 Task: Look for space in Edegem, Belgium from 2nd September, 2023 to 10th September, 2023 for 1 adult in price range Rs.5000 to Rs.16000. Place can be private room with 1  bedroom having 1 bed and 1 bathroom. Property type can be house, flat, guest house, hotel. Amenities needed are: heating, hot tub. Booking option can be shelf check-in. Required host language is English.
Action: Mouse moved to (531, 97)
Screenshot: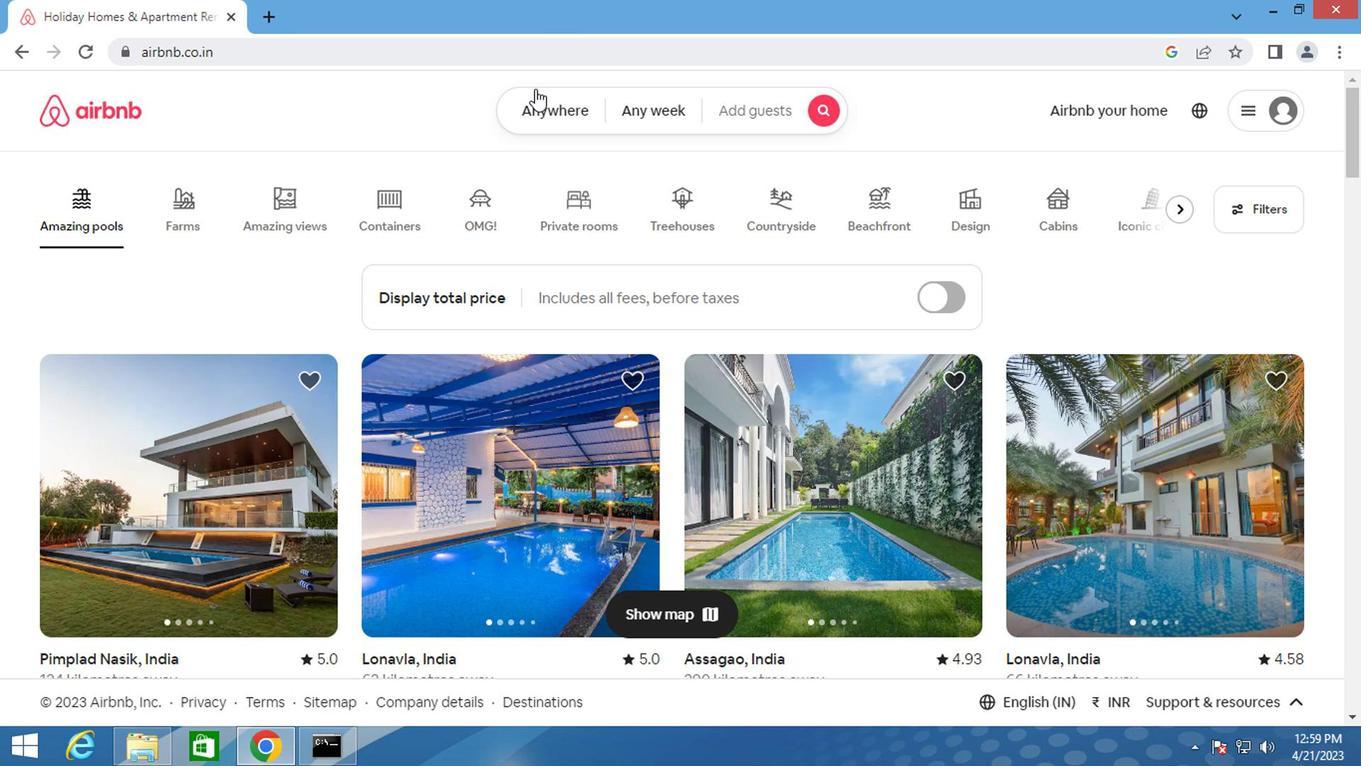 
Action: Mouse pressed left at (531, 97)
Screenshot: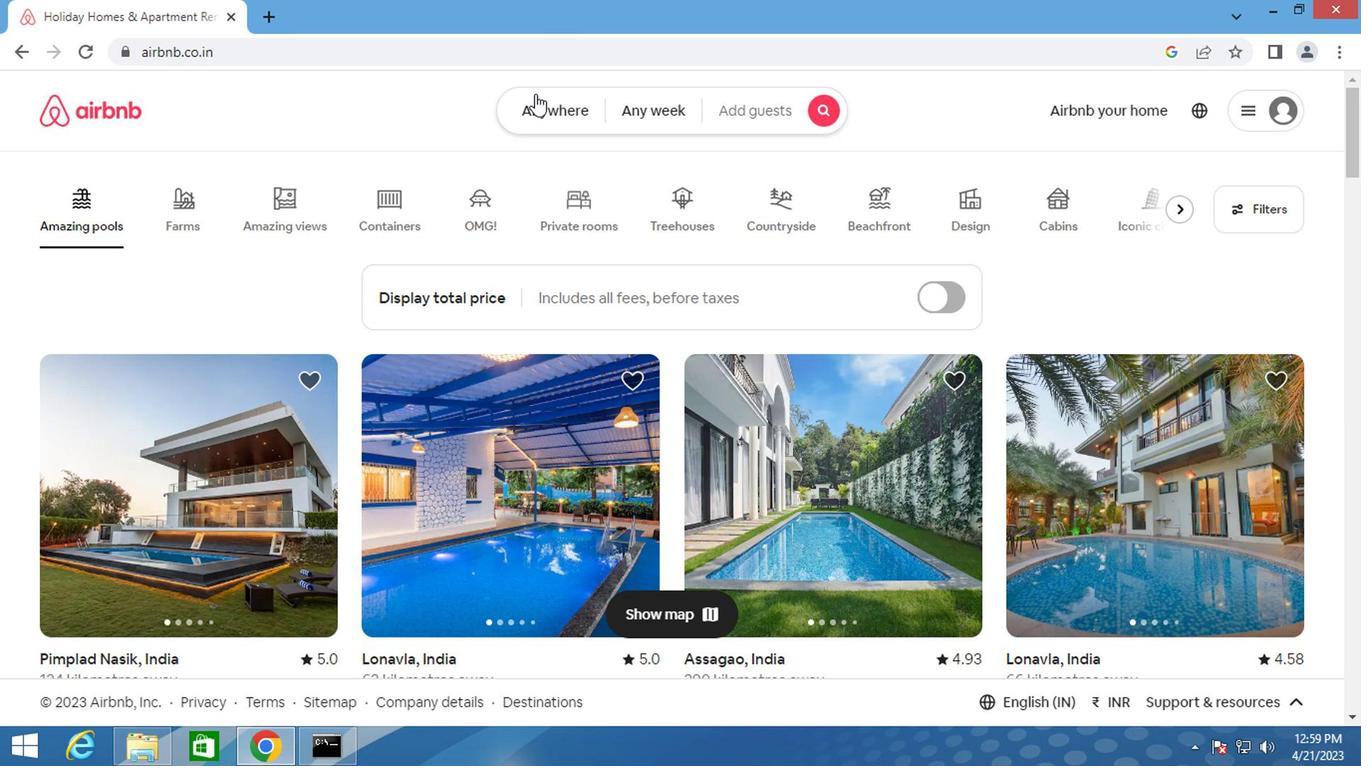 
Action: Mouse moved to (399, 182)
Screenshot: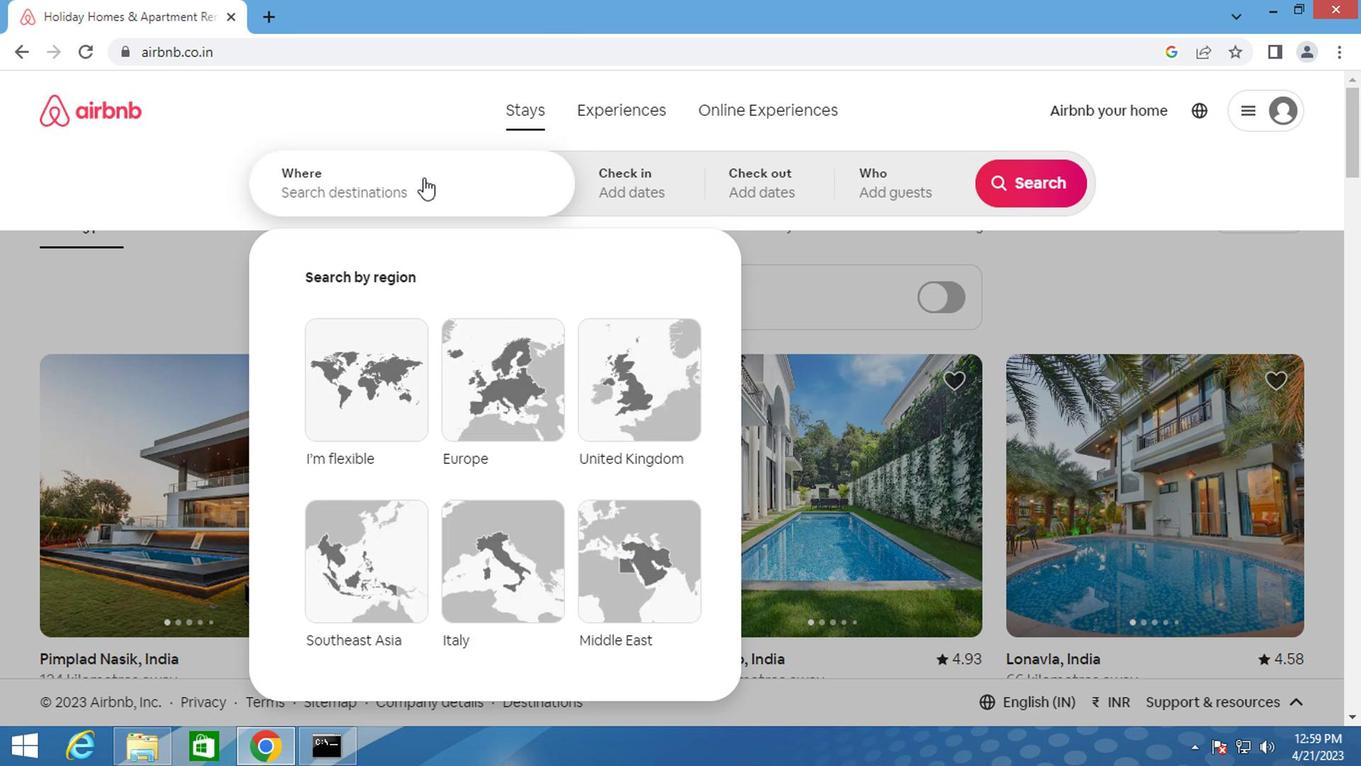 
Action: Mouse pressed left at (399, 182)
Screenshot: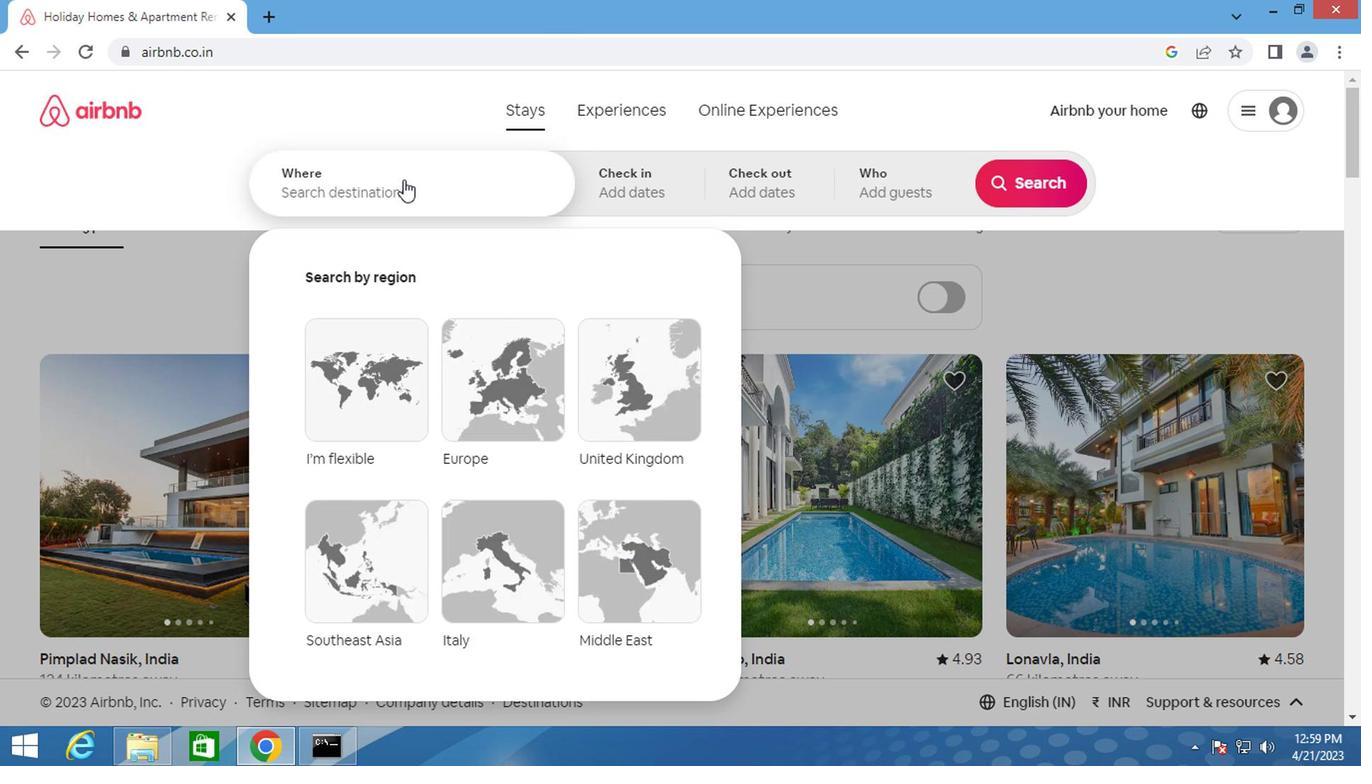 
Action: Key pressed <Key.shift>EDEGEM,<Key.shift>BELGIUM<Key.enter>
Screenshot: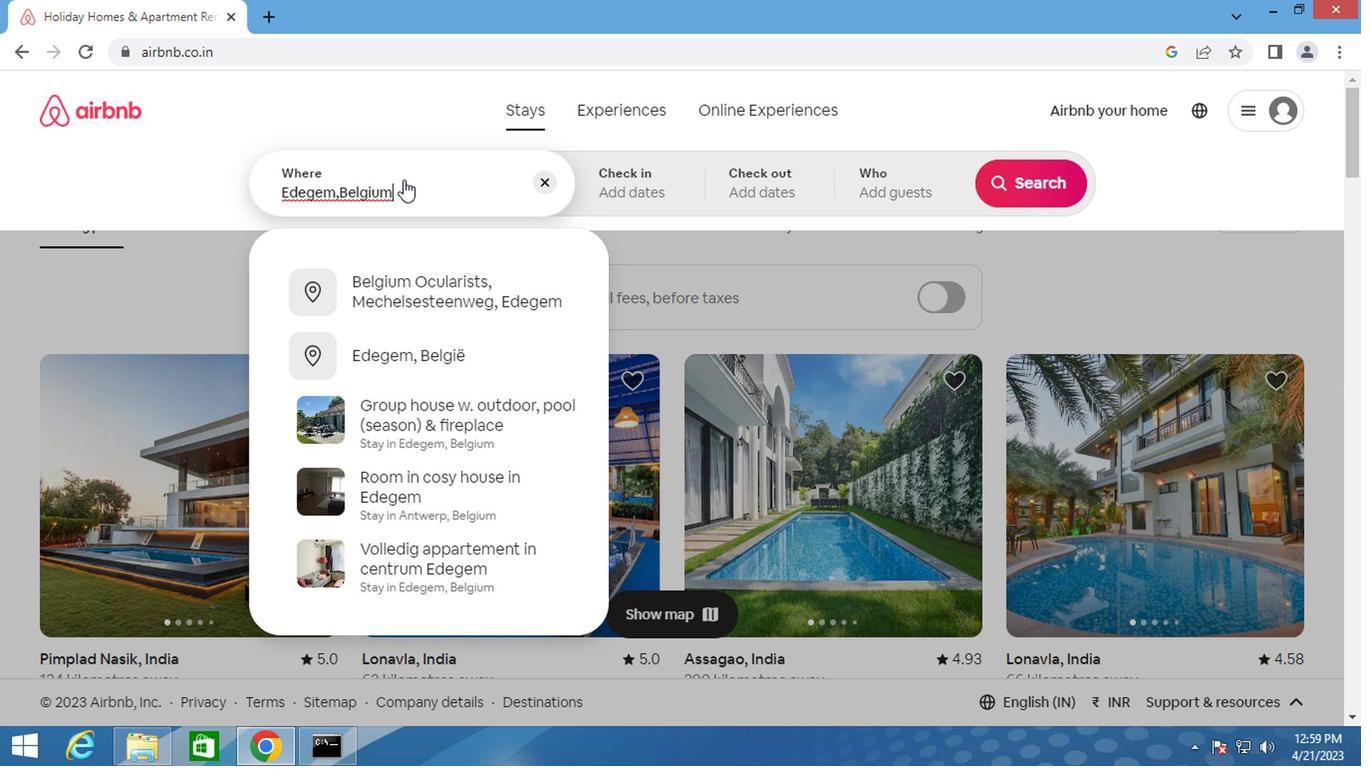 
Action: Mouse moved to (1005, 346)
Screenshot: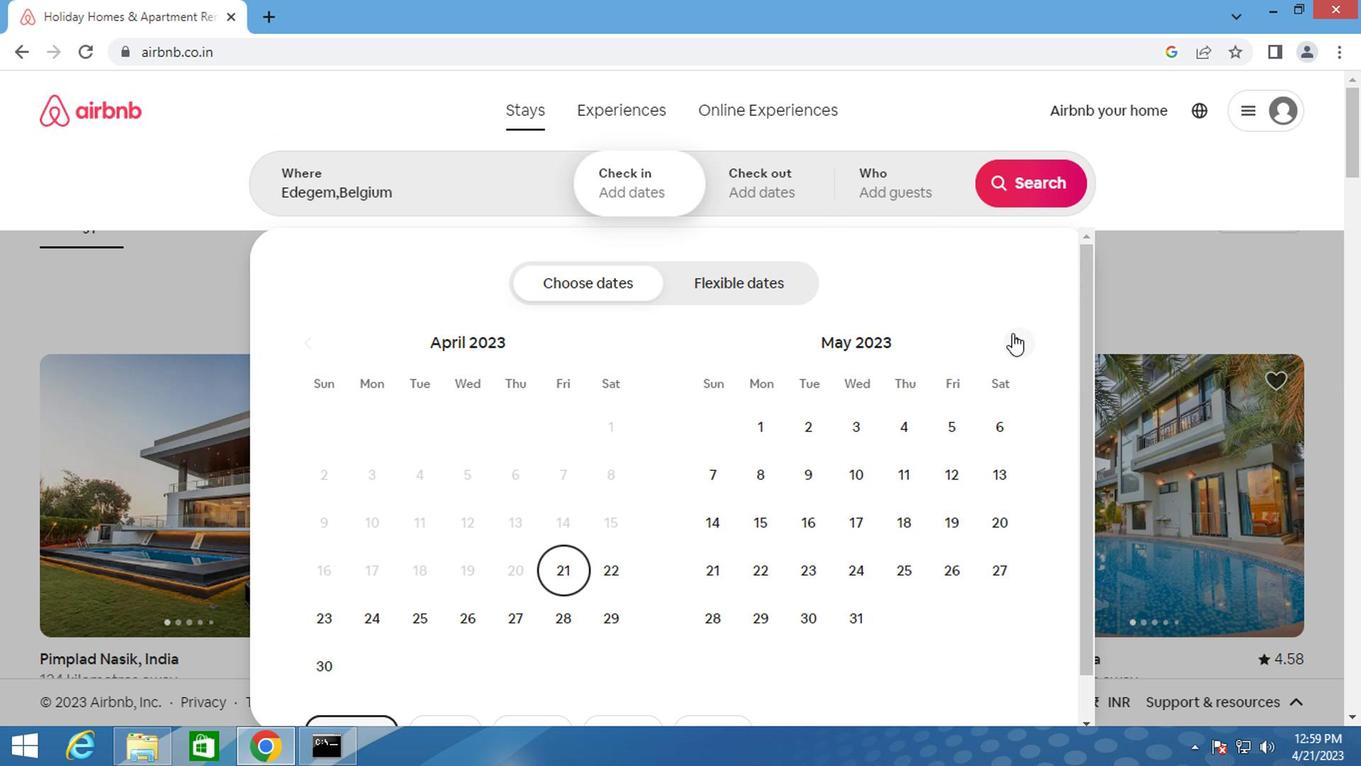 
Action: Mouse pressed left at (1005, 346)
Screenshot: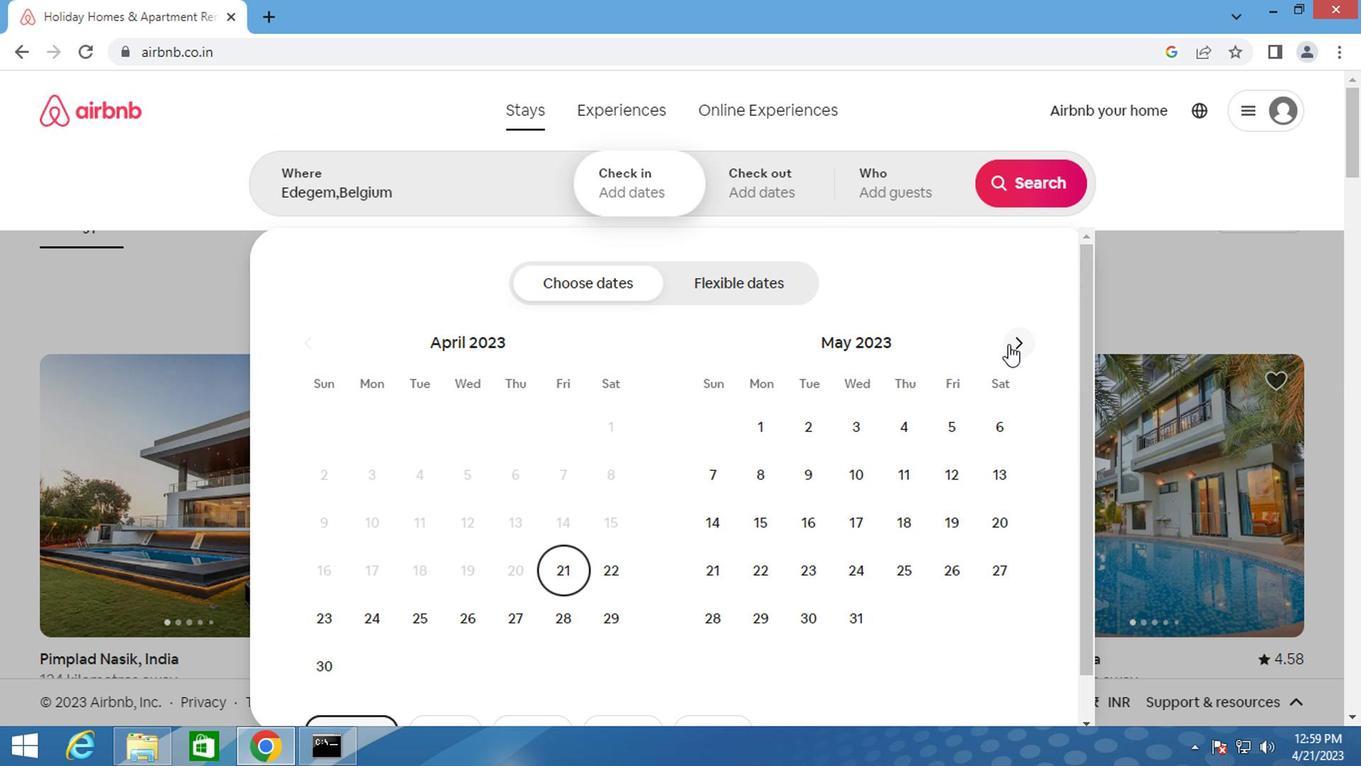 
Action: Mouse pressed left at (1005, 346)
Screenshot: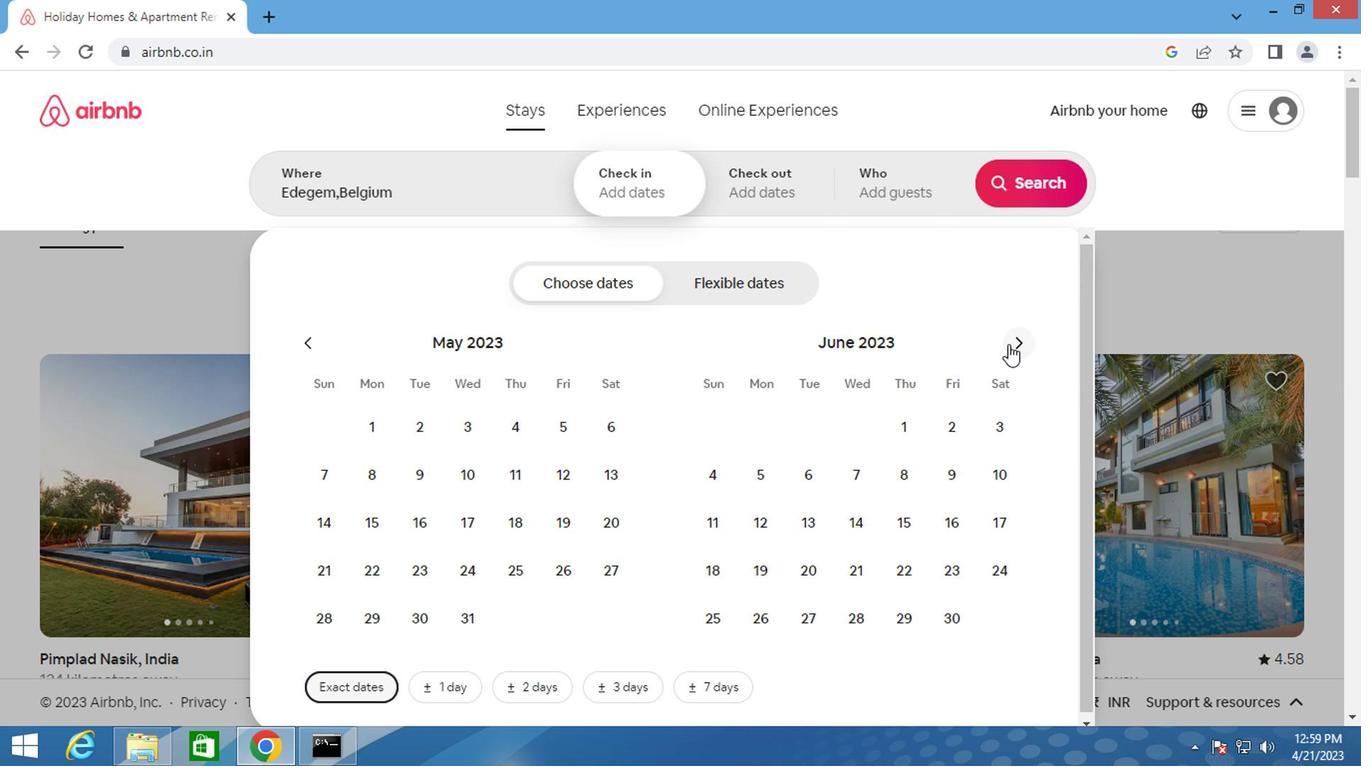 
Action: Mouse pressed left at (1005, 346)
Screenshot: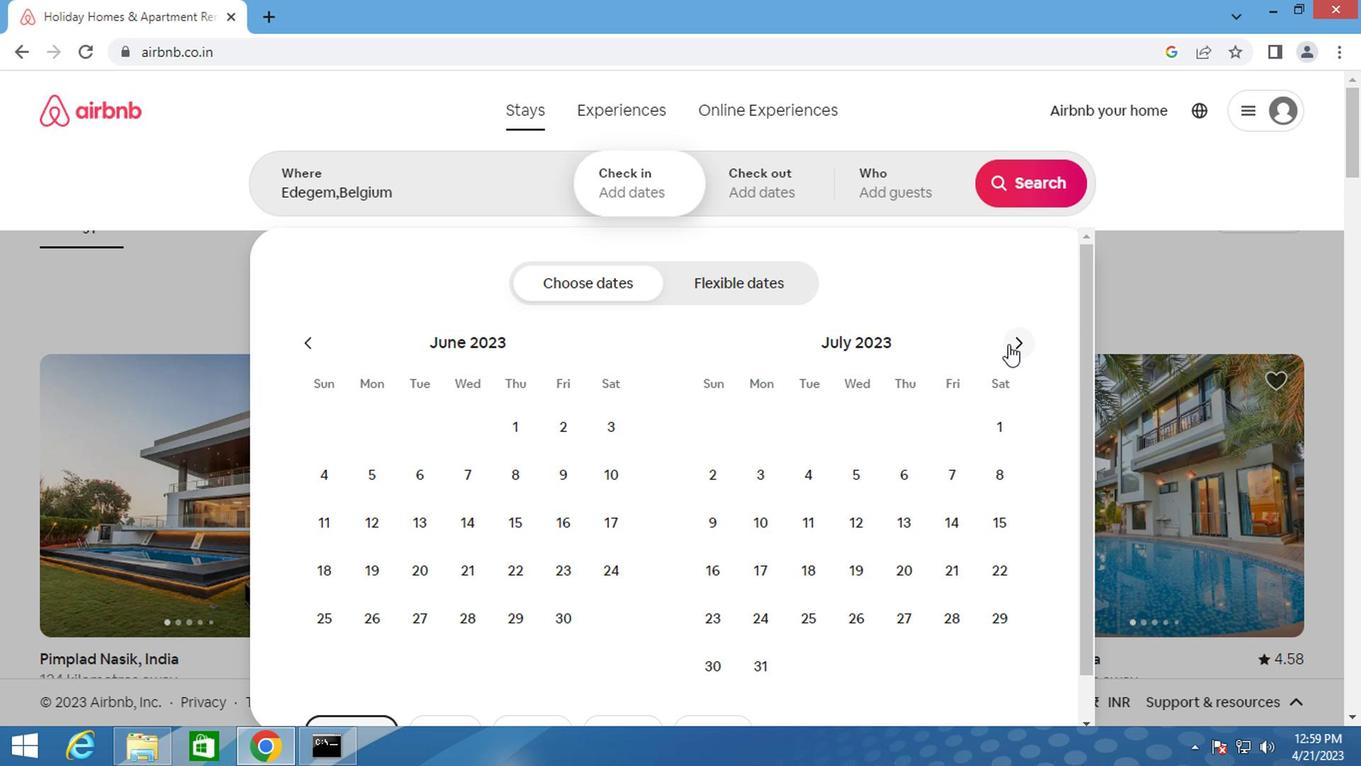 
Action: Mouse pressed left at (1005, 346)
Screenshot: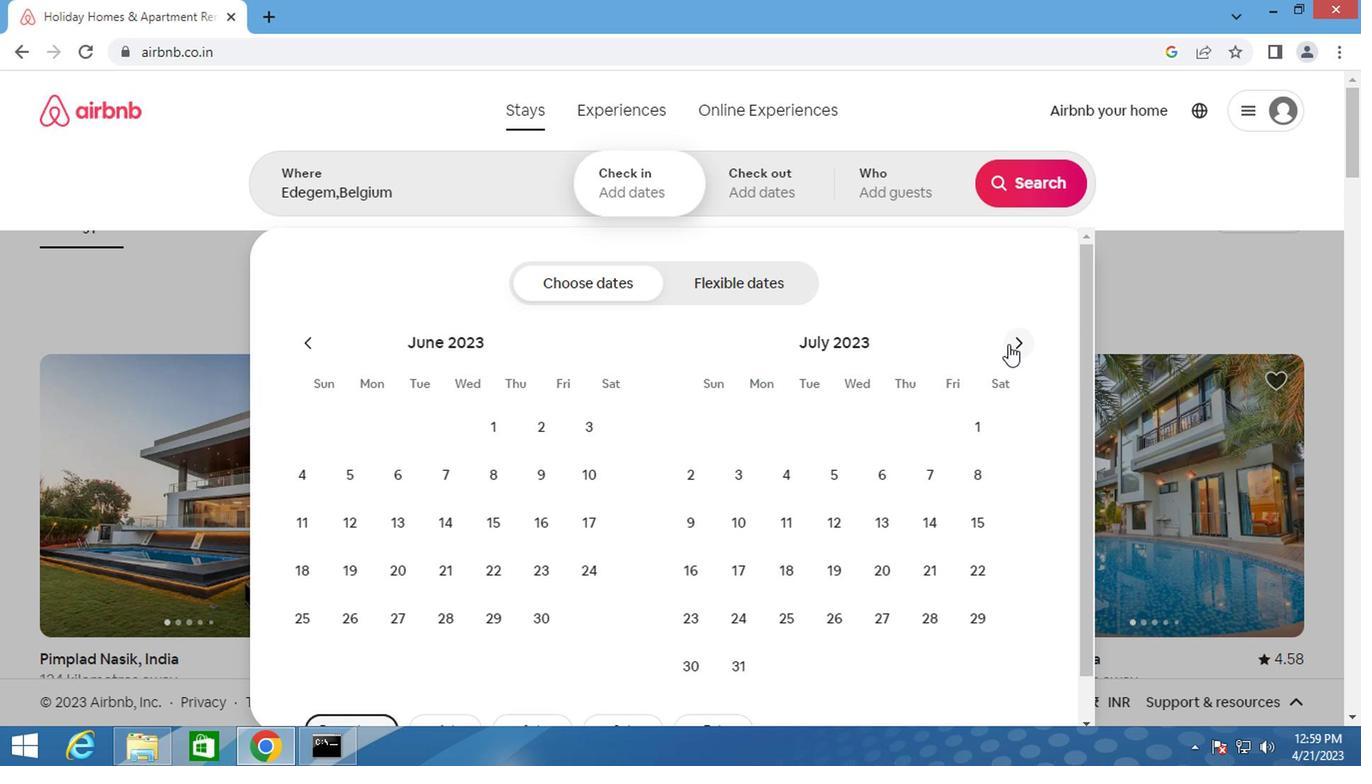 
Action: Mouse moved to (992, 424)
Screenshot: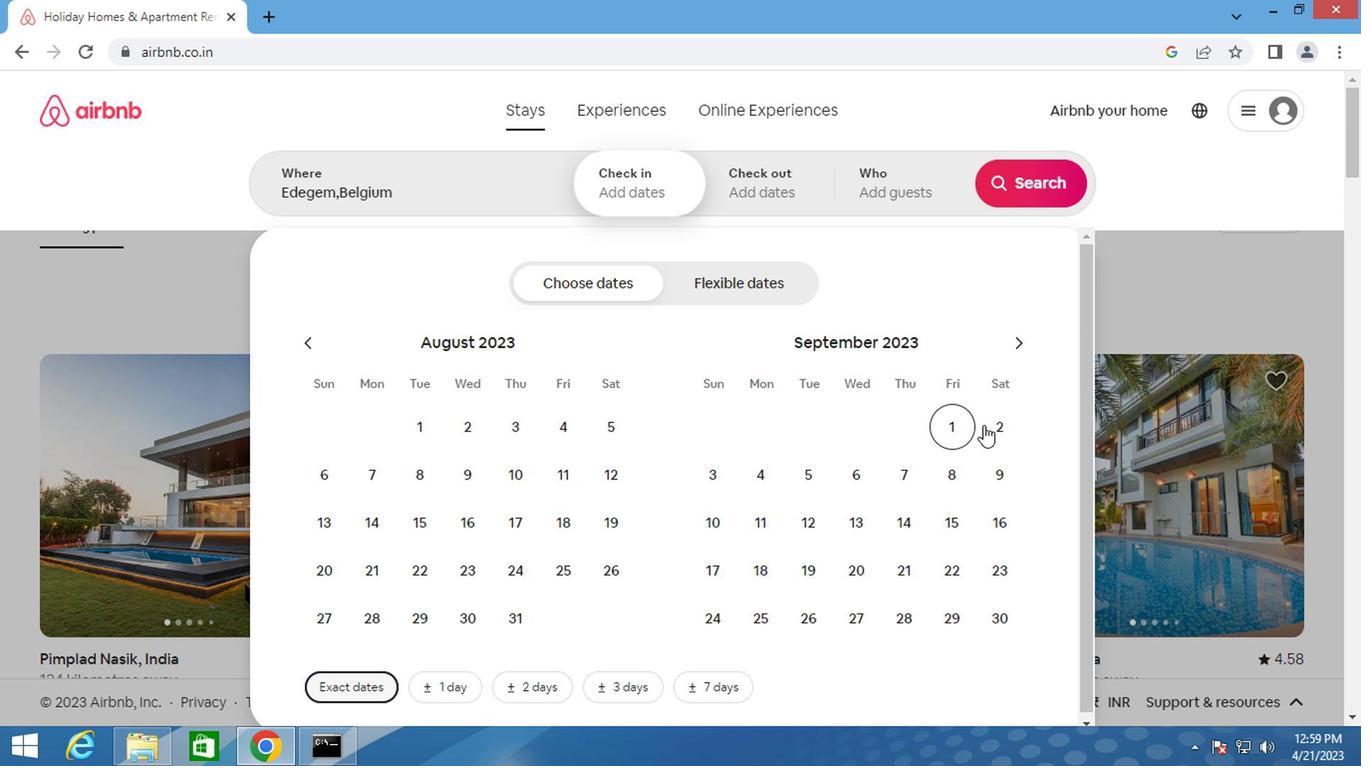 
Action: Mouse pressed left at (992, 424)
Screenshot: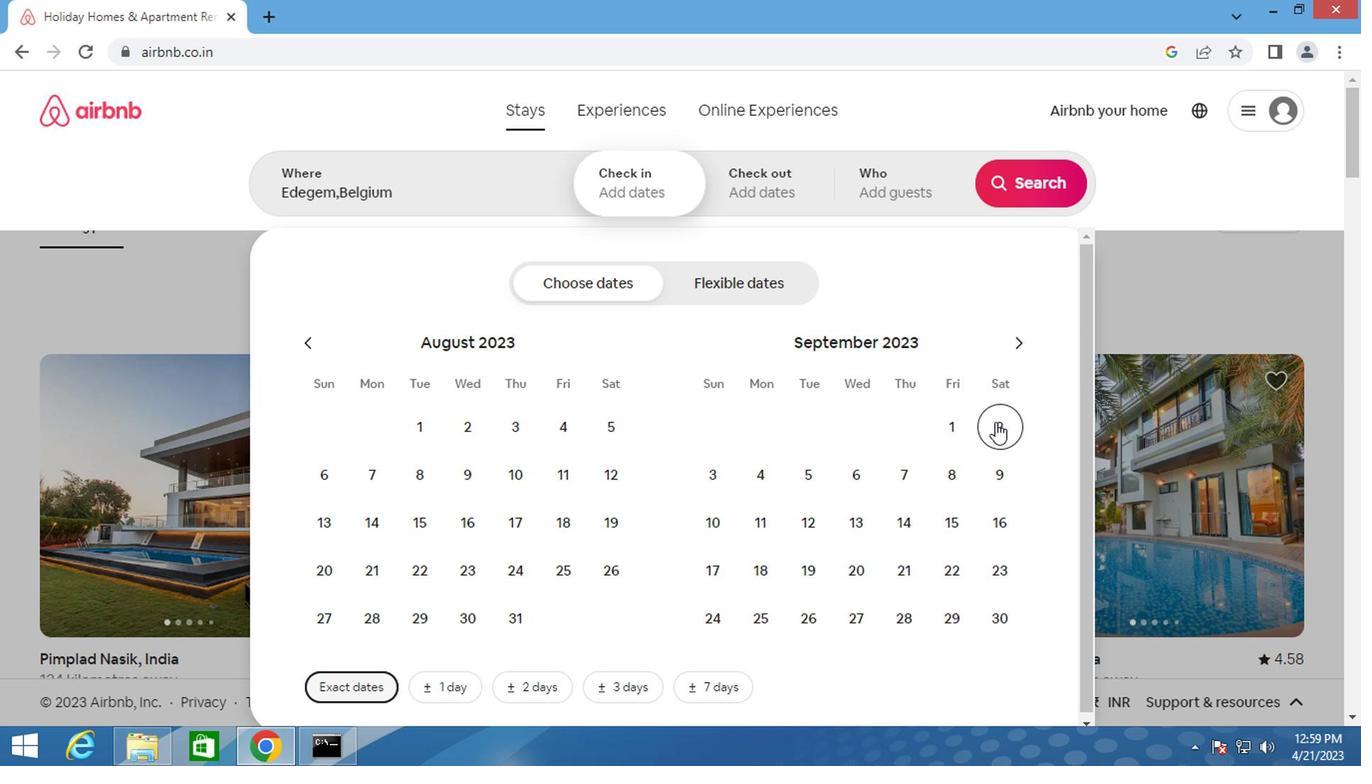 
Action: Mouse moved to (719, 526)
Screenshot: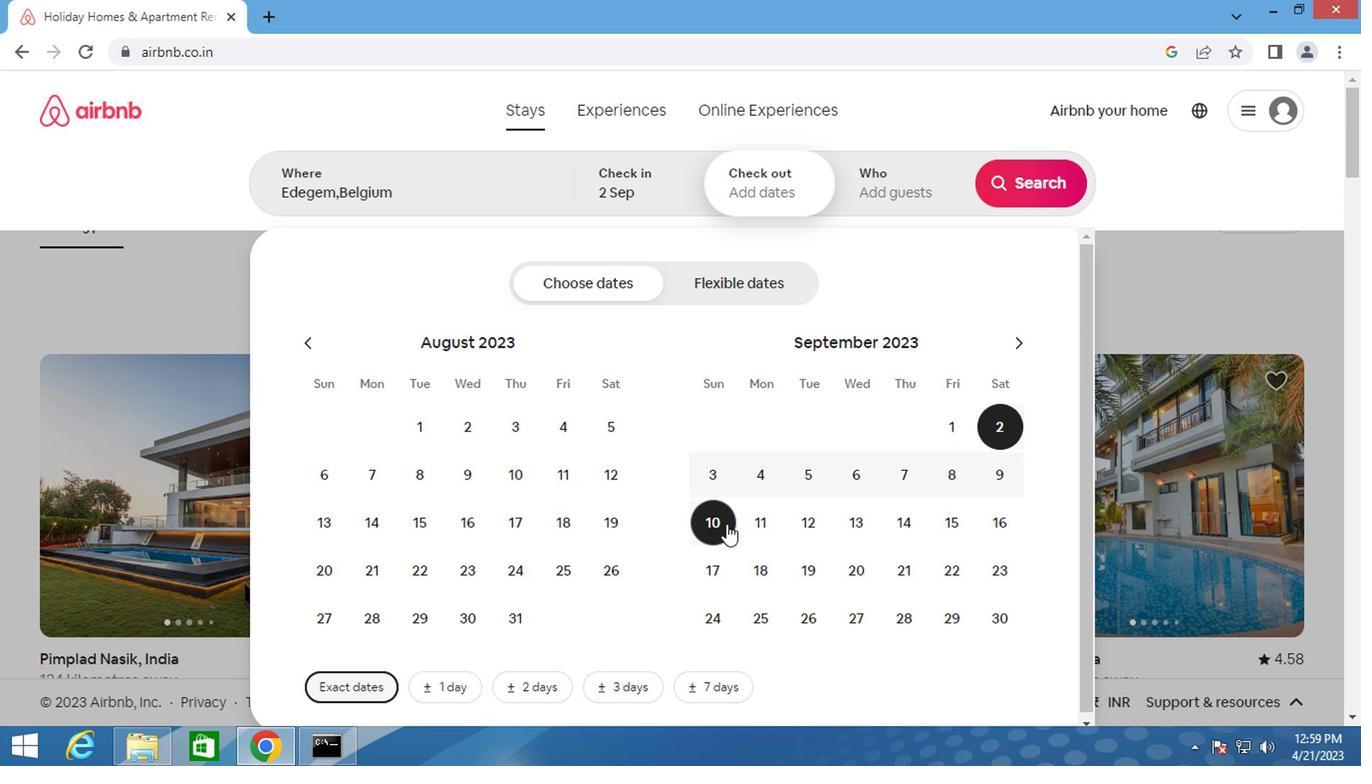 
Action: Mouse pressed left at (719, 526)
Screenshot: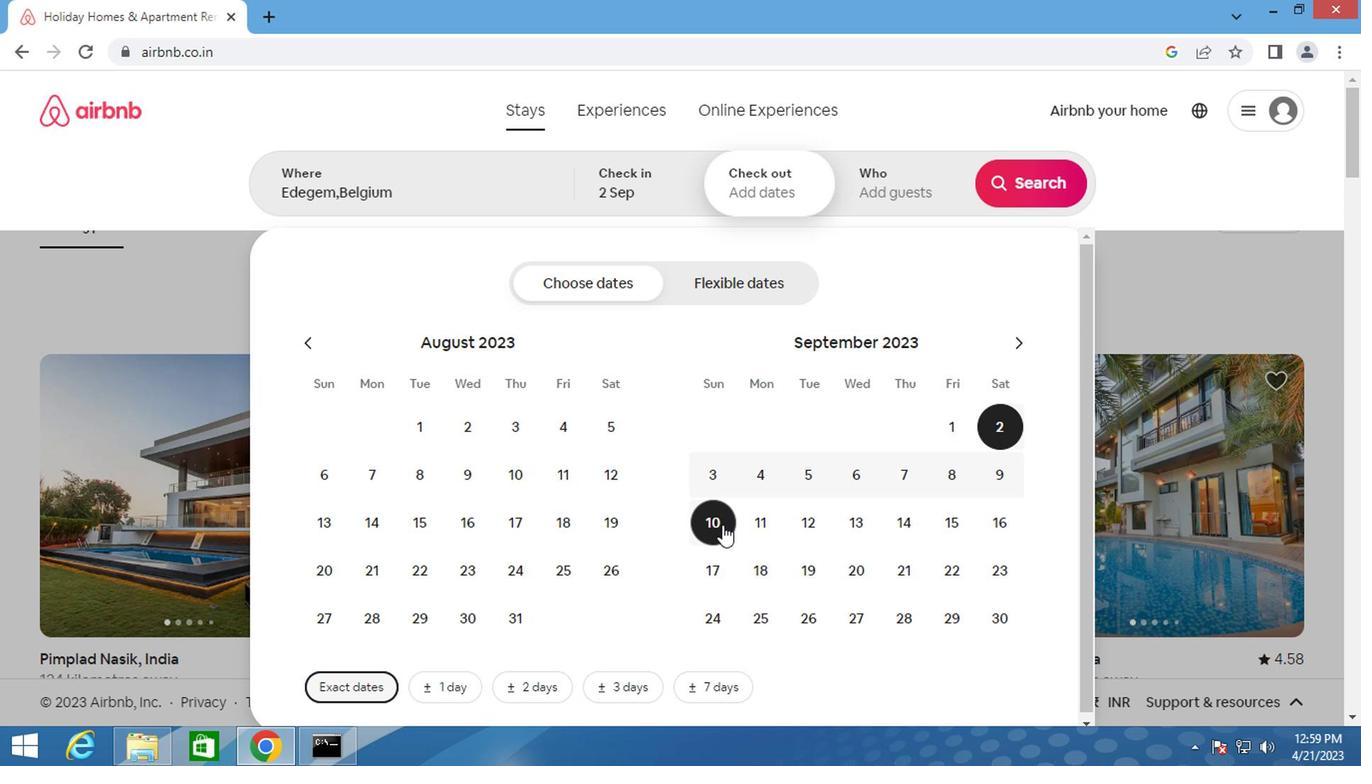 
Action: Mouse moved to (898, 172)
Screenshot: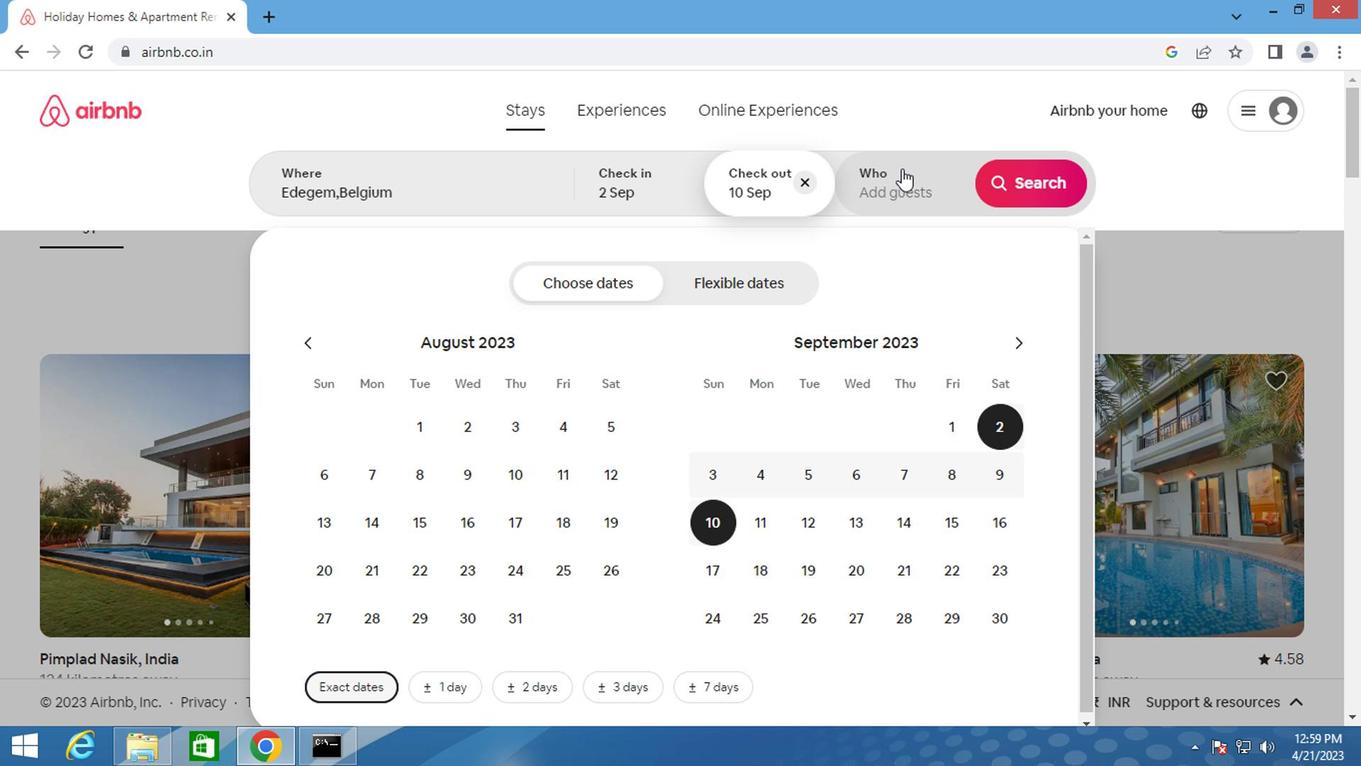 
Action: Mouse pressed left at (898, 172)
Screenshot: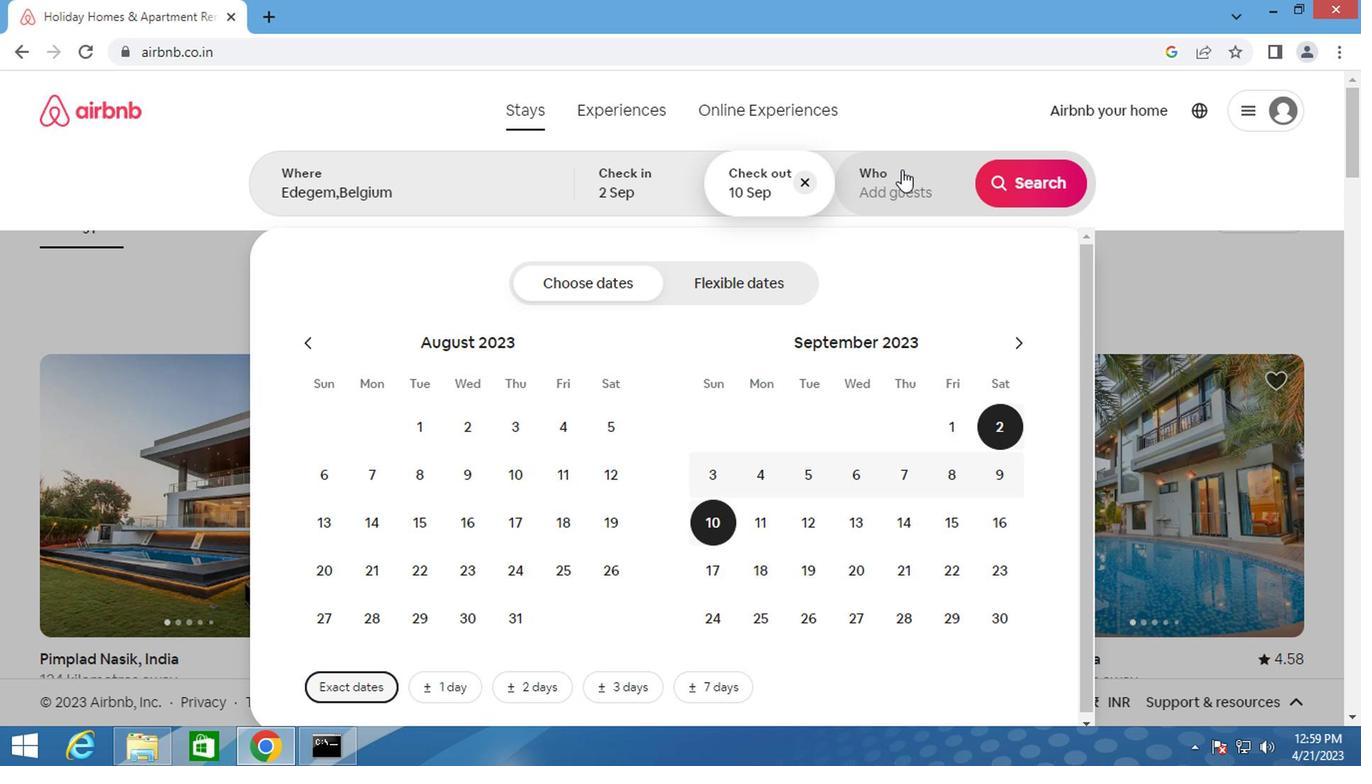 
Action: Mouse moved to (1030, 283)
Screenshot: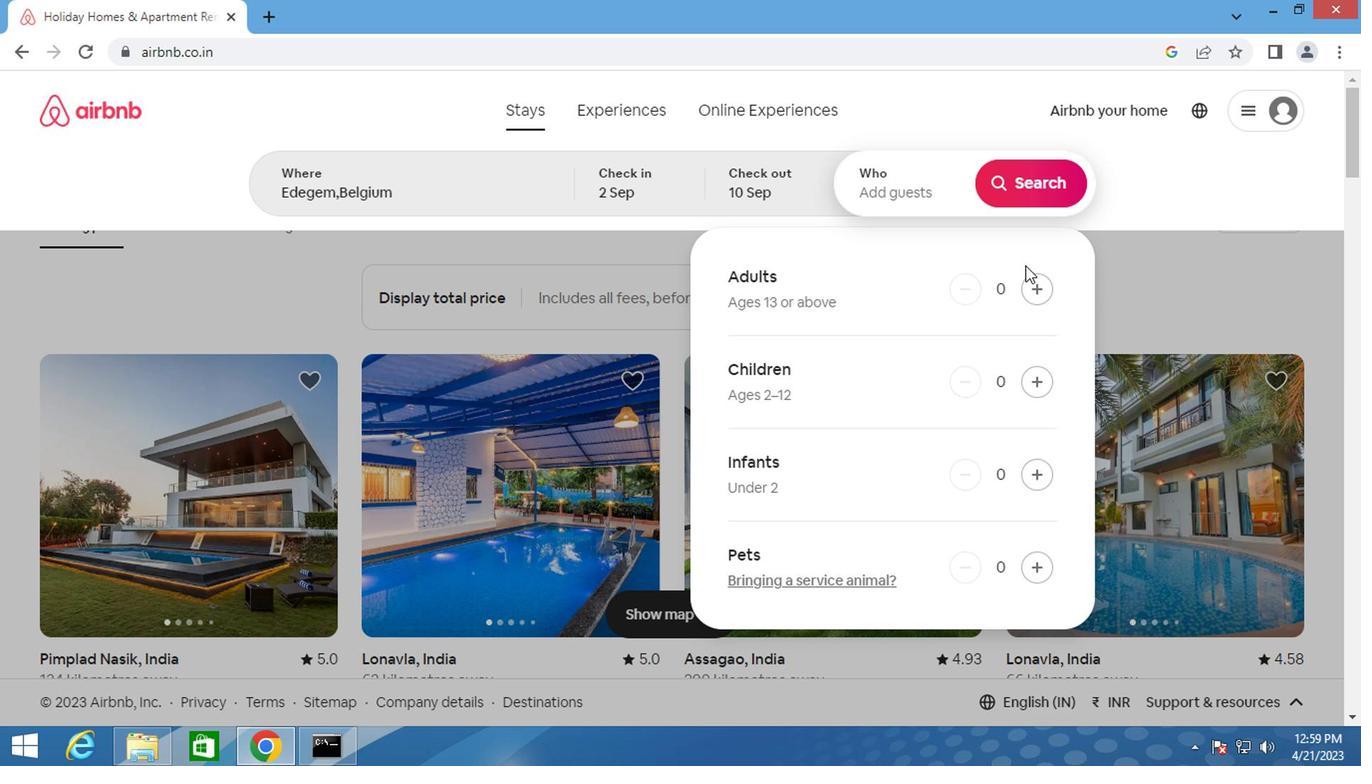 
Action: Mouse pressed left at (1030, 283)
Screenshot: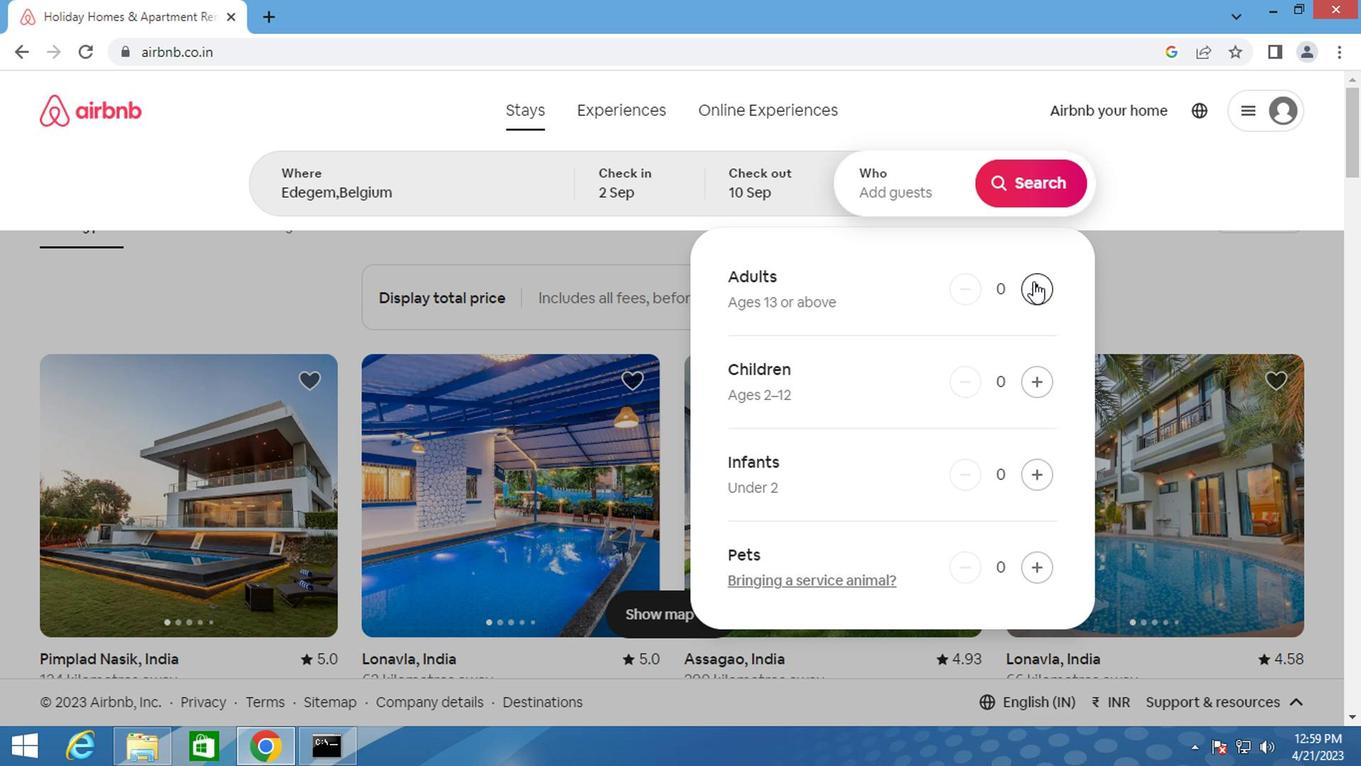
Action: Mouse moved to (1055, 196)
Screenshot: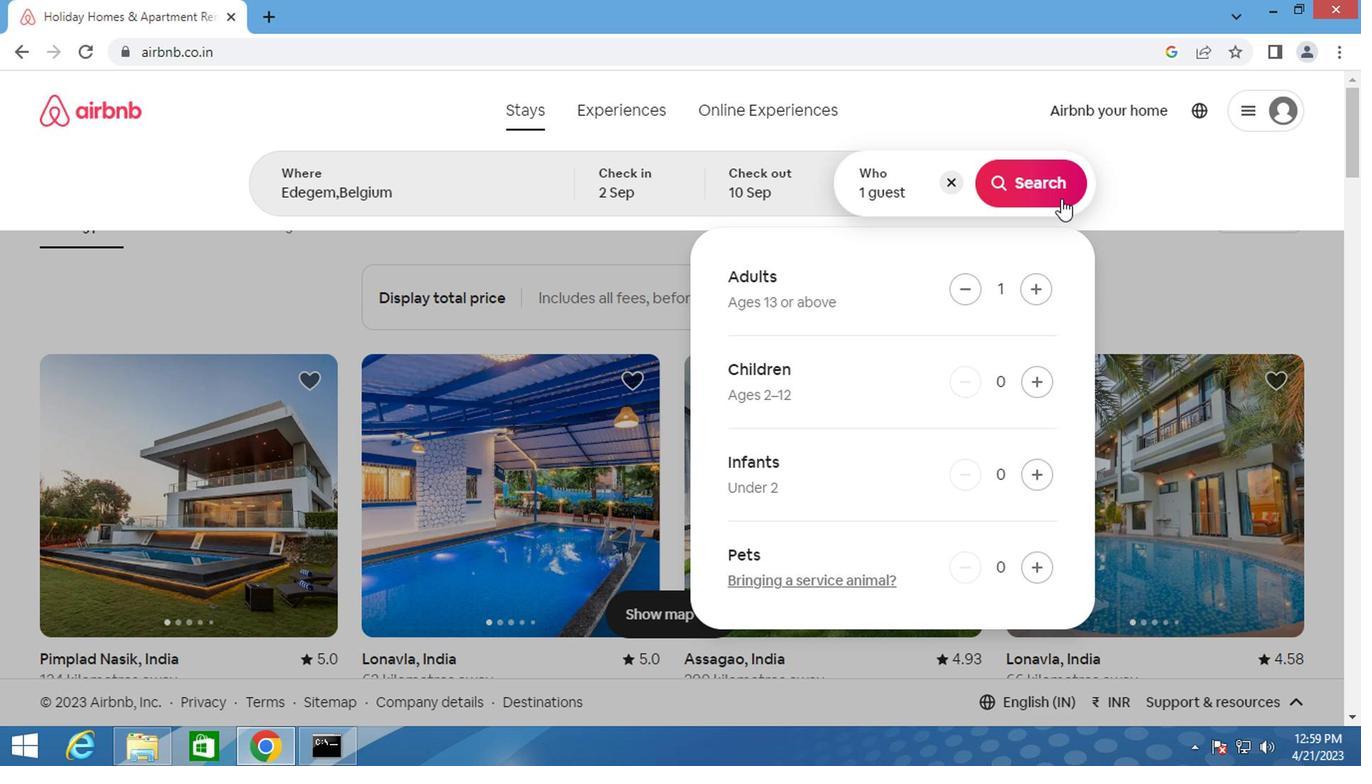 
Action: Mouse pressed left at (1055, 196)
Screenshot: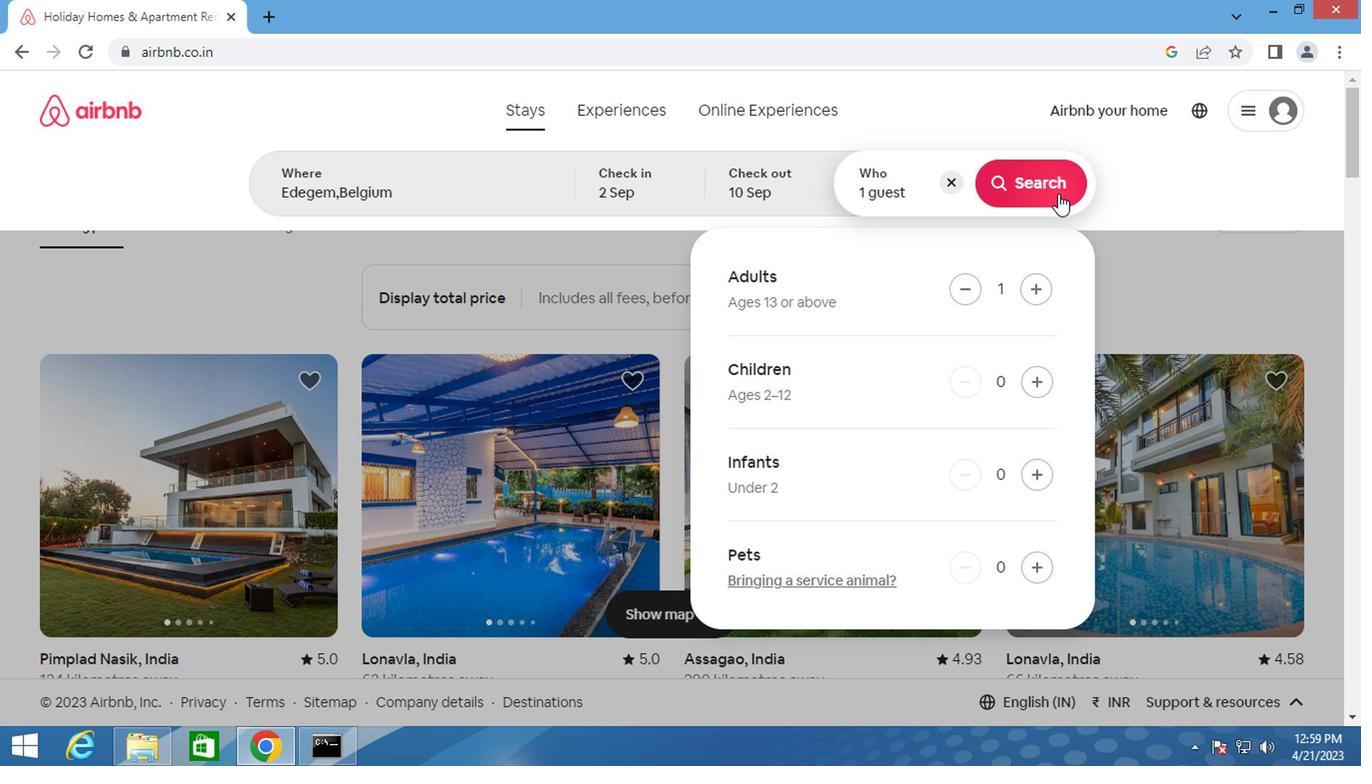 
Action: Mouse moved to (1263, 182)
Screenshot: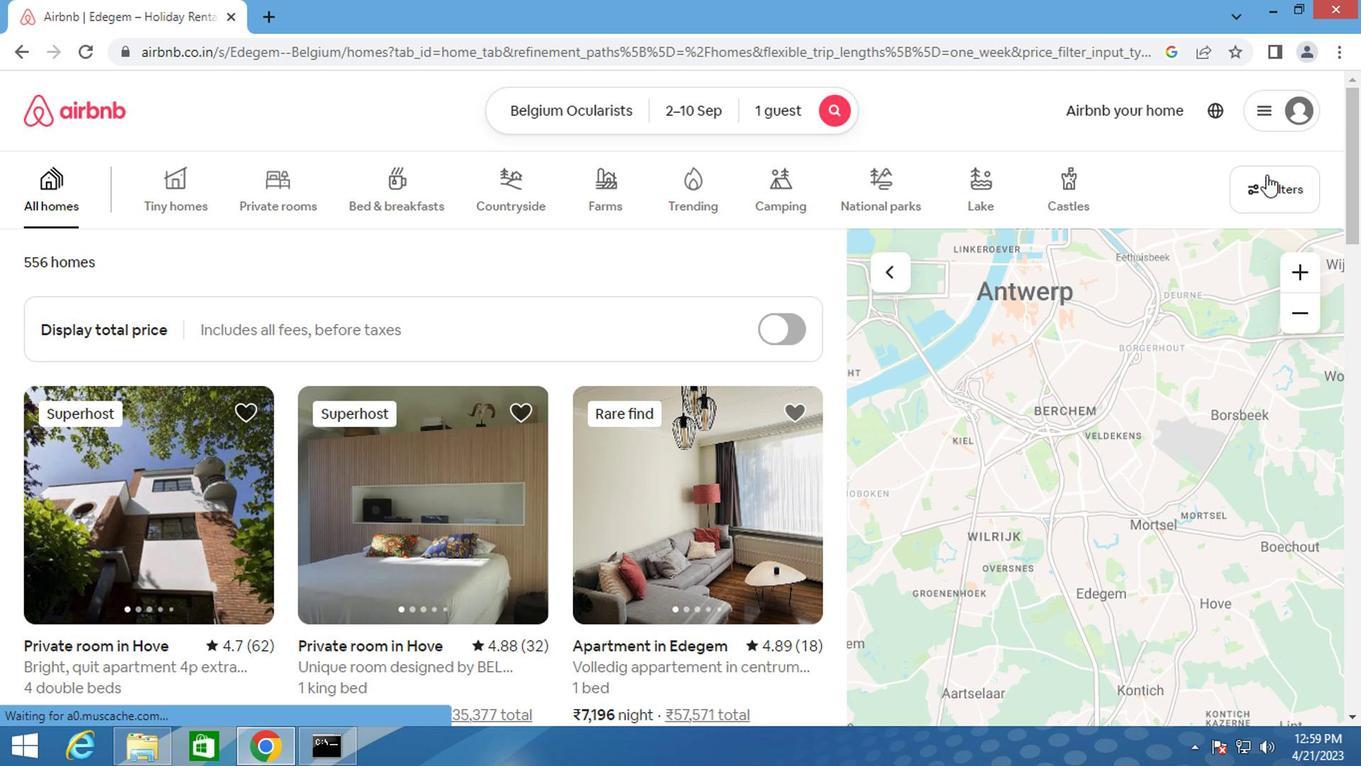 
Action: Mouse pressed left at (1263, 182)
Screenshot: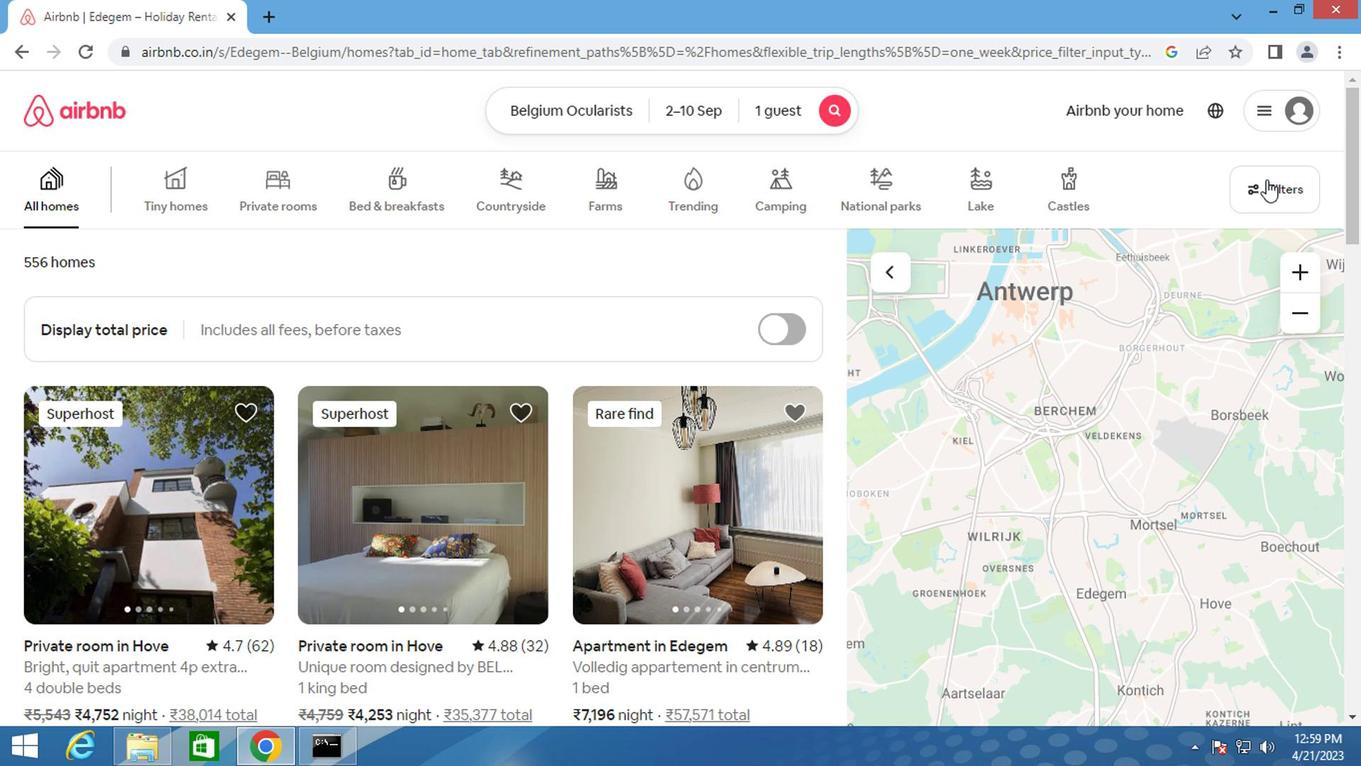 
Action: Mouse moved to (386, 444)
Screenshot: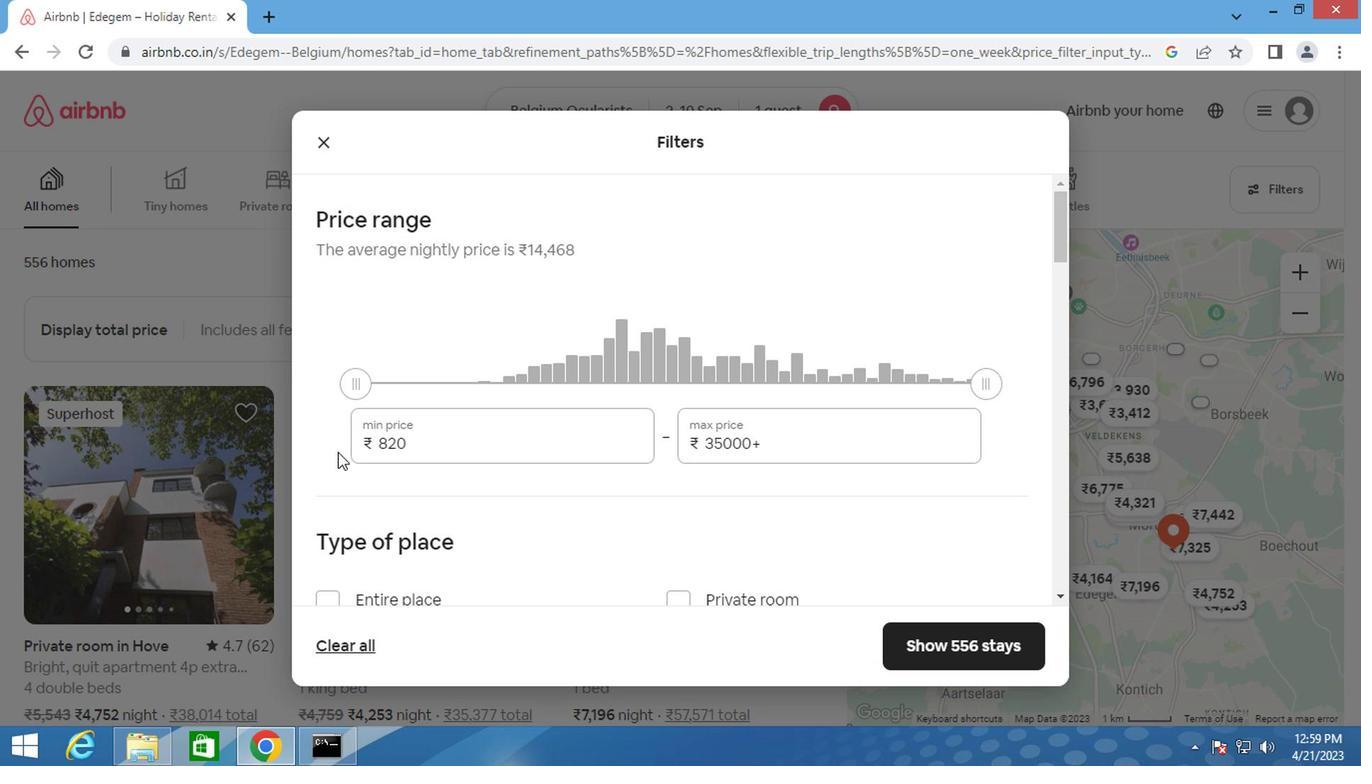 
Action: Mouse pressed left at (386, 444)
Screenshot: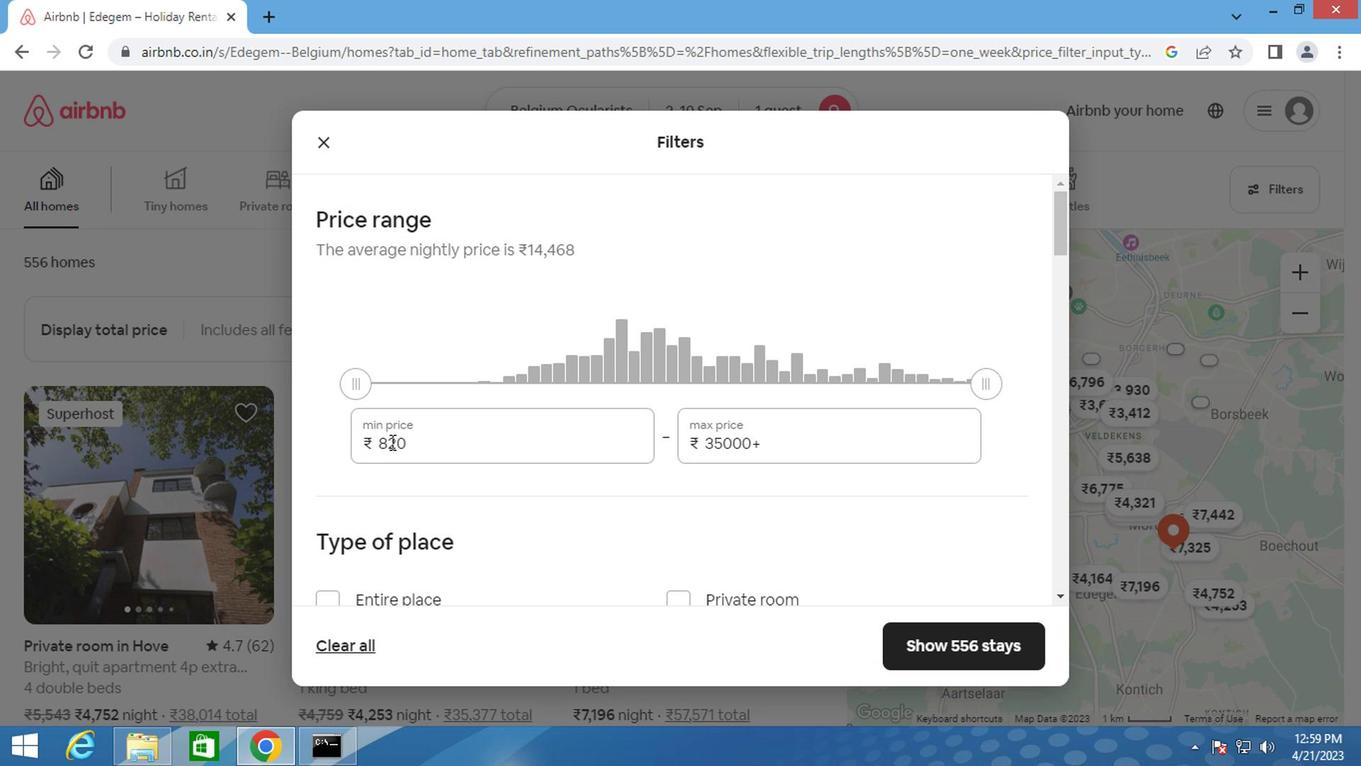 
Action: Mouse pressed left at (386, 444)
Screenshot: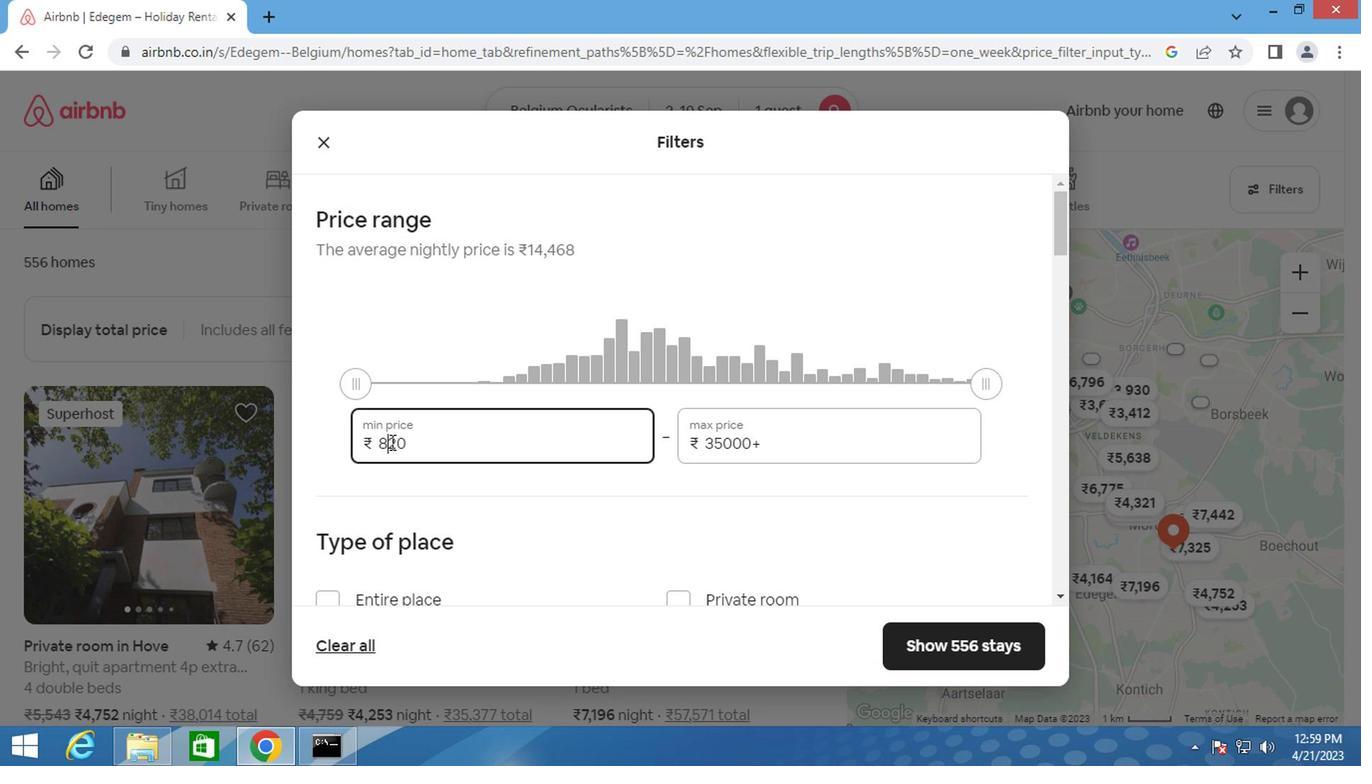 
Action: Mouse moved to (386, 444)
Screenshot: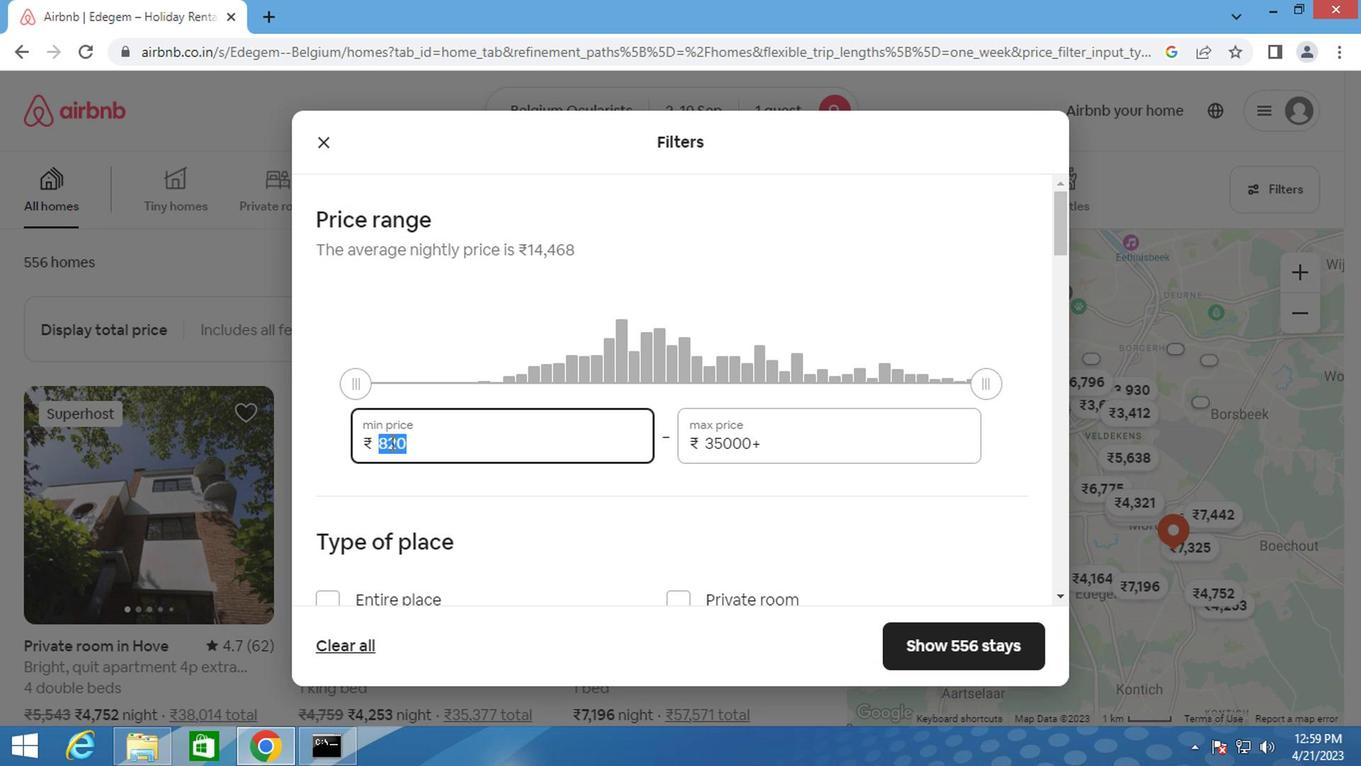 
Action: Key pressed <Key.backspace>5000
Screenshot: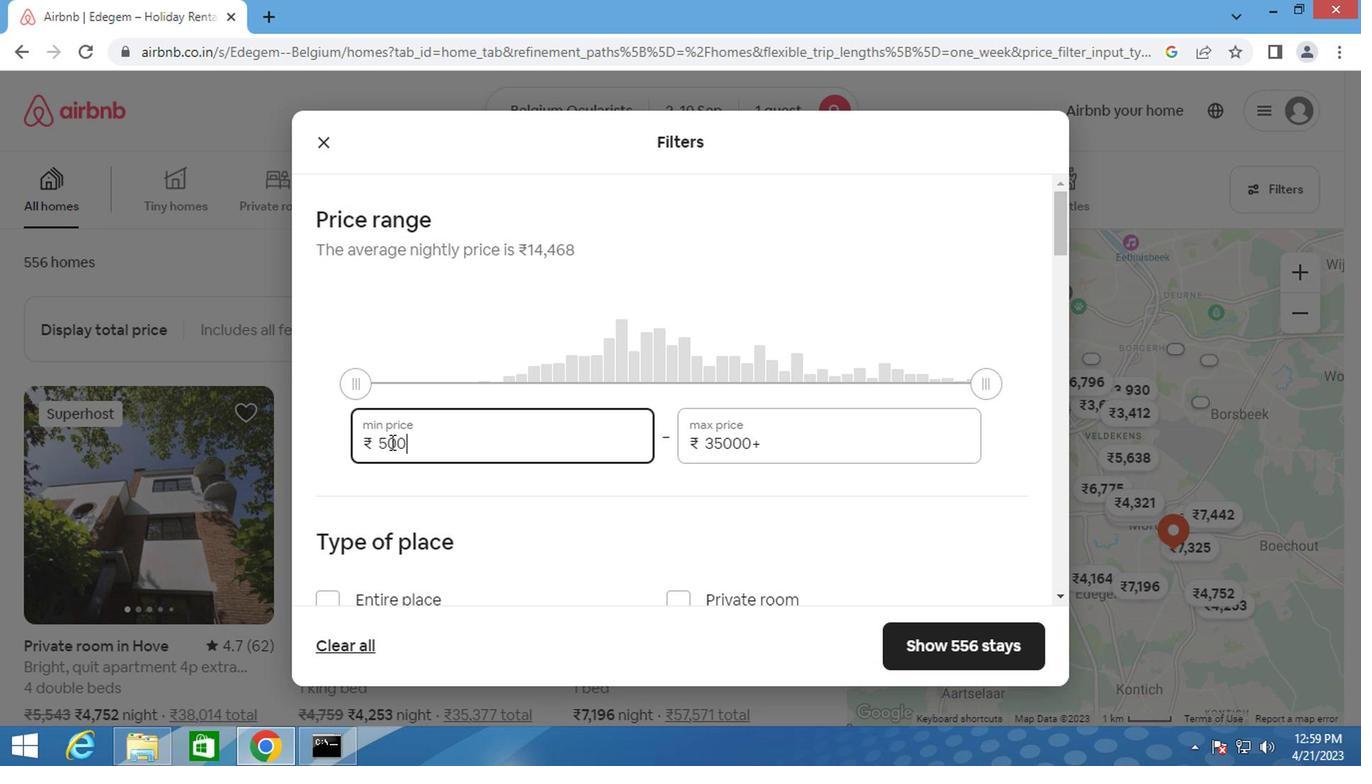 
Action: Mouse moved to (736, 446)
Screenshot: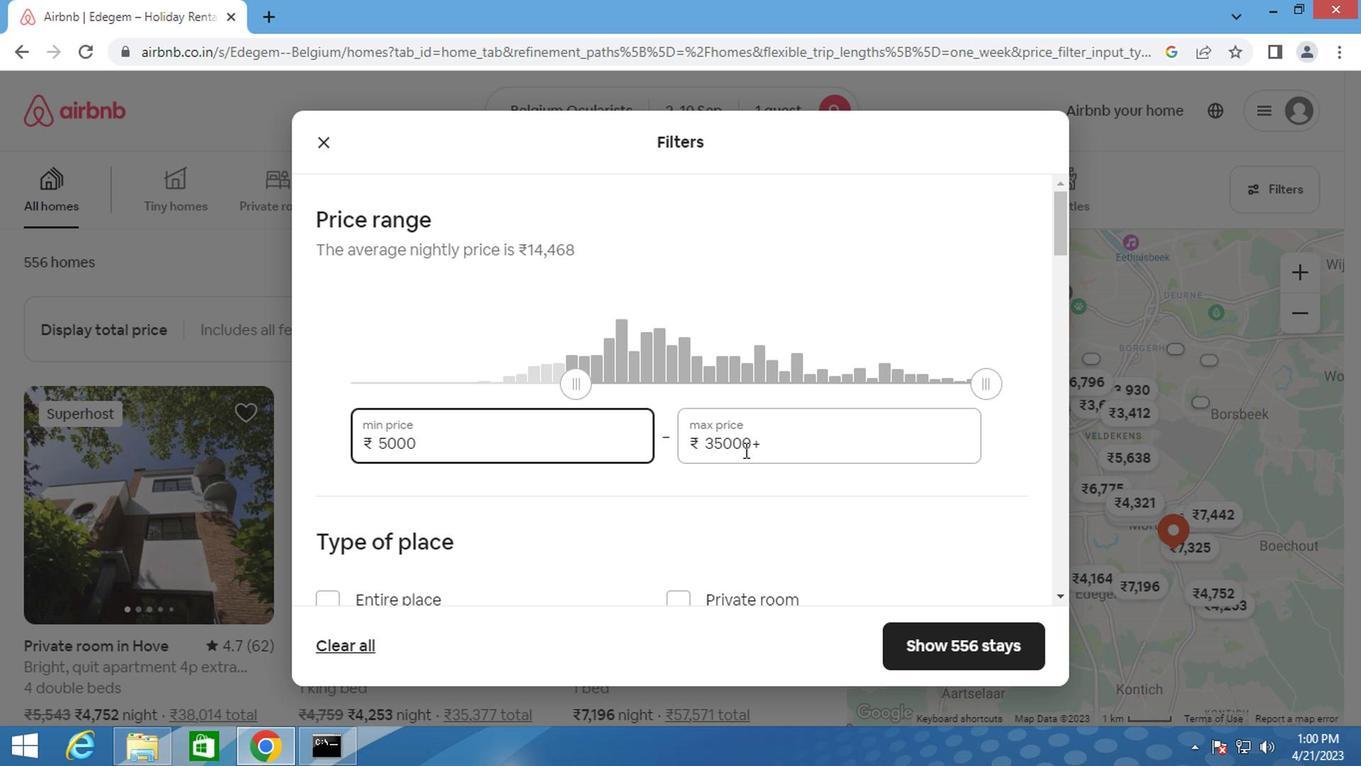 
Action: Mouse pressed left at (736, 446)
Screenshot: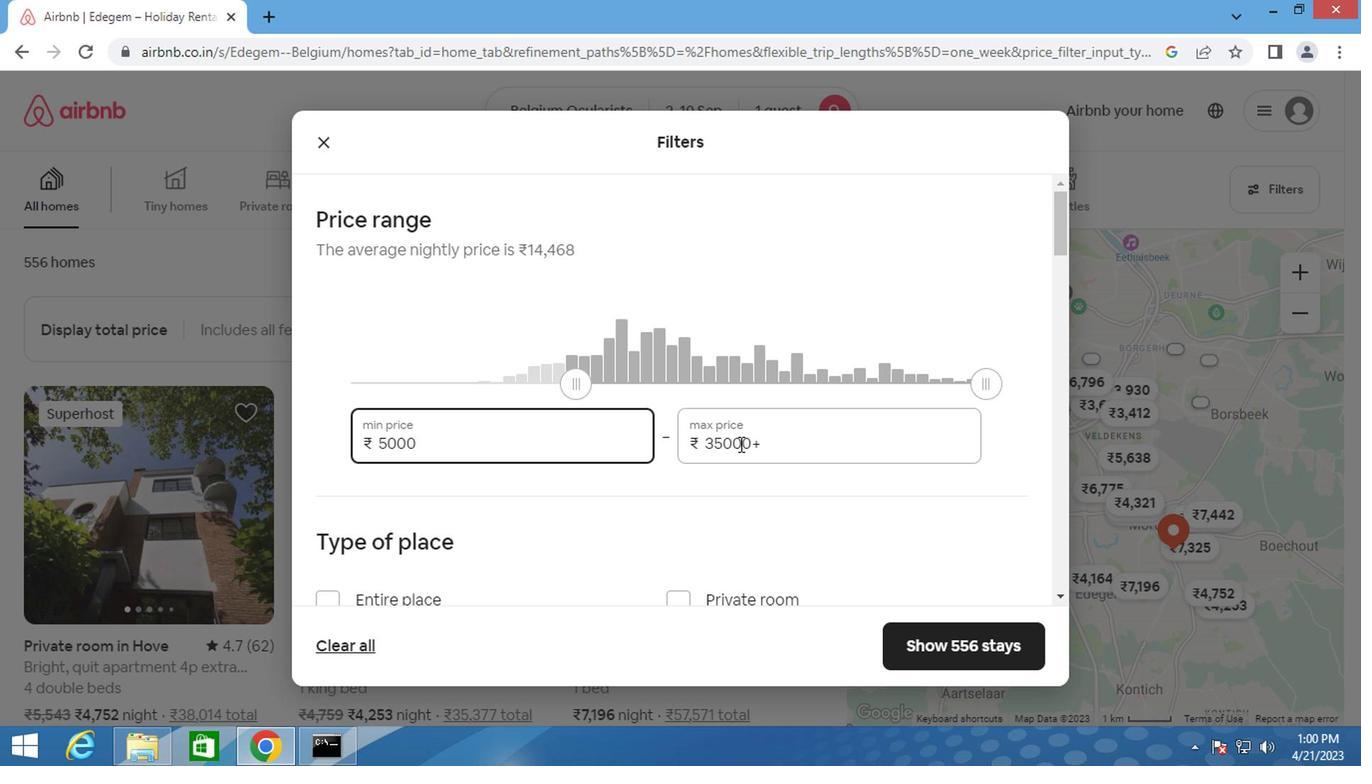 
Action: Mouse pressed left at (736, 446)
Screenshot: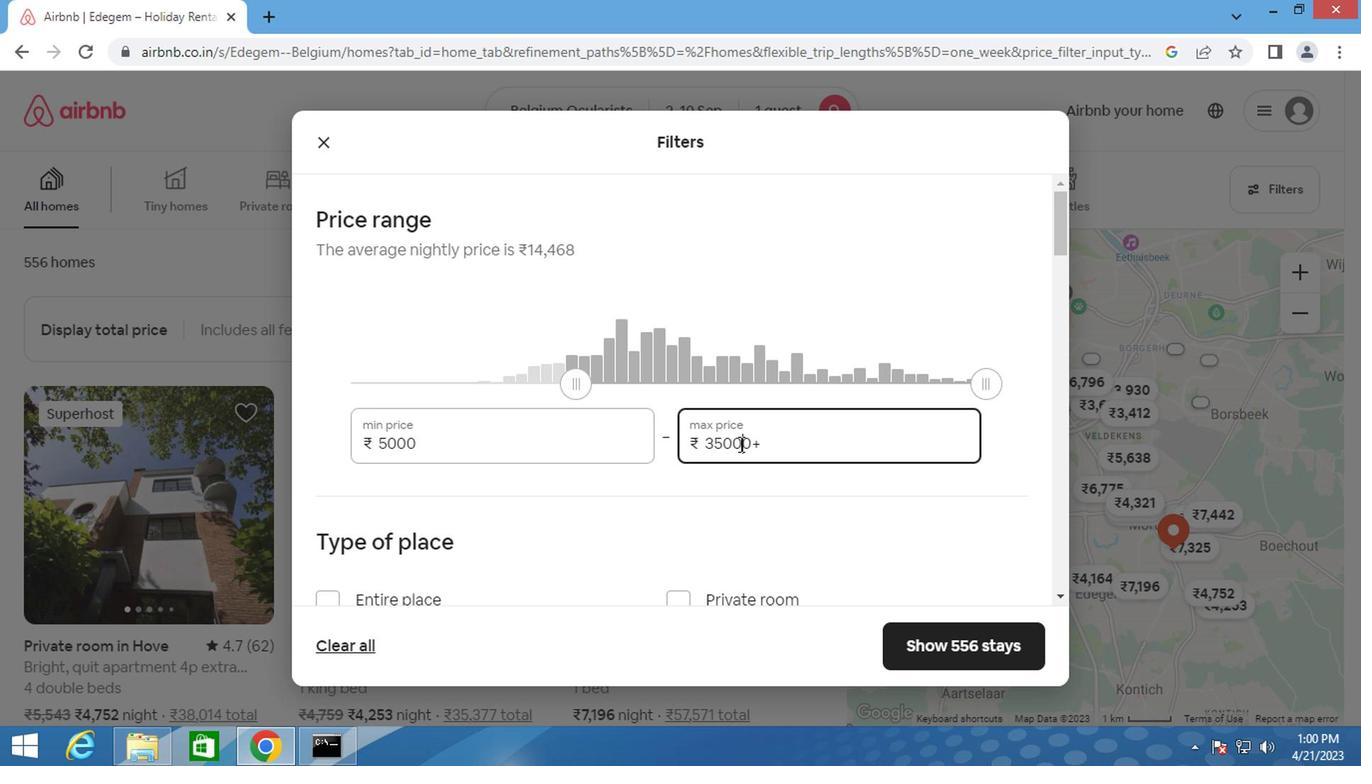 
Action: Key pressed <Key.backspace>16000
Screenshot: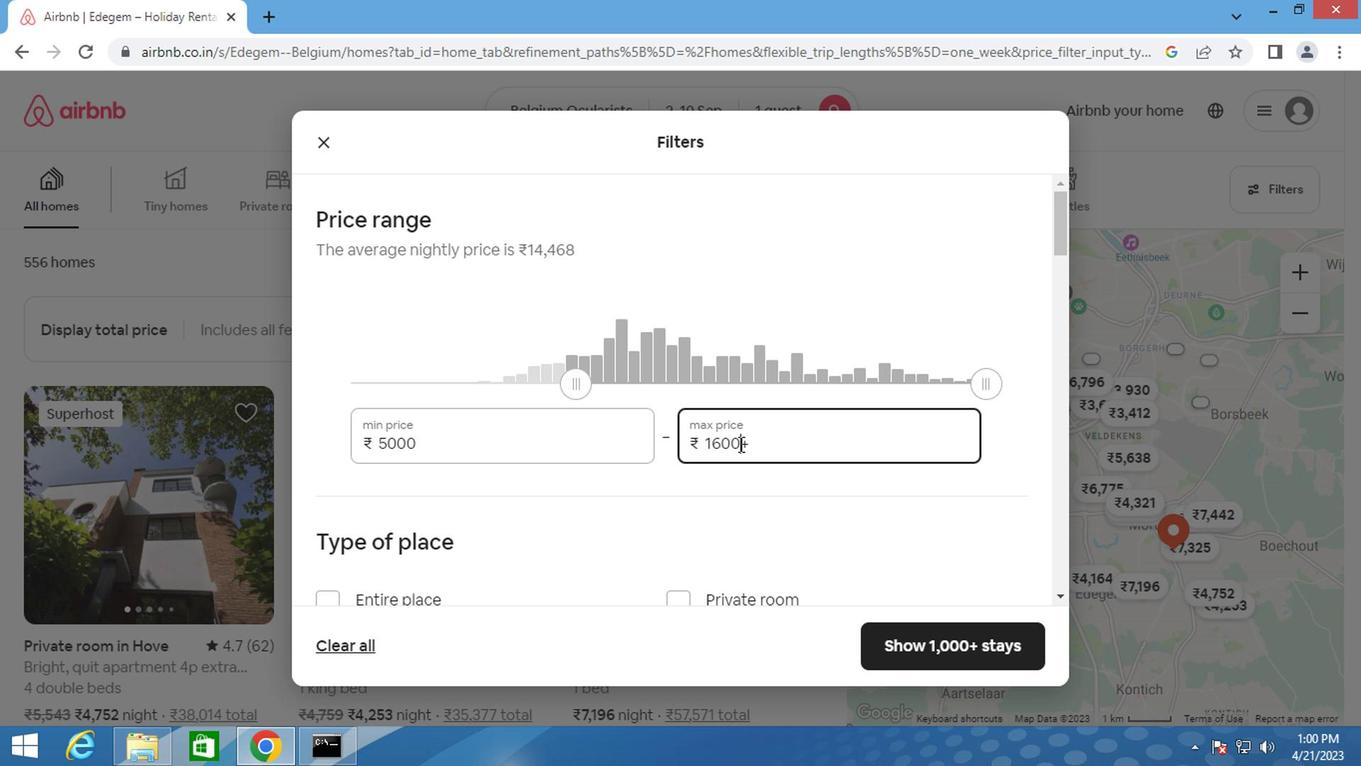 
Action: Mouse moved to (657, 490)
Screenshot: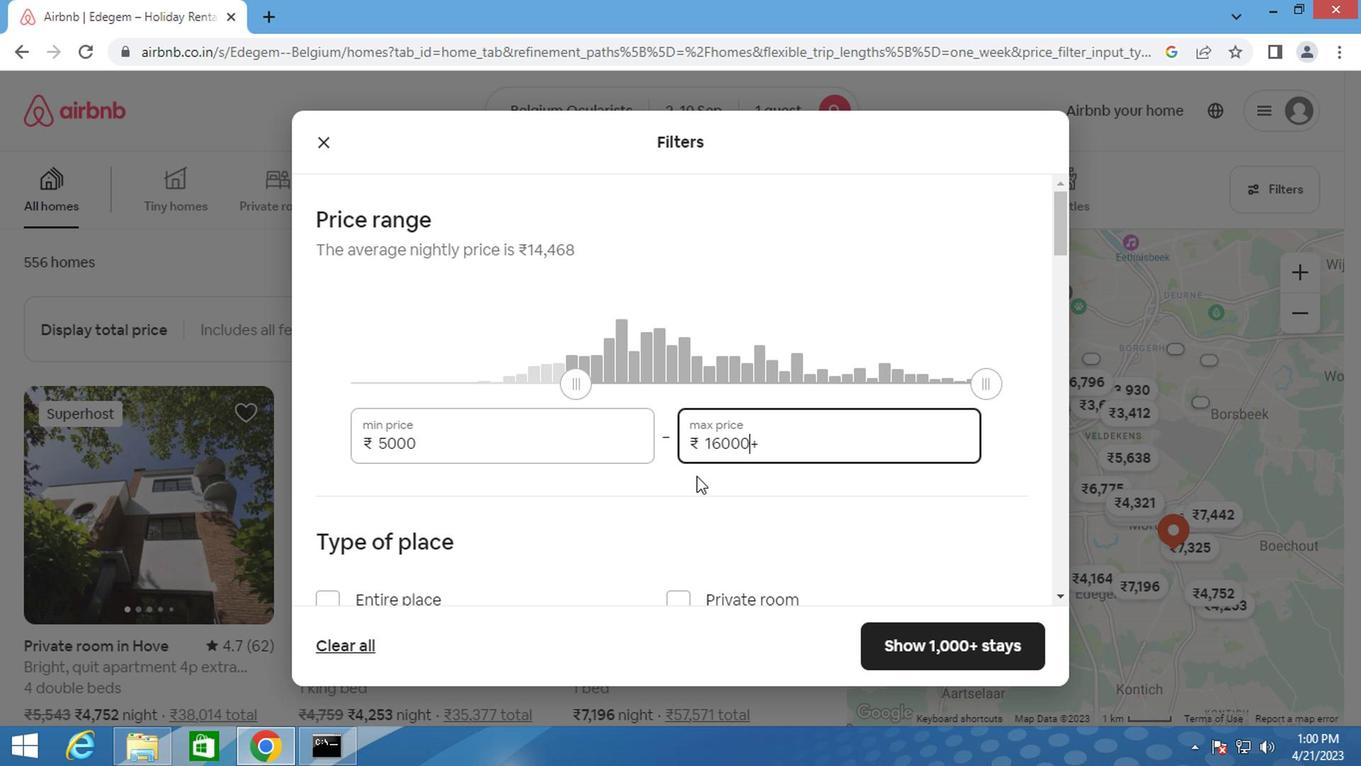 
Action: Mouse scrolled (657, 489) with delta (0, -1)
Screenshot: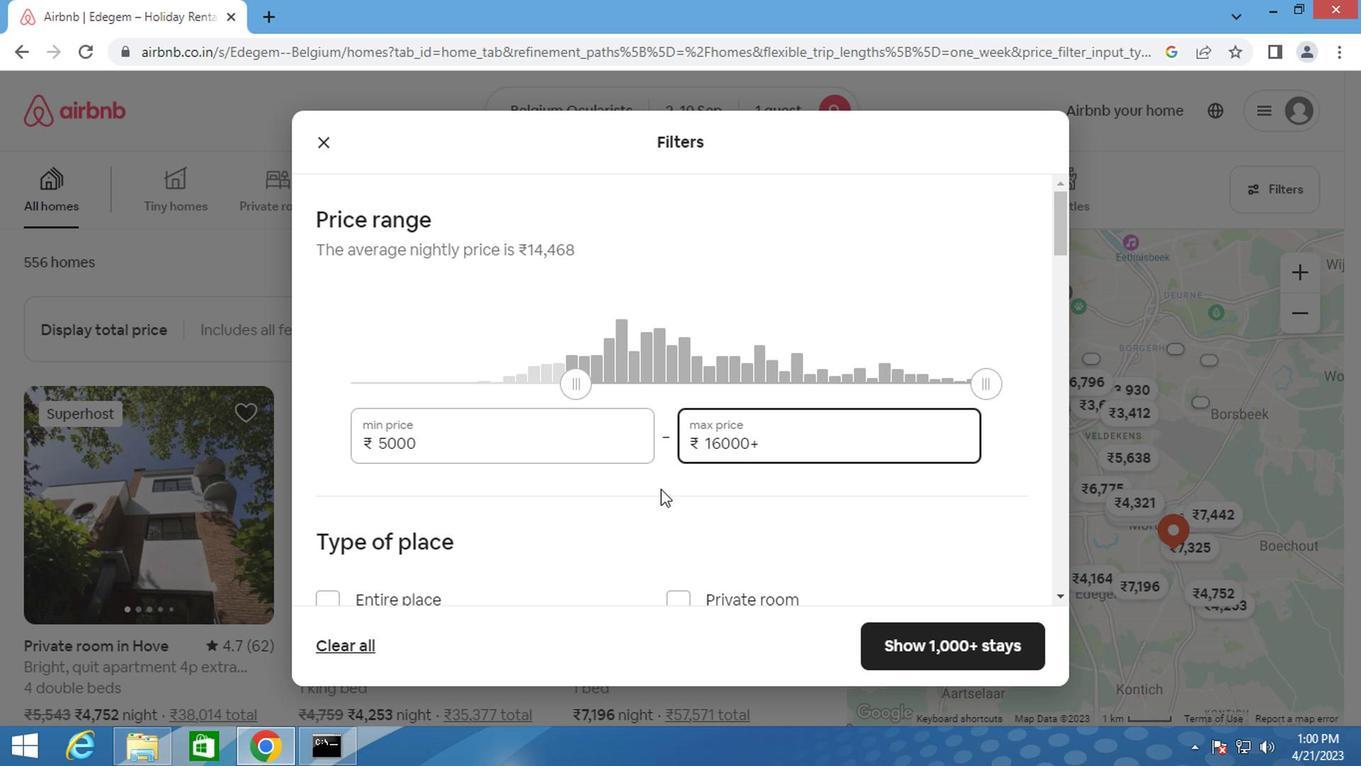 
Action: Mouse moved to (655, 492)
Screenshot: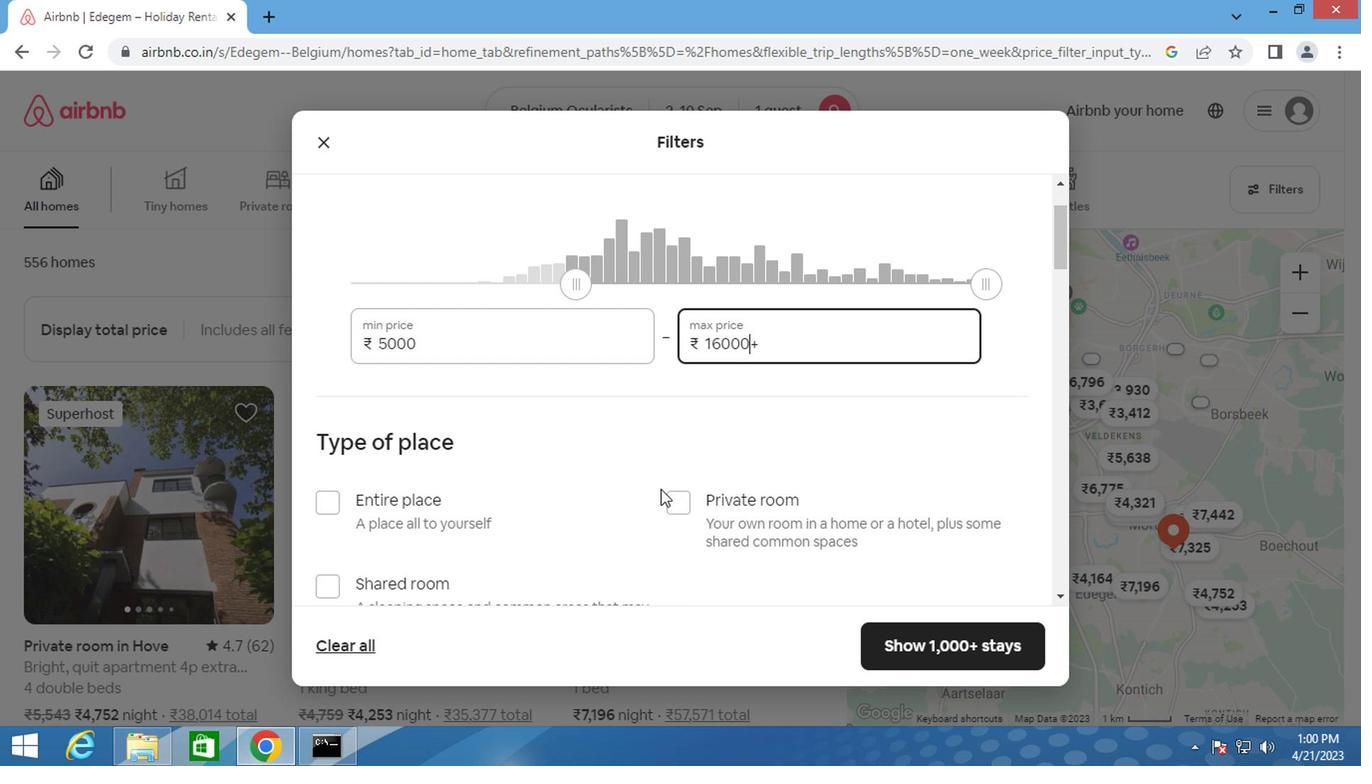 
Action: Mouse scrolled (655, 491) with delta (0, 0)
Screenshot: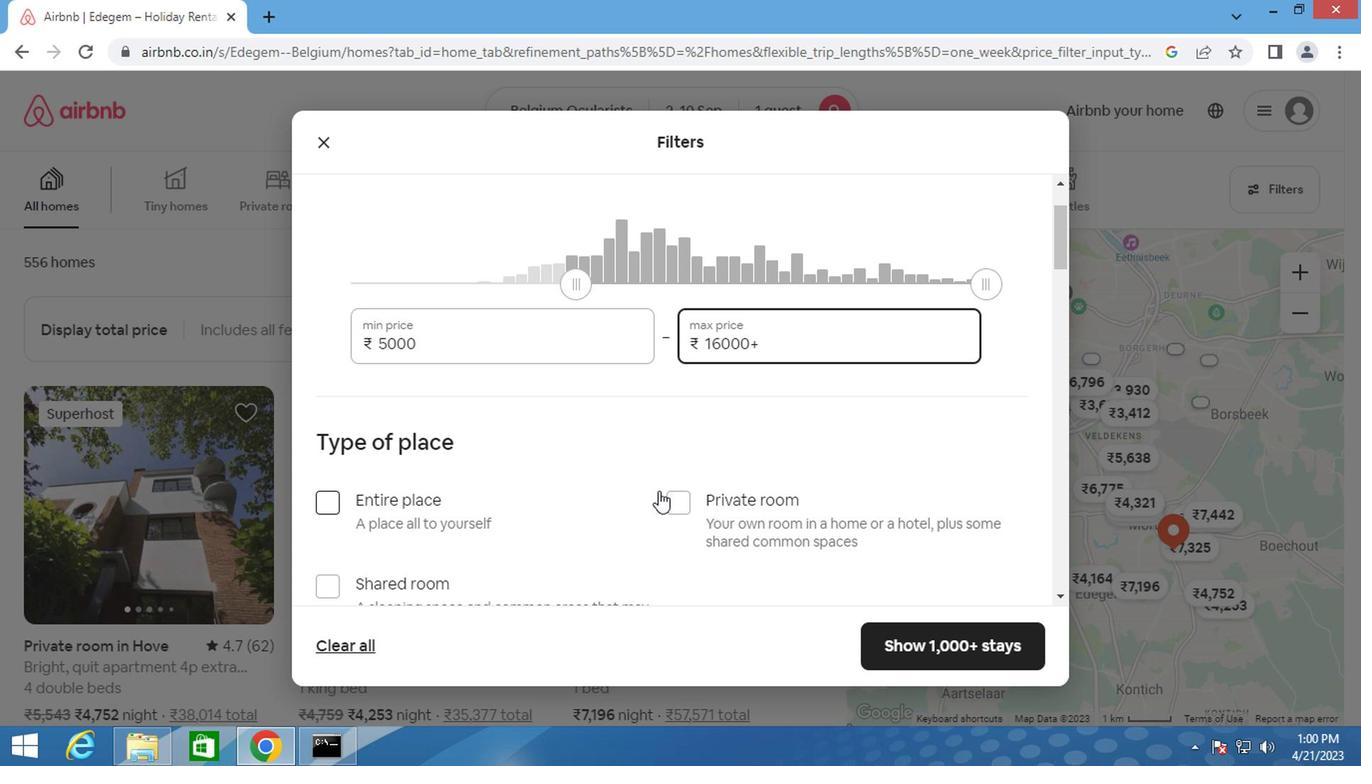 
Action: Mouse scrolled (655, 491) with delta (0, 0)
Screenshot: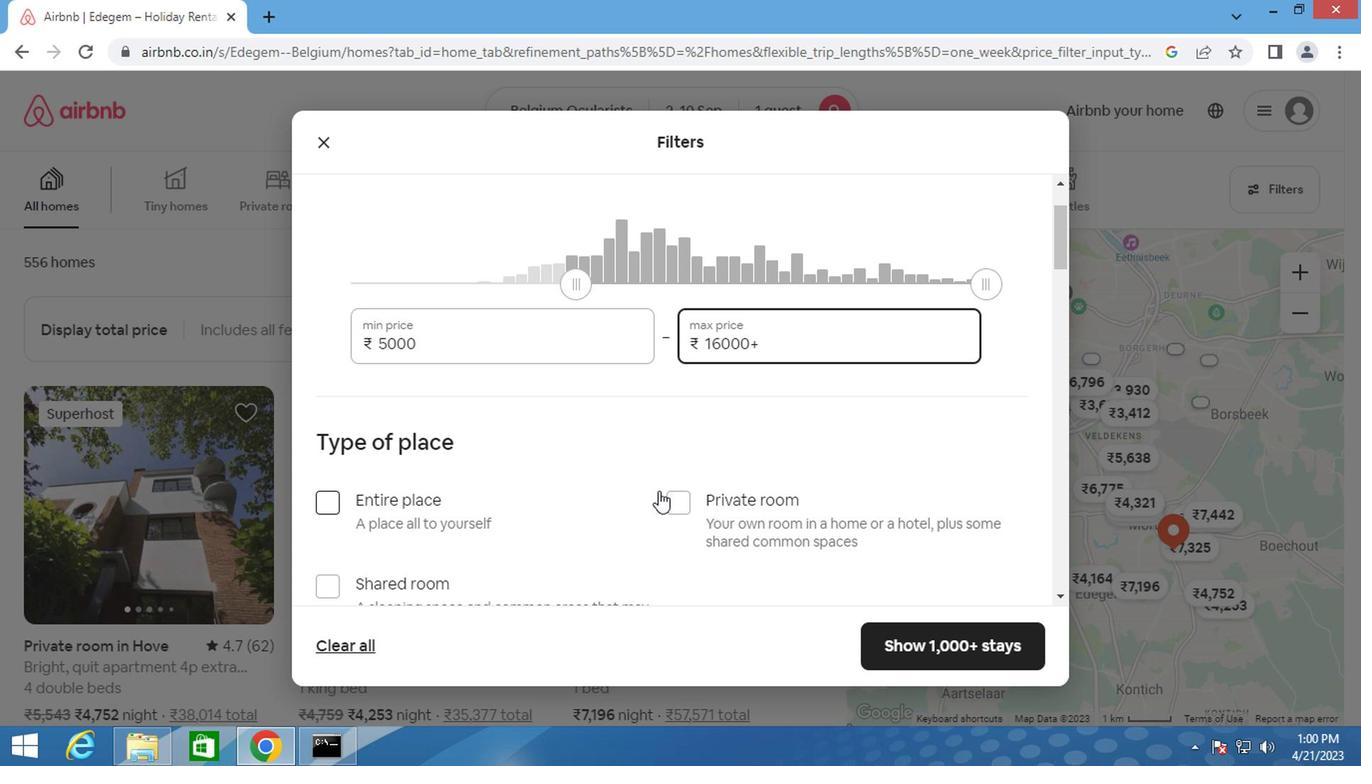 
Action: Mouse moved to (667, 310)
Screenshot: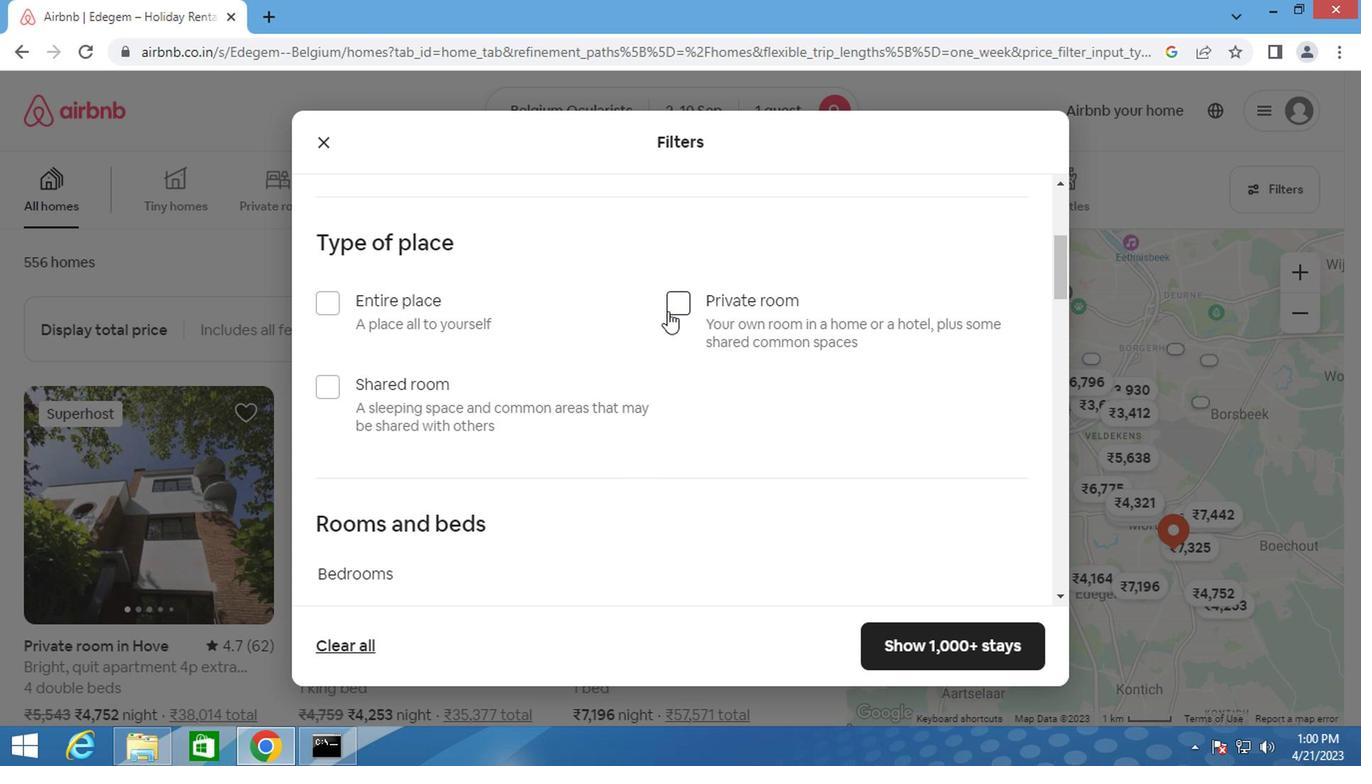 
Action: Mouse pressed left at (667, 310)
Screenshot: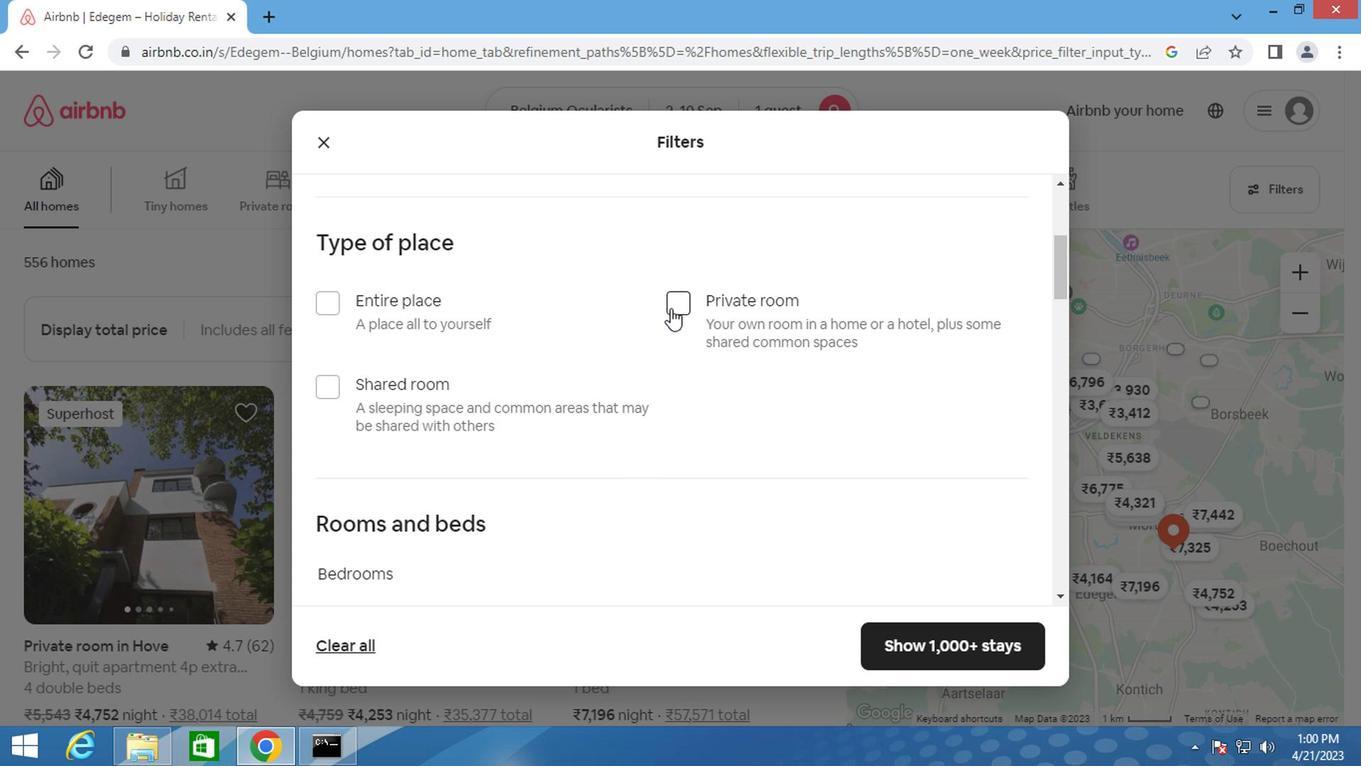 
Action: Mouse moved to (473, 414)
Screenshot: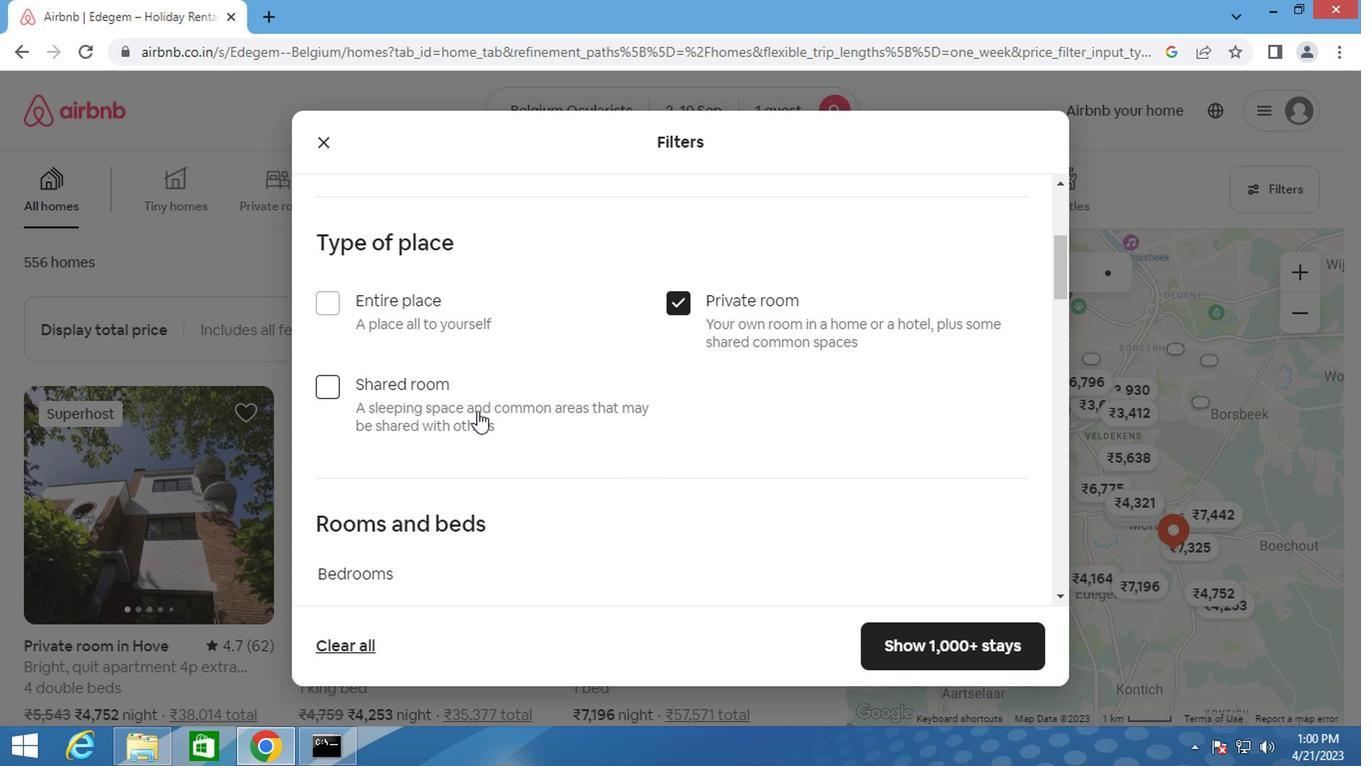 
Action: Mouse scrolled (473, 412) with delta (0, -1)
Screenshot: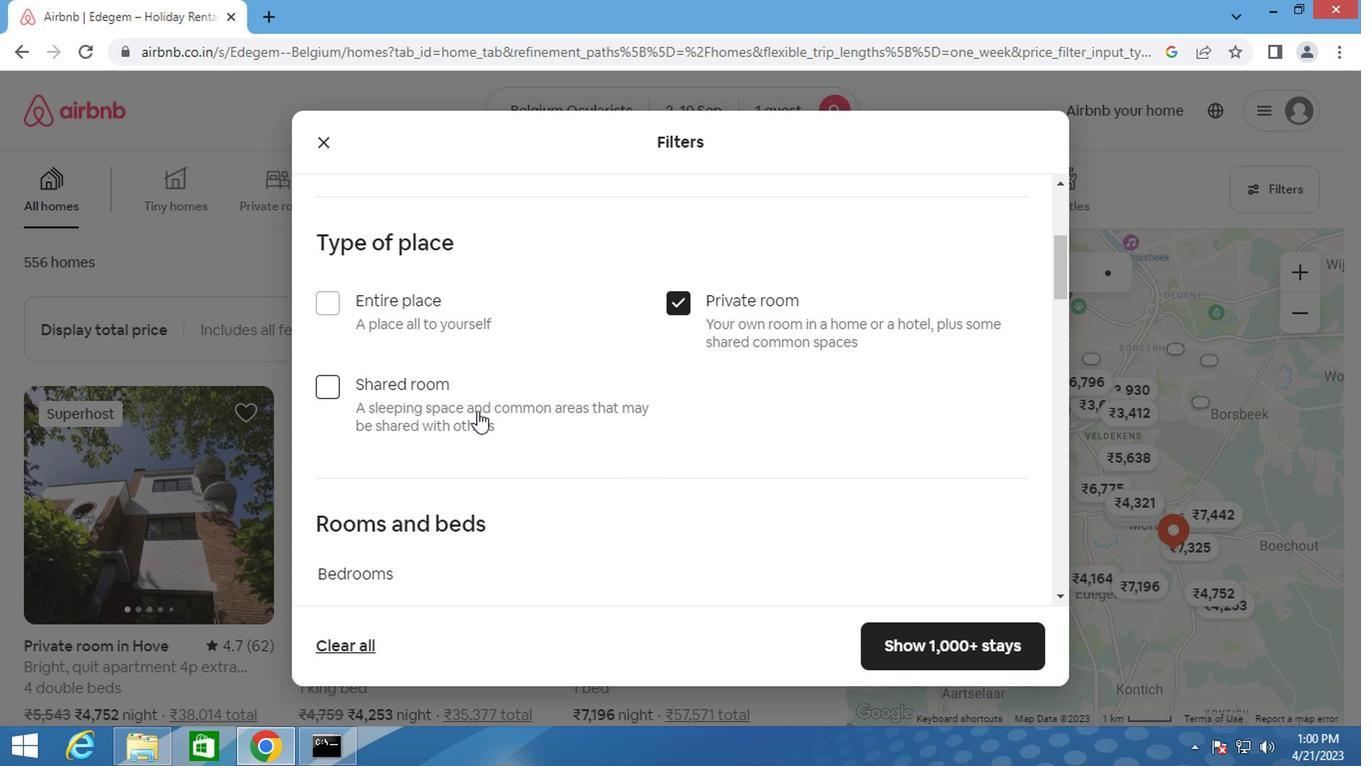 
Action: Mouse scrolled (473, 412) with delta (0, -1)
Screenshot: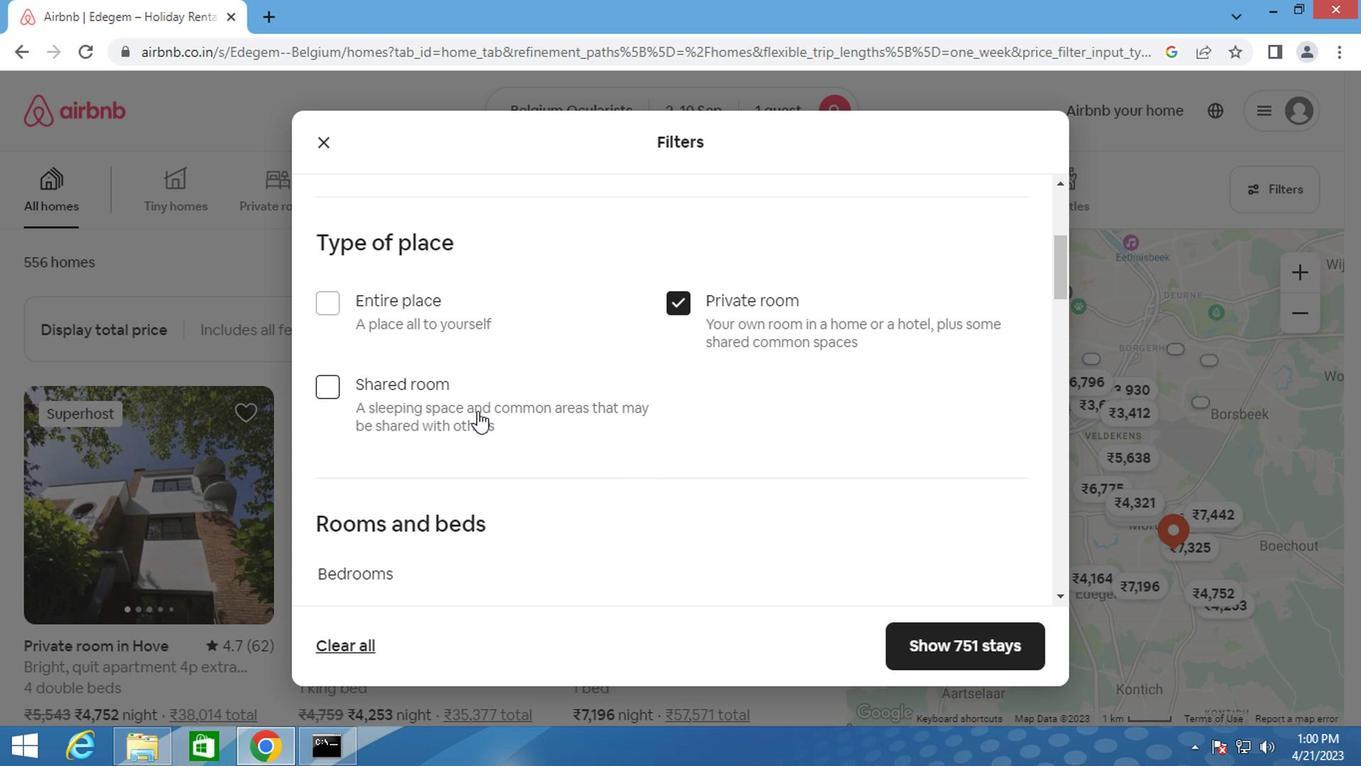 
Action: Mouse moved to (432, 431)
Screenshot: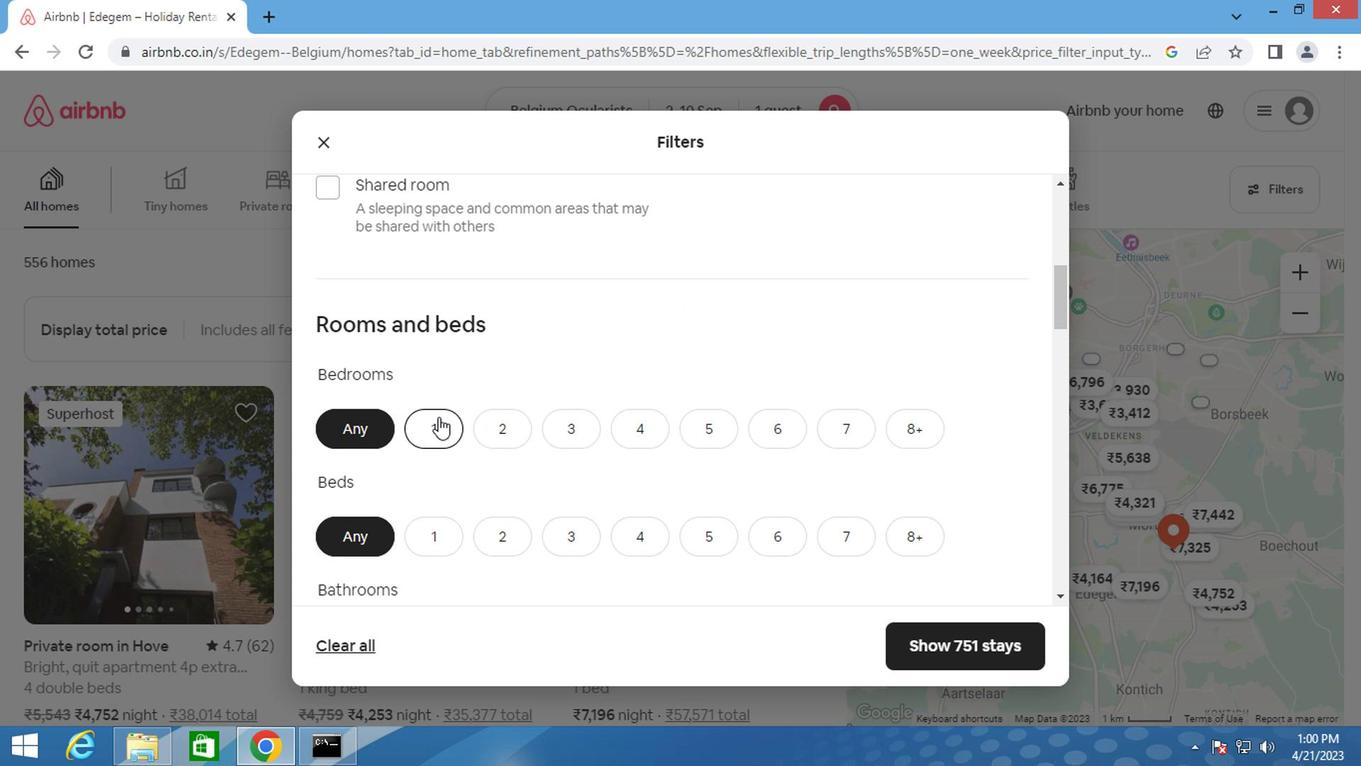 
Action: Mouse pressed left at (432, 431)
Screenshot: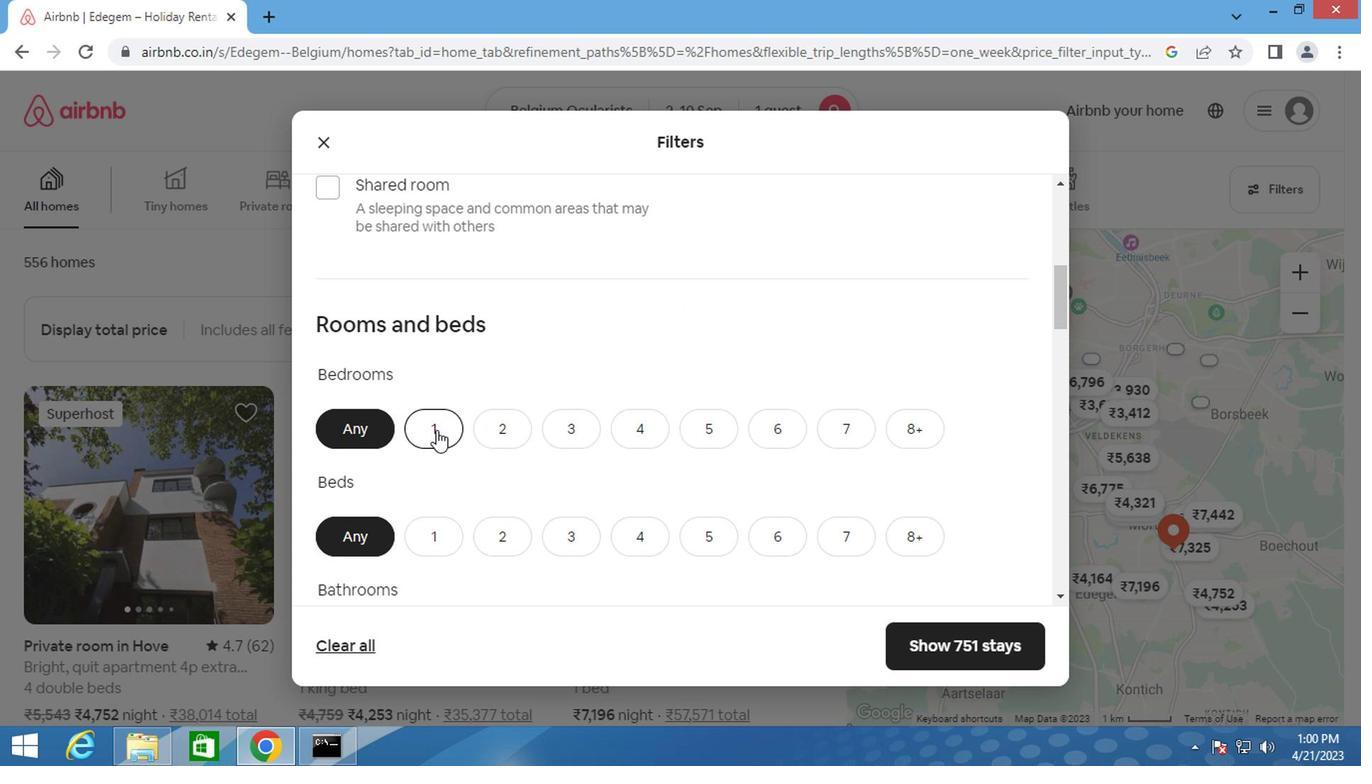 
Action: Mouse moved to (431, 434)
Screenshot: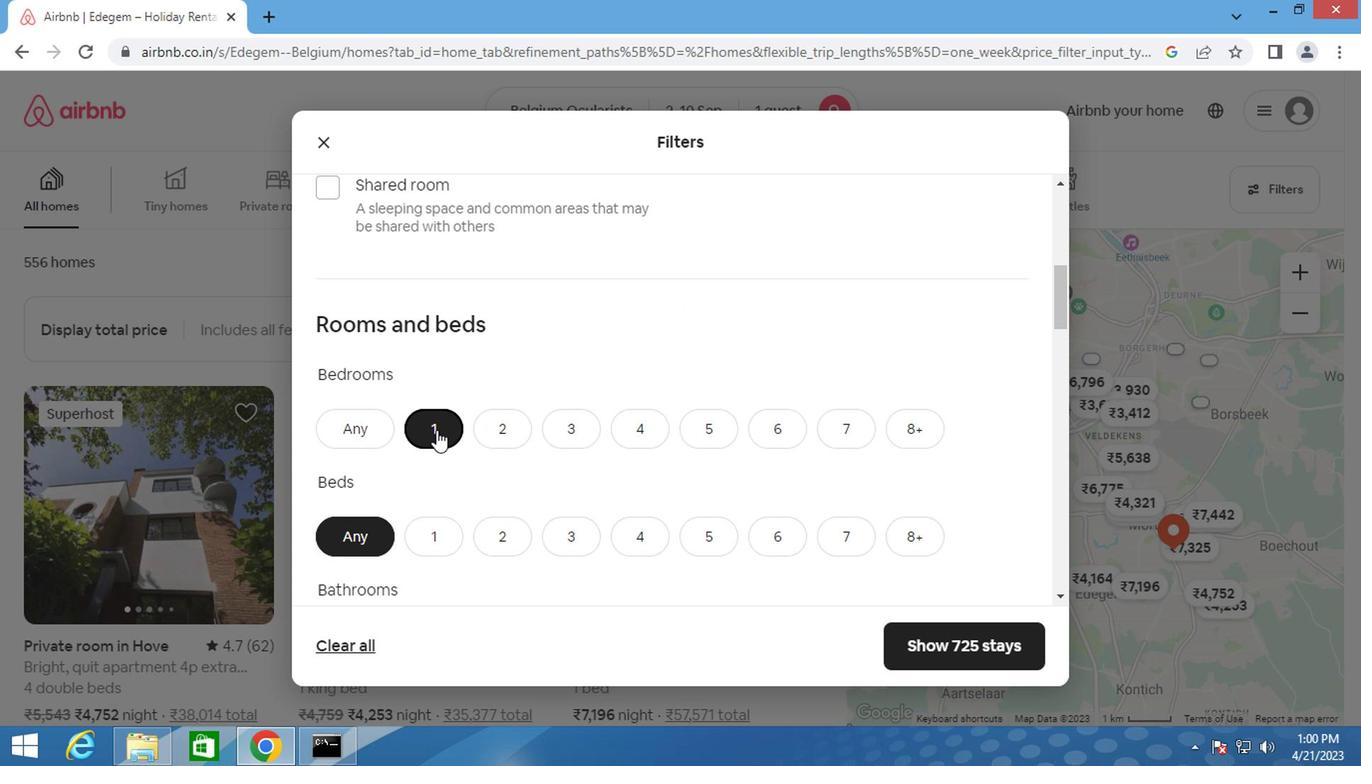 
Action: Mouse scrolled (431, 432) with delta (0, -1)
Screenshot: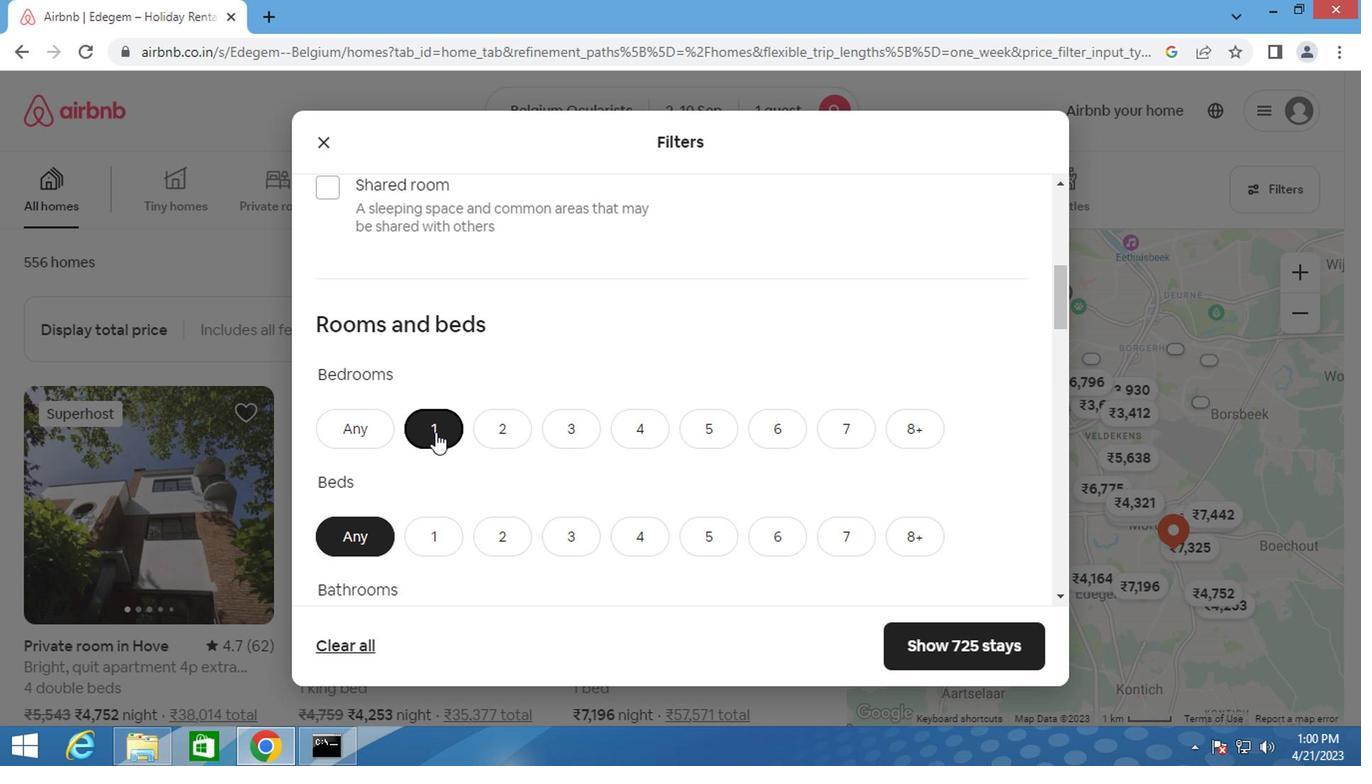 
Action: Mouse scrolled (431, 432) with delta (0, -1)
Screenshot: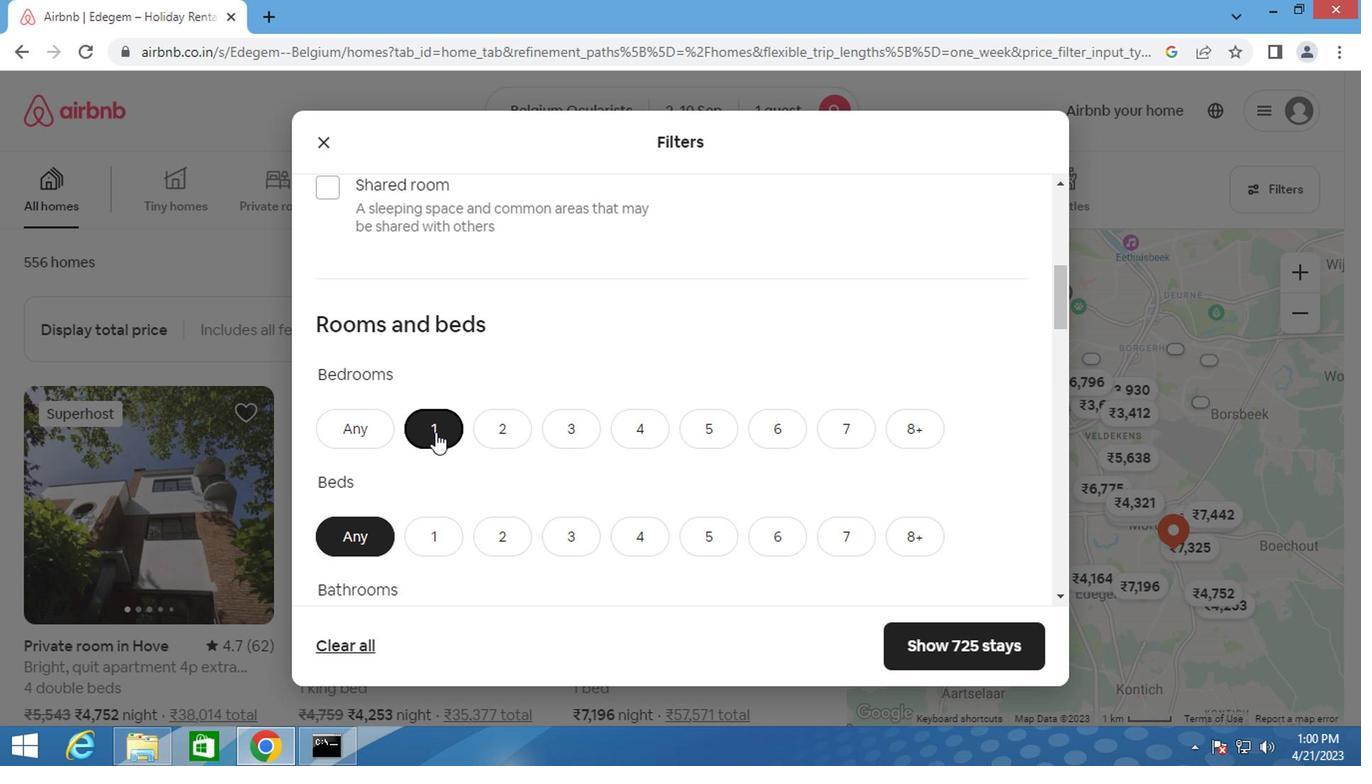 
Action: Mouse moved to (431, 338)
Screenshot: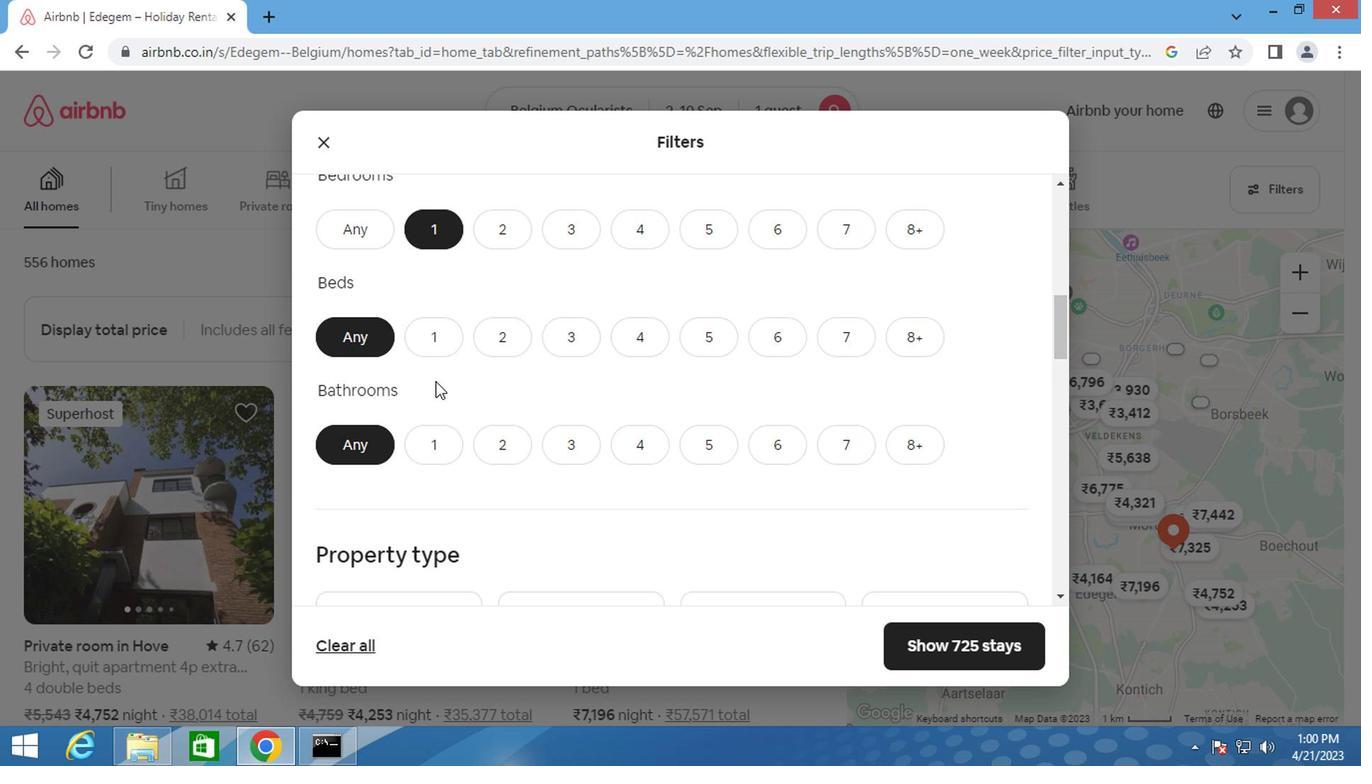 
Action: Mouse pressed left at (431, 338)
Screenshot: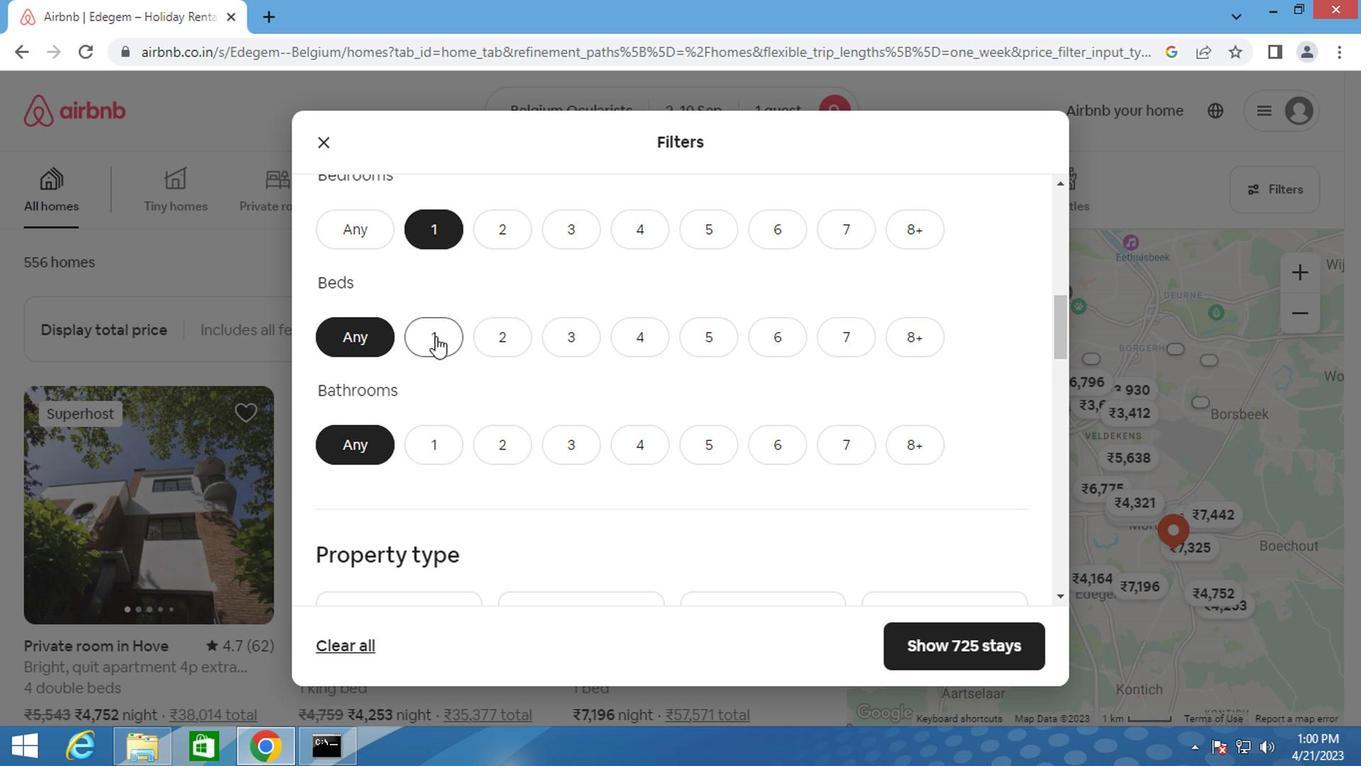 
Action: Mouse moved to (431, 439)
Screenshot: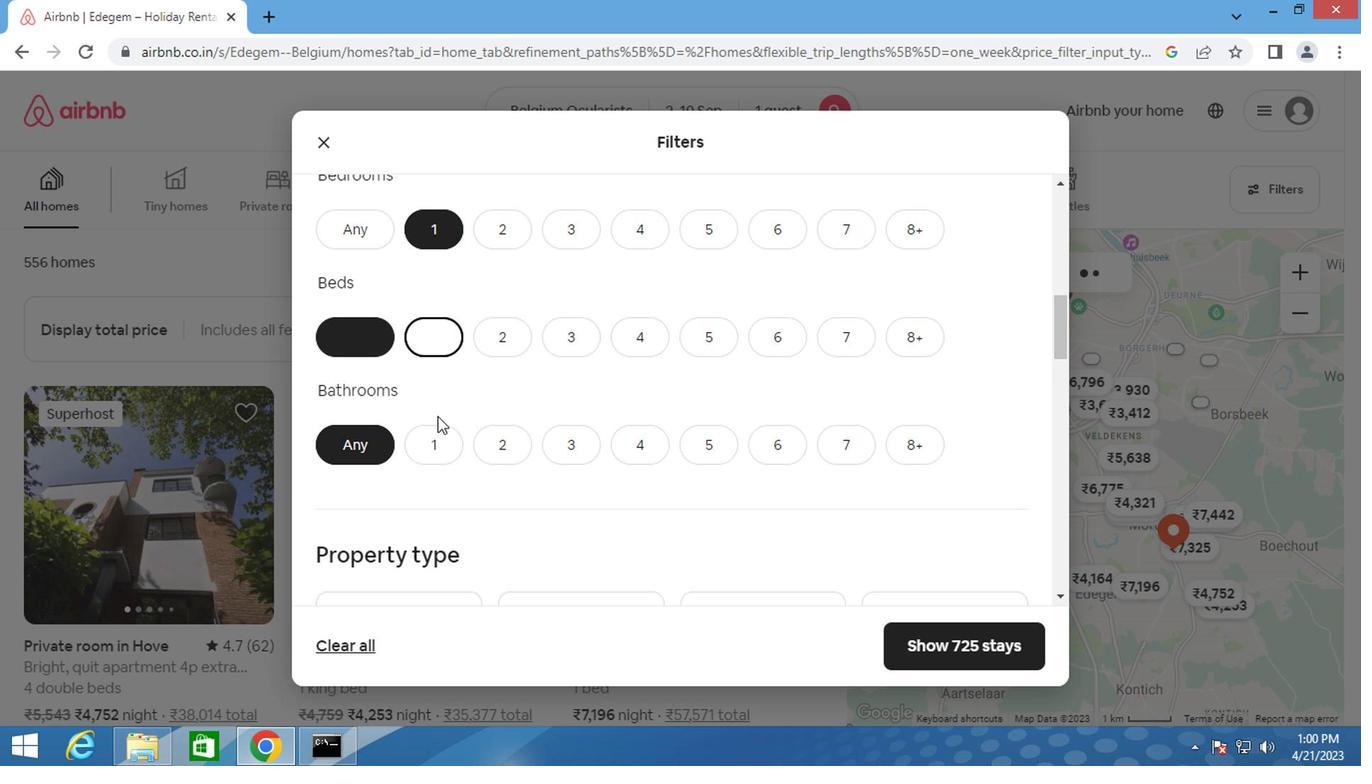 
Action: Mouse pressed left at (431, 439)
Screenshot: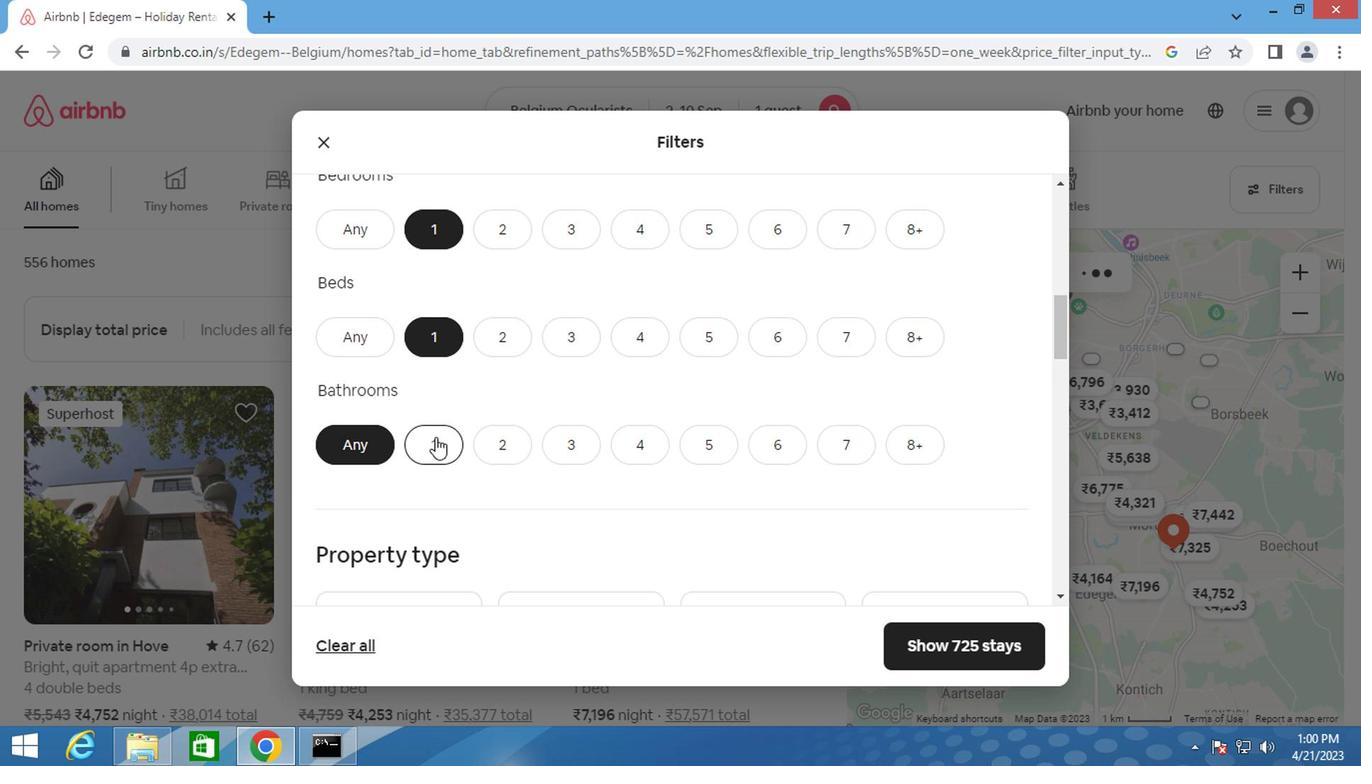 
Action: Mouse moved to (431, 437)
Screenshot: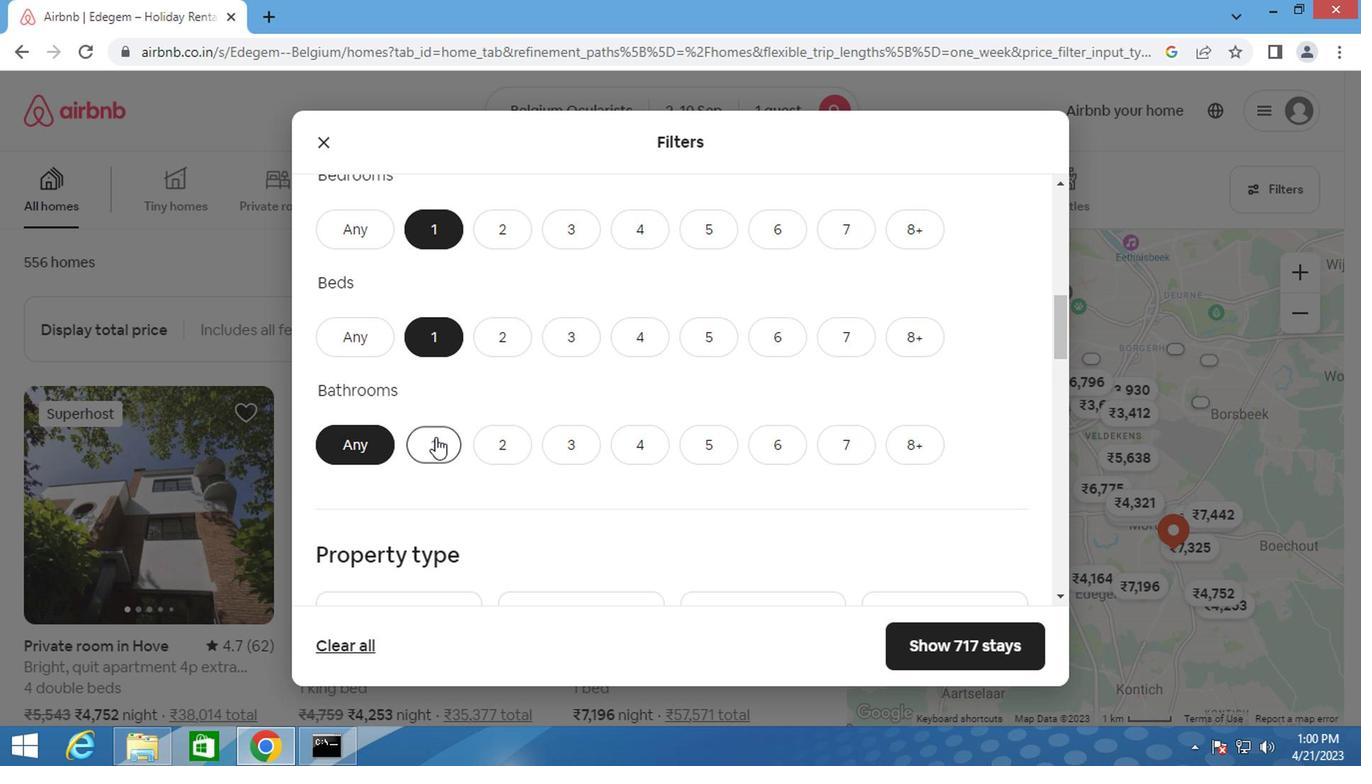 
Action: Mouse scrolled (431, 436) with delta (0, 0)
Screenshot: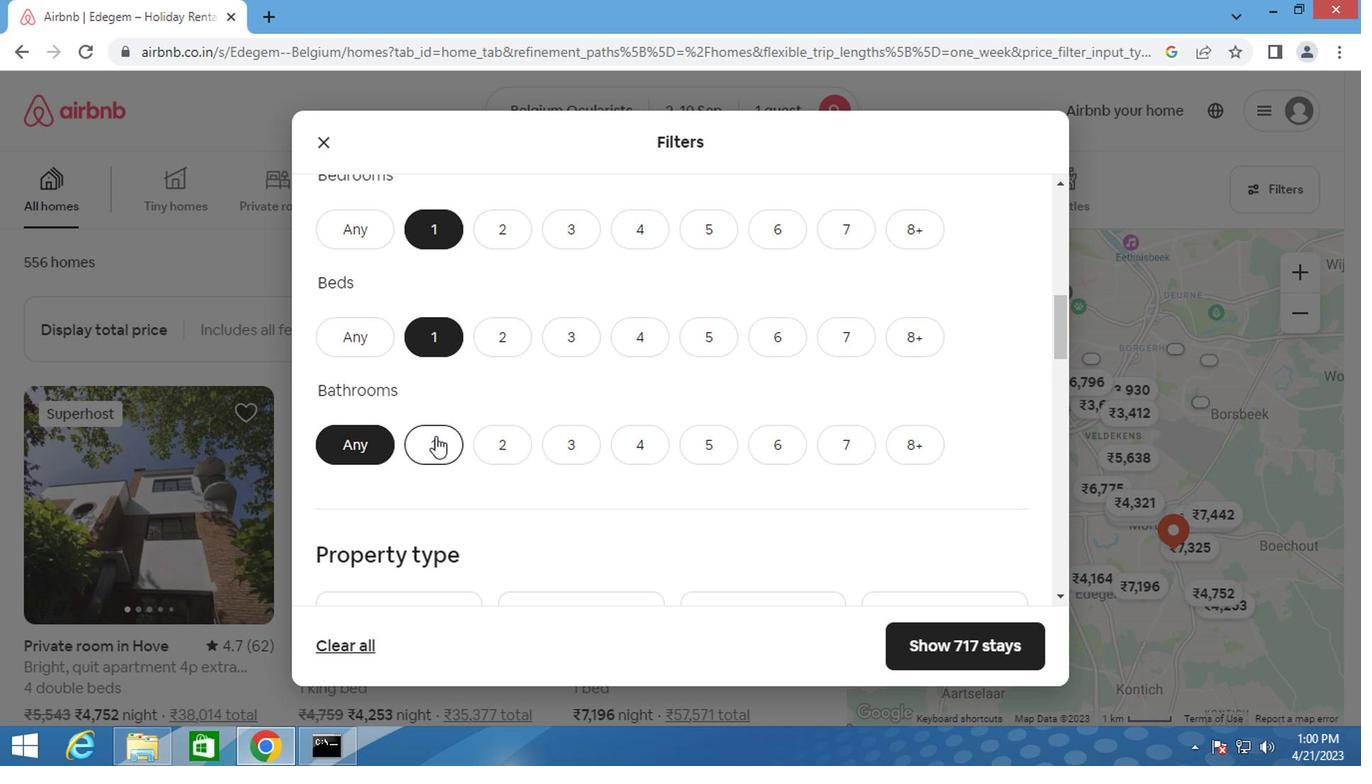 
Action: Mouse scrolled (431, 436) with delta (0, 0)
Screenshot: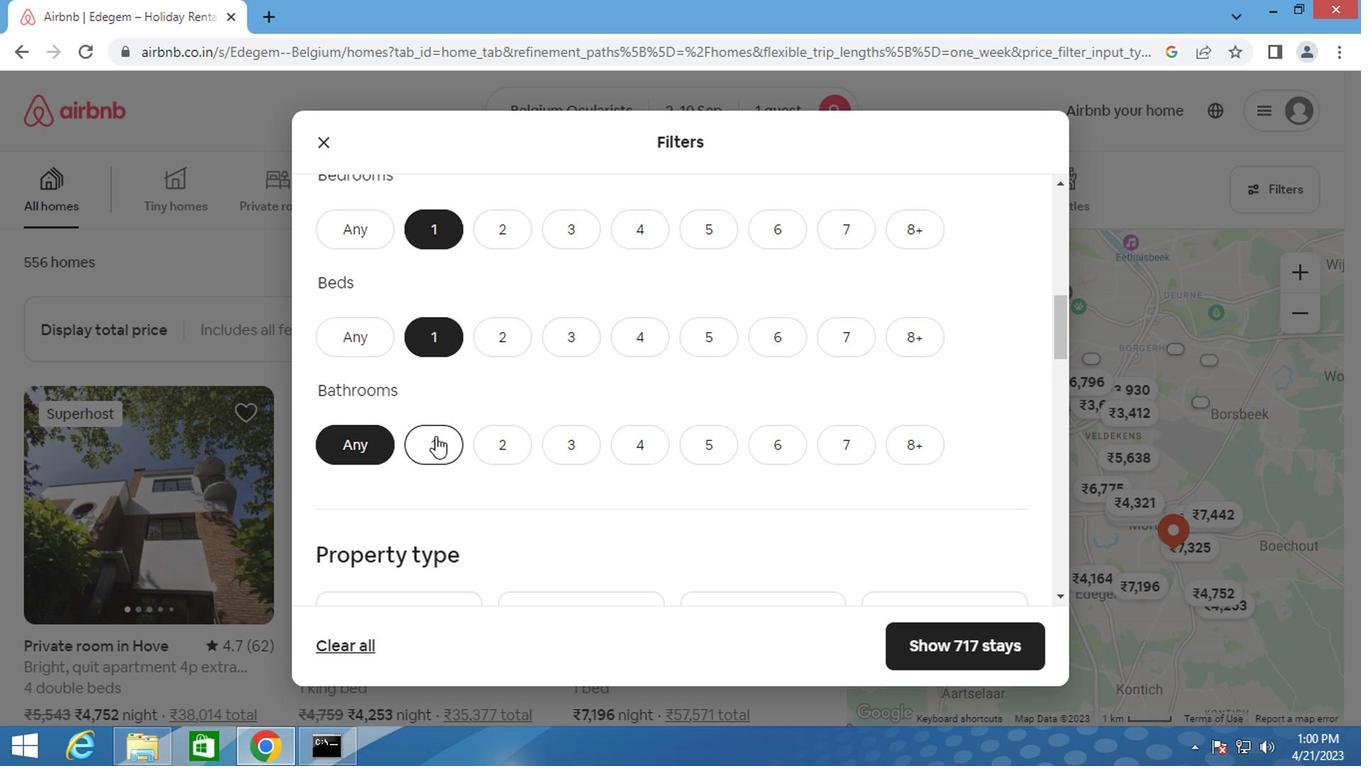 
Action: Mouse scrolled (431, 436) with delta (0, 0)
Screenshot: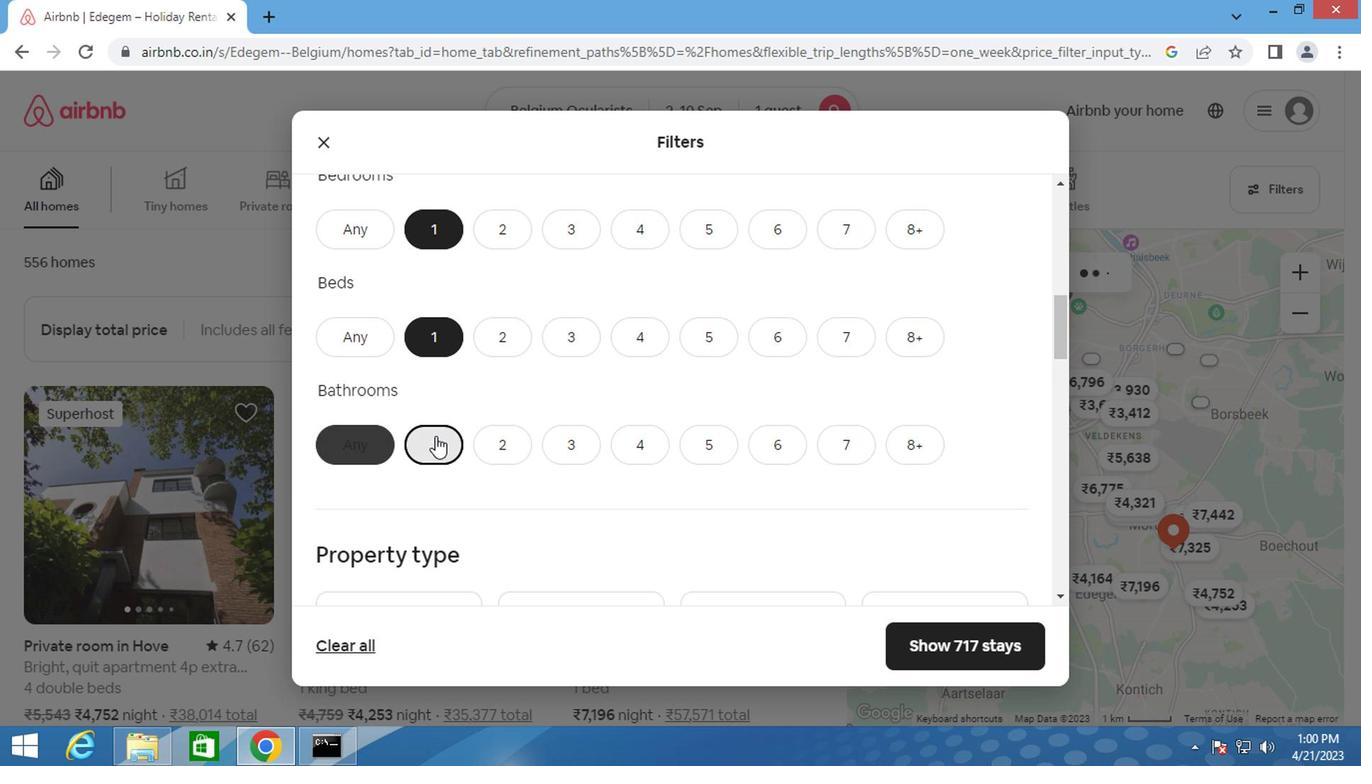 
Action: Mouse moved to (386, 390)
Screenshot: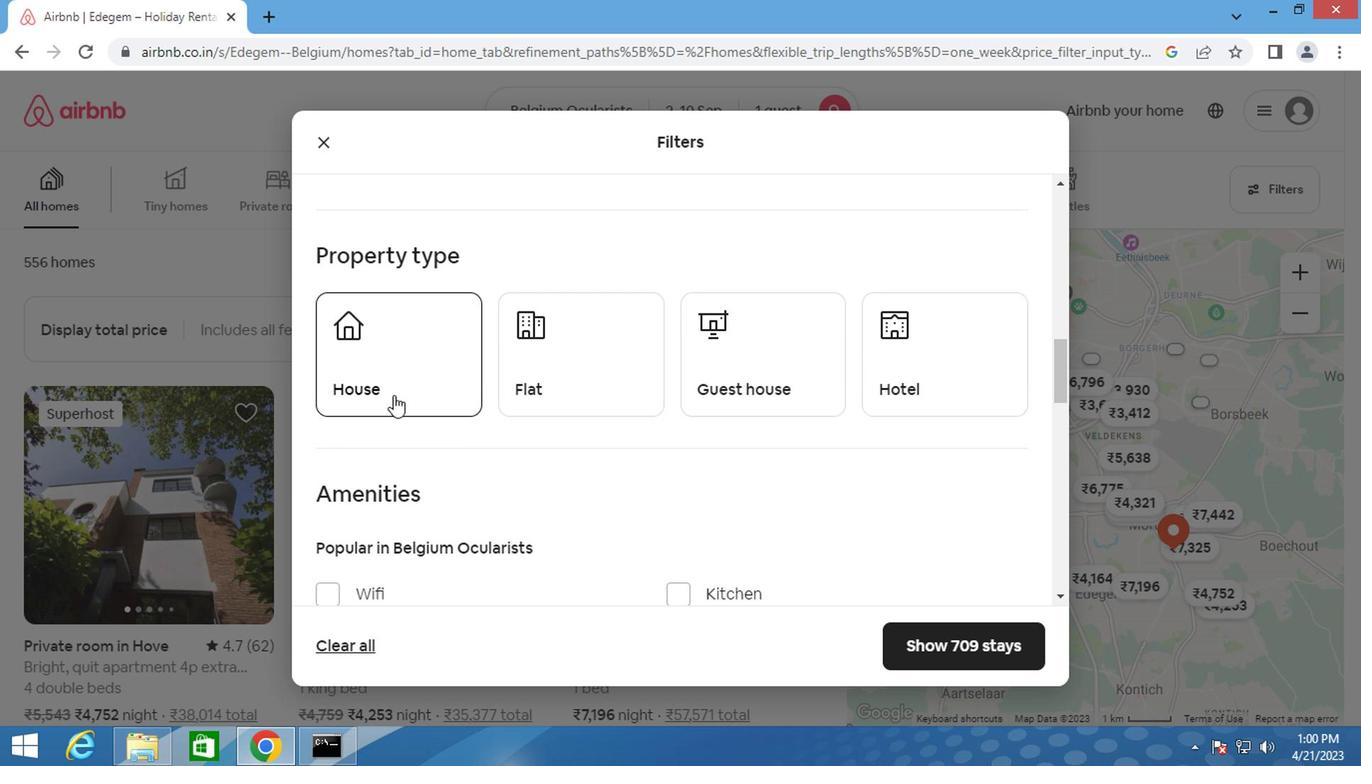 
Action: Mouse pressed left at (386, 390)
Screenshot: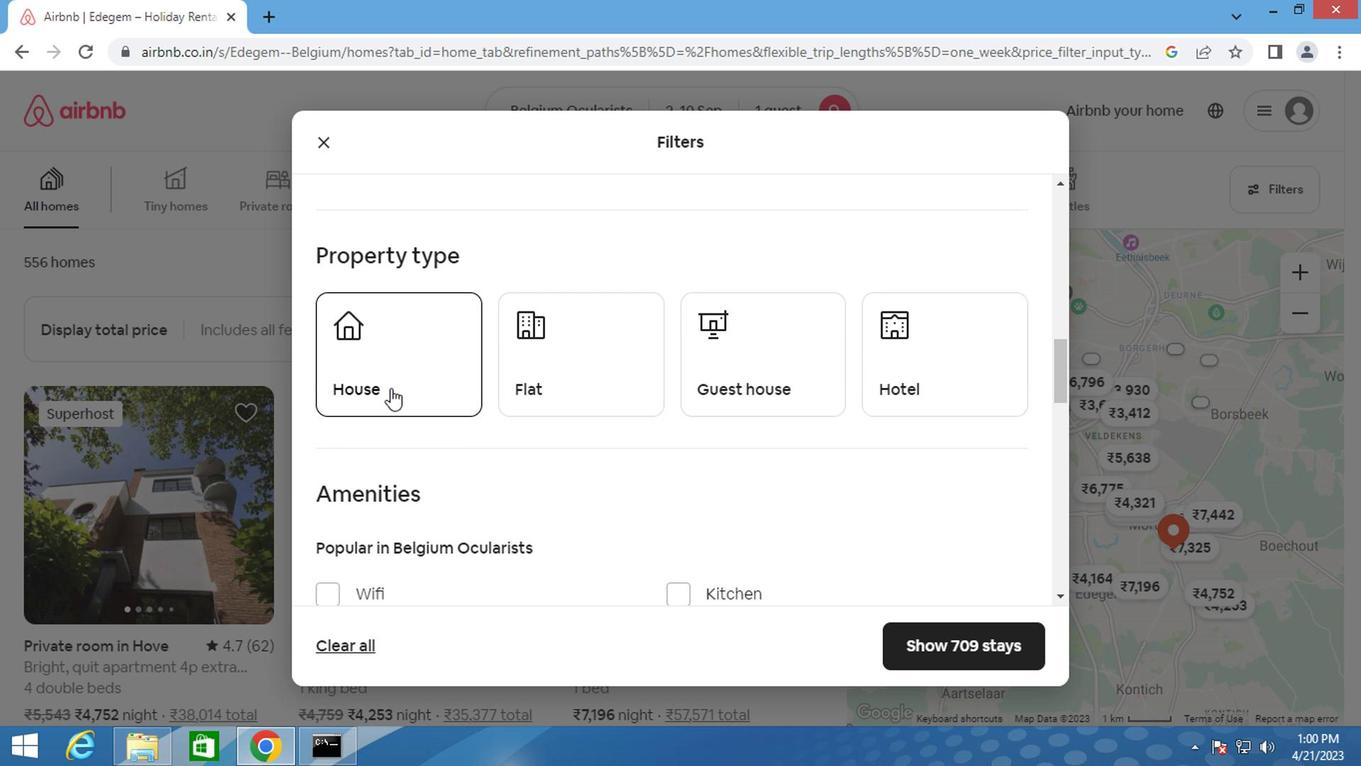 
Action: Mouse moved to (551, 385)
Screenshot: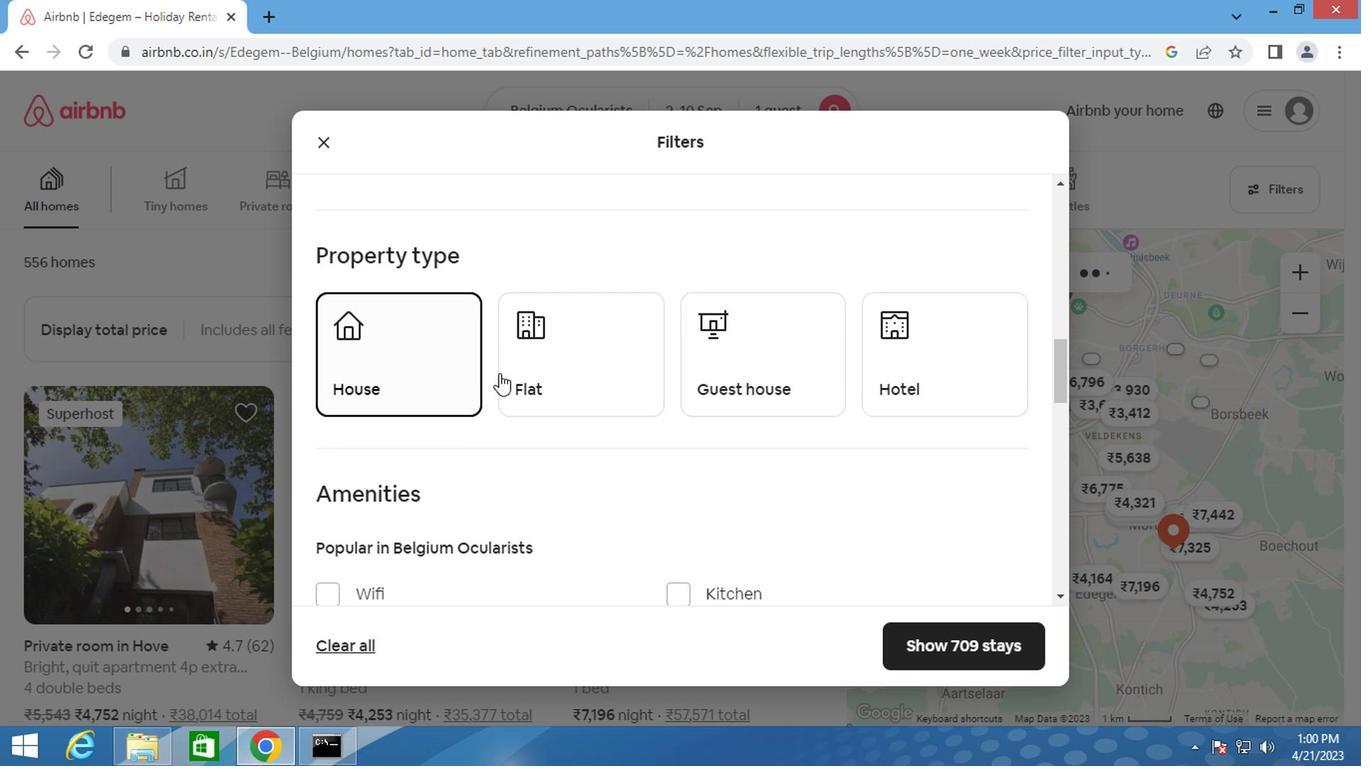 
Action: Mouse pressed left at (551, 385)
Screenshot: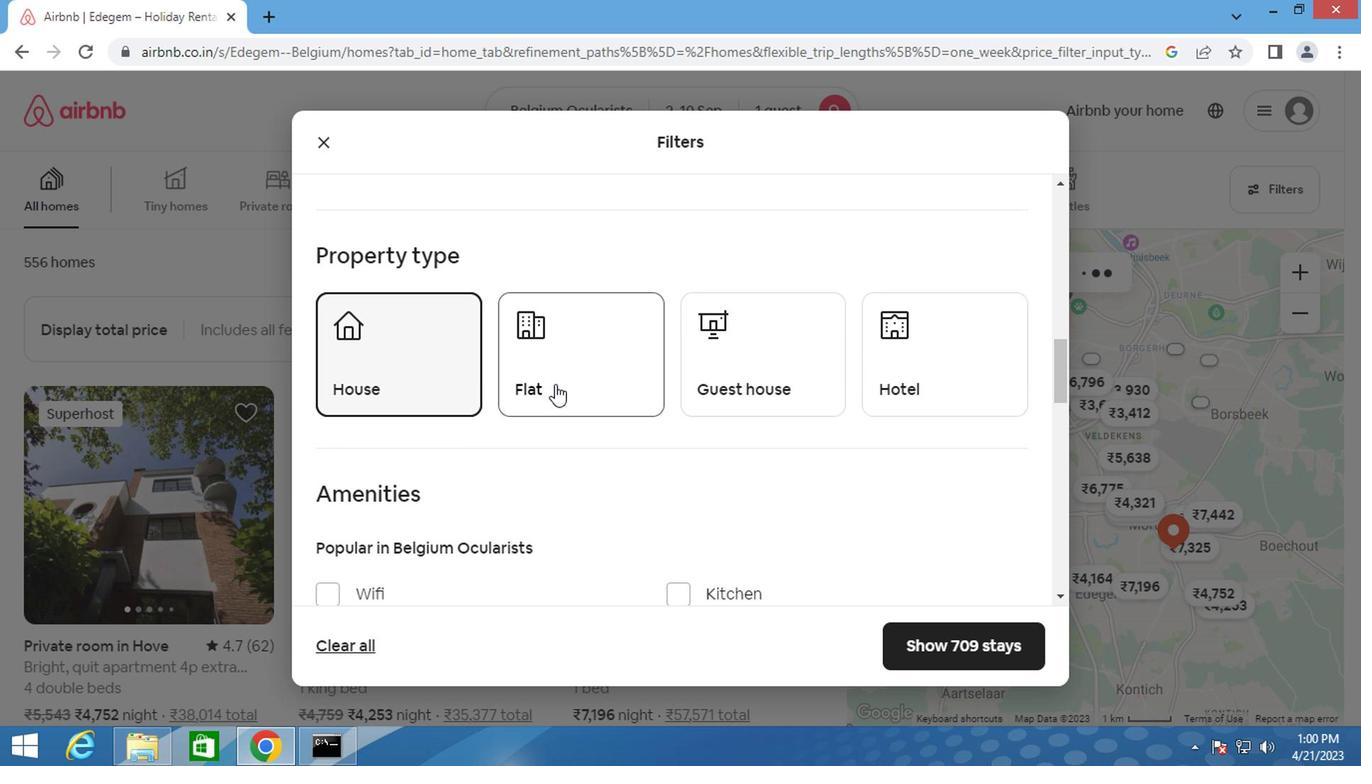 
Action: Mouse moved to (705, 370)
Screenshot: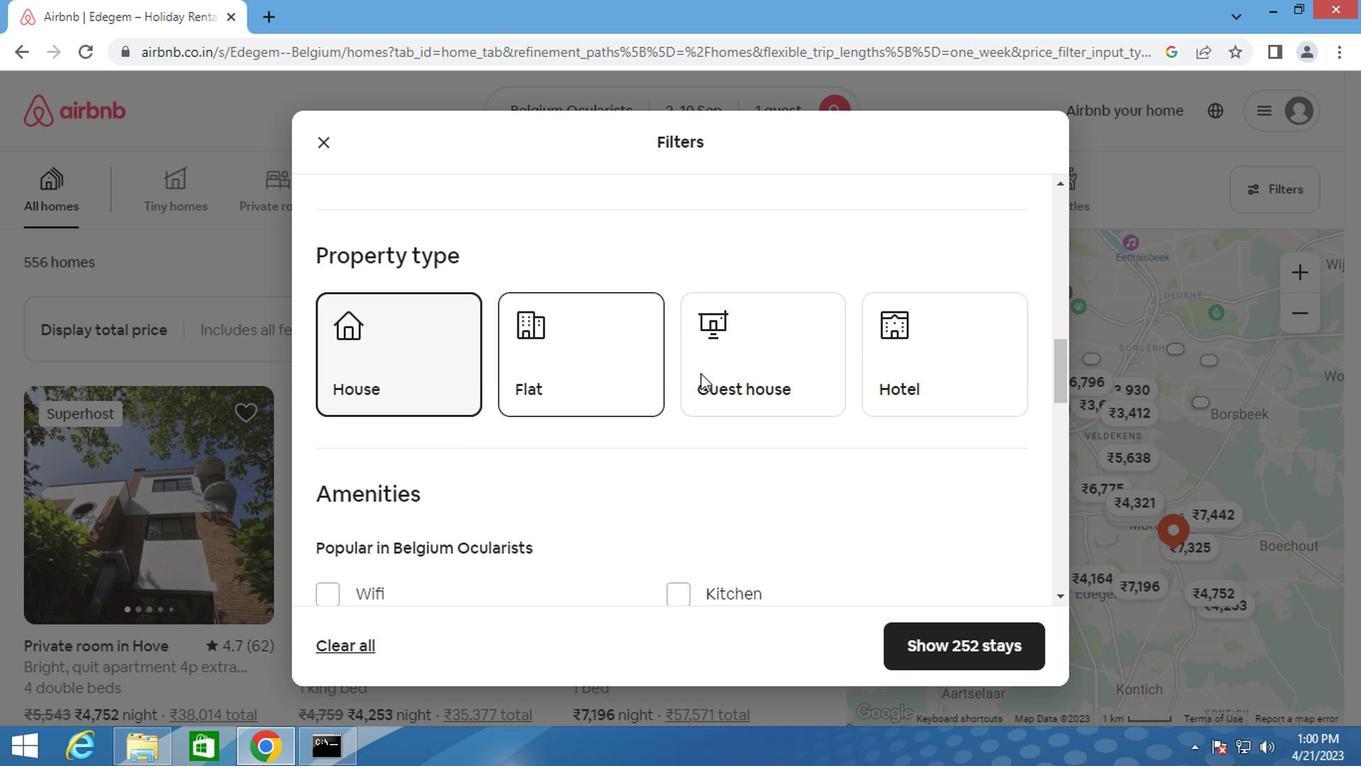 
Action: Mouse pressed left at (705, 370)
Screenshot: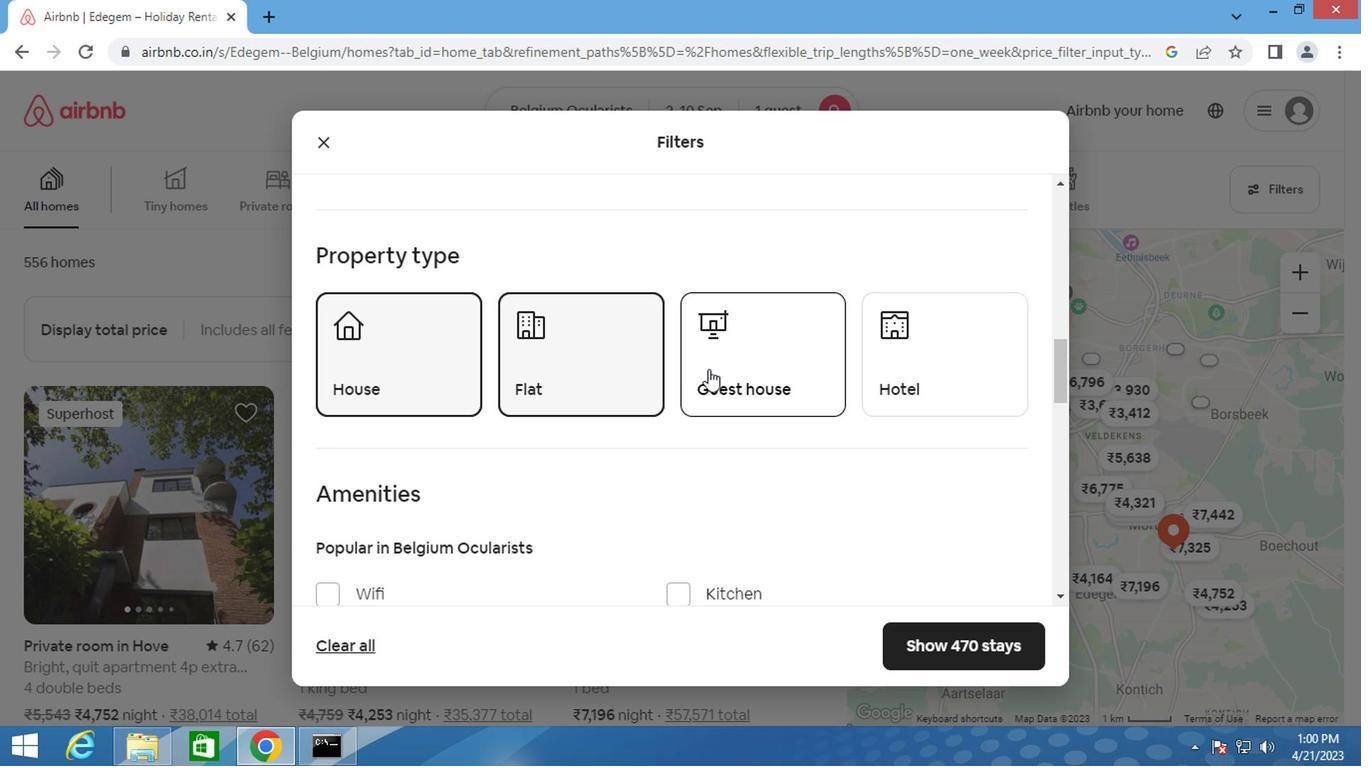 
Action: Mouse moved to (879, 357)
Screenshot: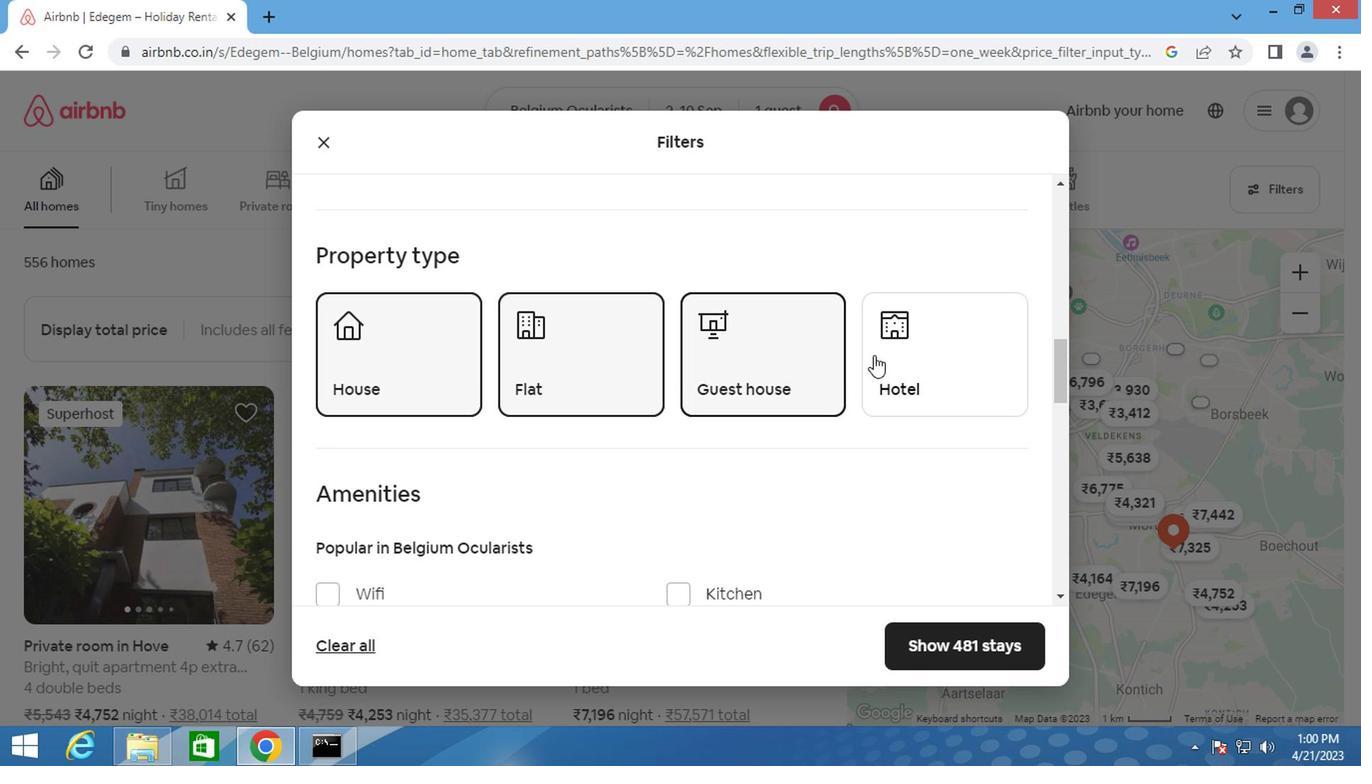 
Action: Mouse pressed left at (879, 357)
Screenshot: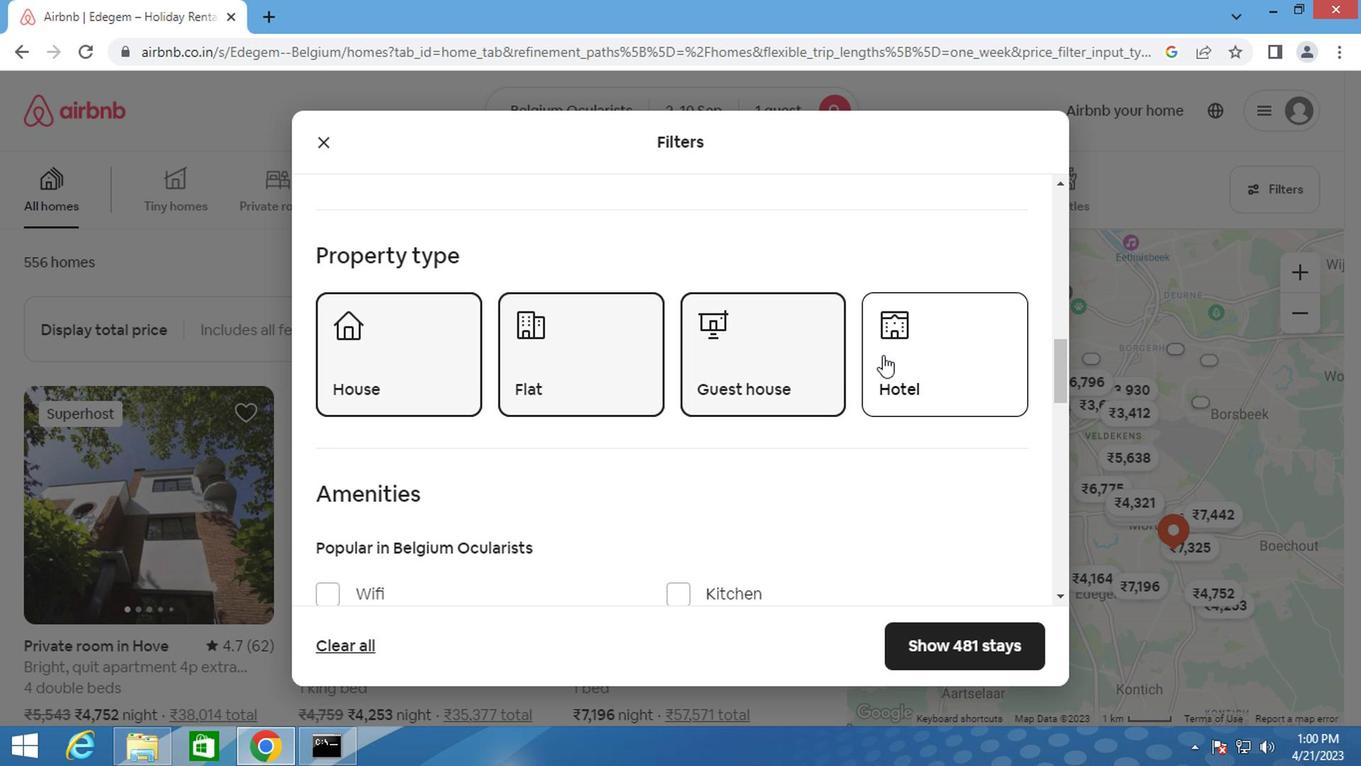 
Action: Mouse moved to (506, 419)
Screenshot: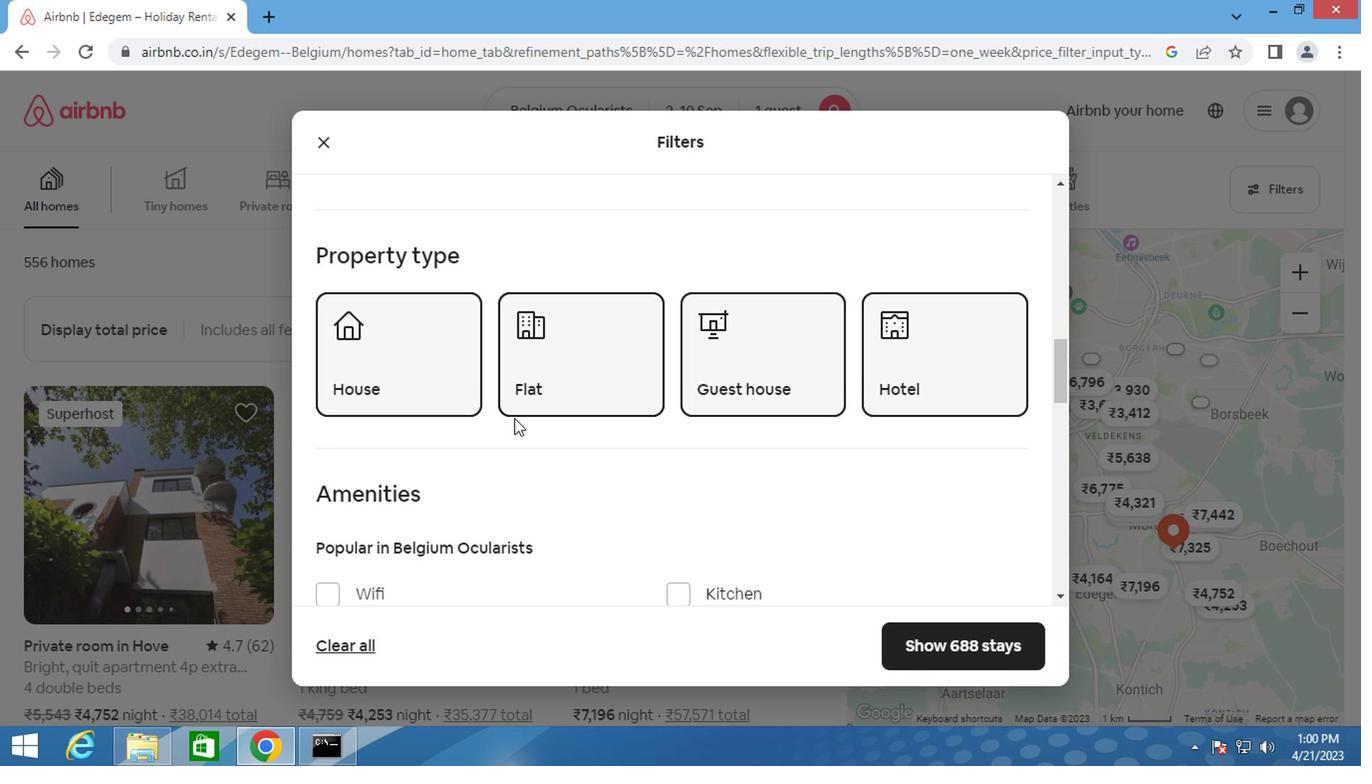 
Action: Mouse scrolled (506, 419) with delta (0, 0)
Screenshot: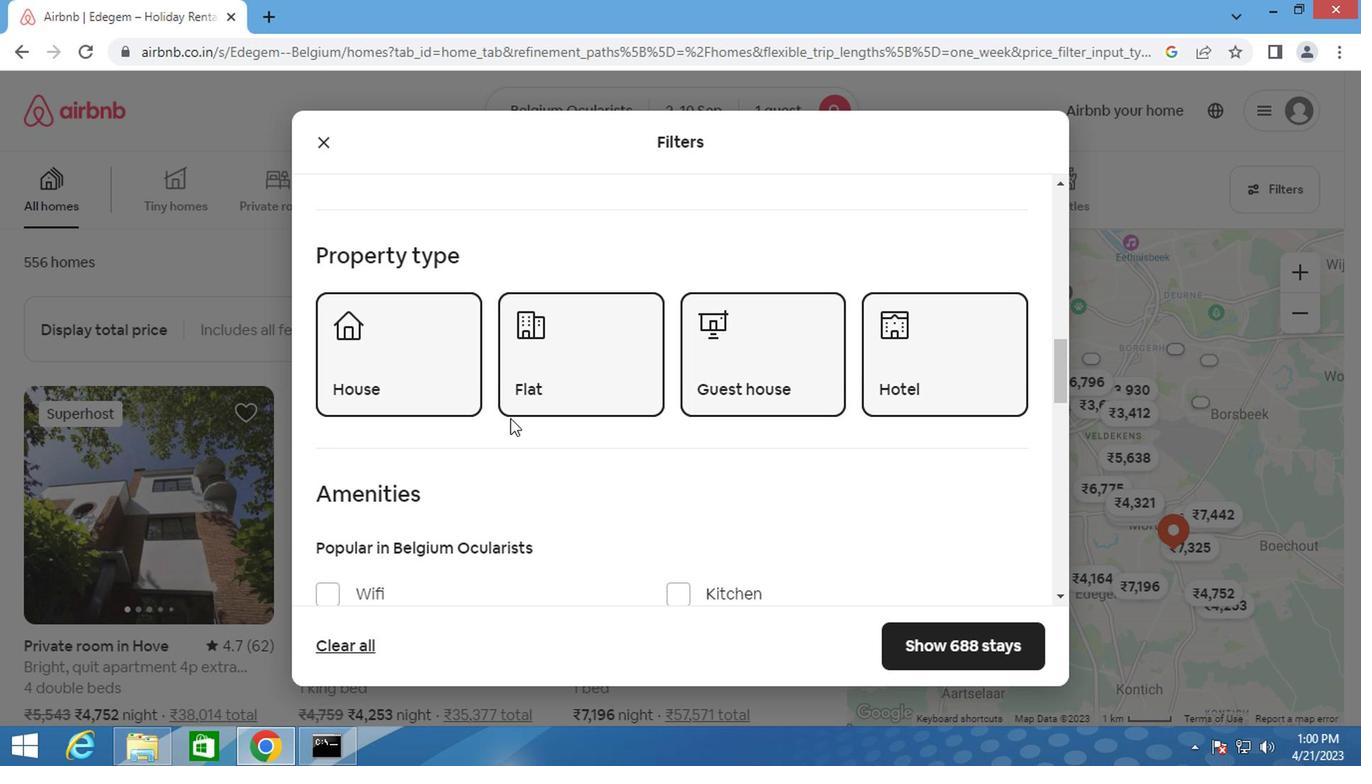 
Action: Mouse scrolled (506, 419) with delta (0, 0)
Screenshot: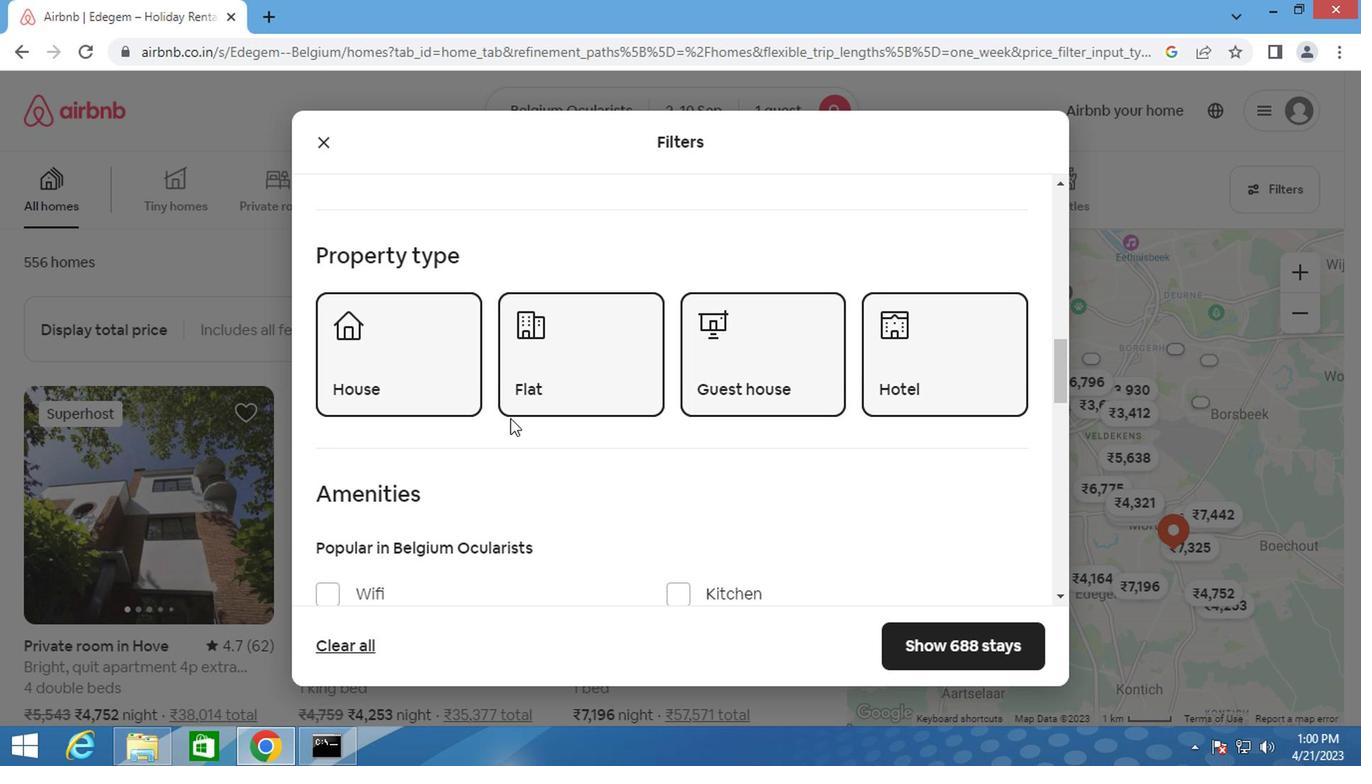 
Action: Mouse scrolled (506, 419) with delta (0, 0)
Screenshot: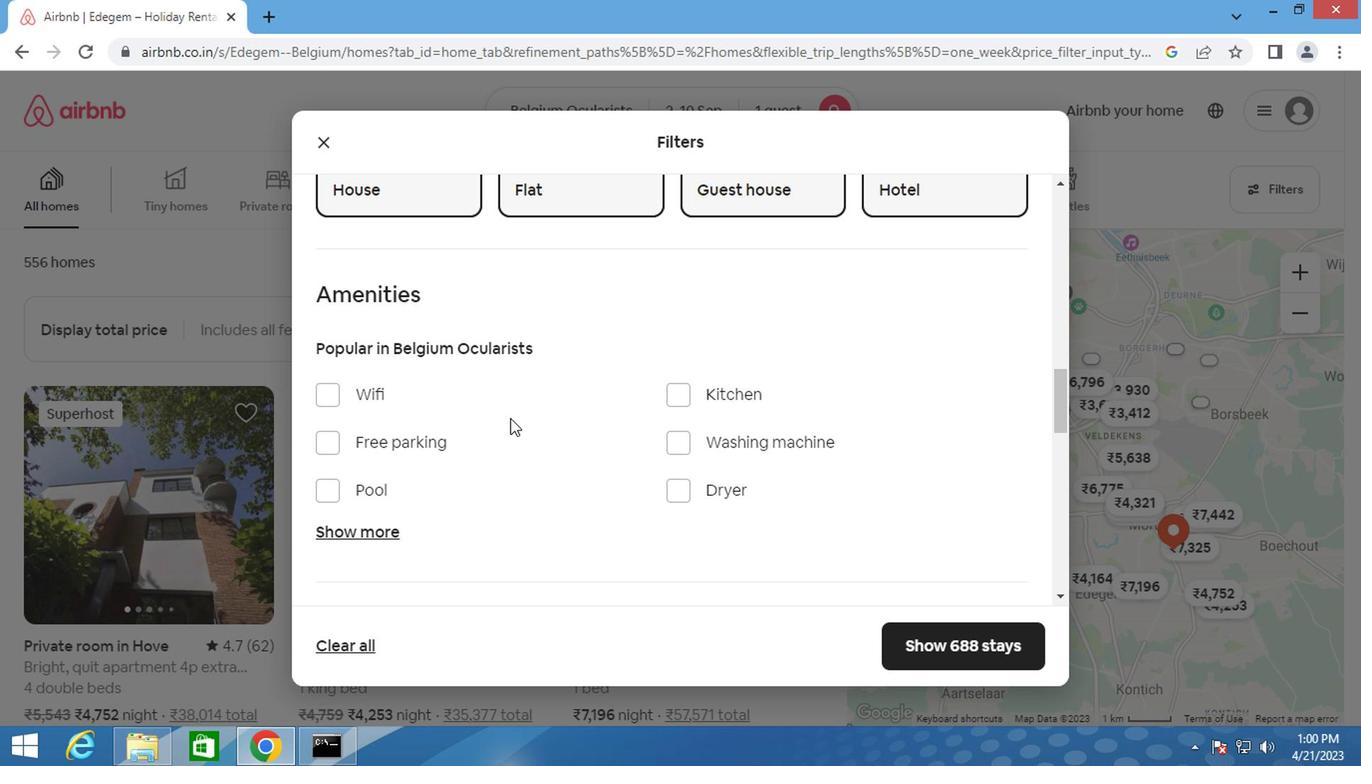 
Action: Mouse moved to (370, 431)
Screenshot: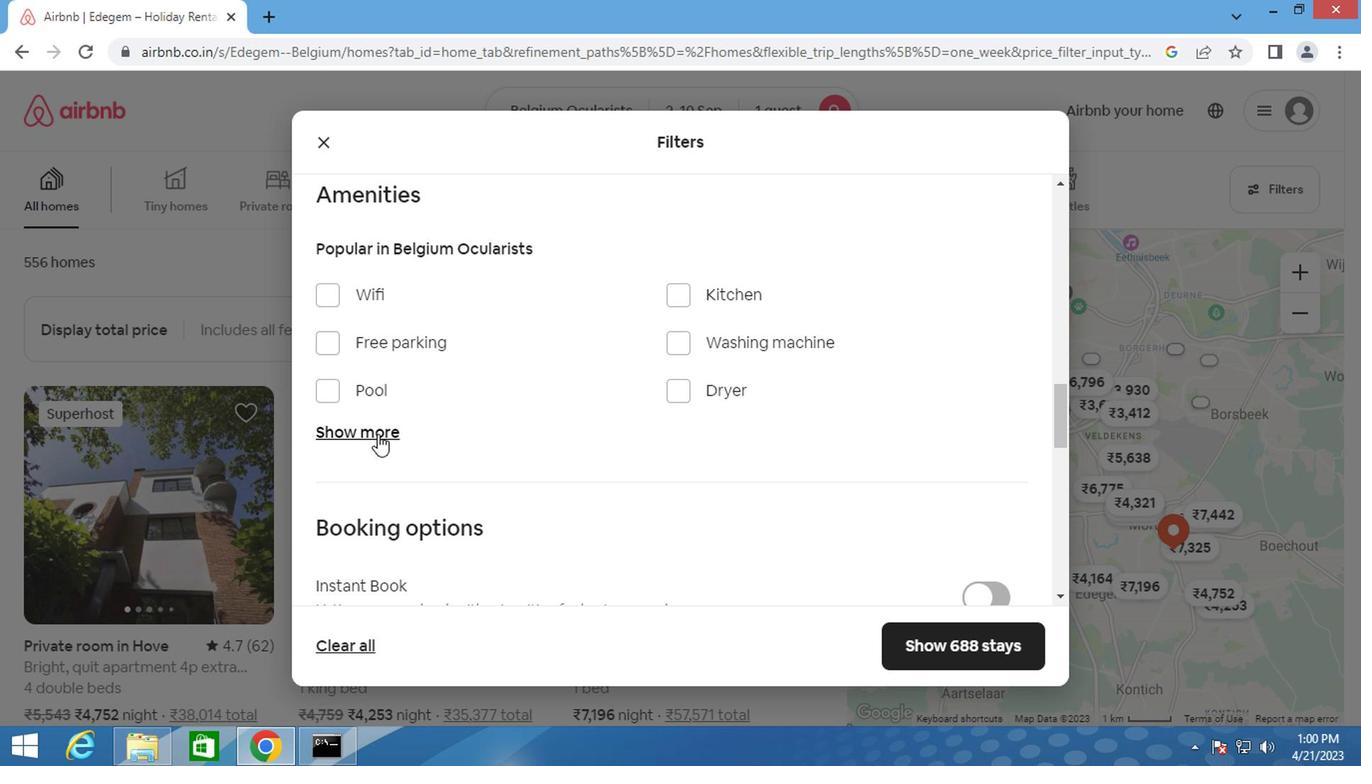 
Action: Mouse pressed left at (370, 431)
Screenshot: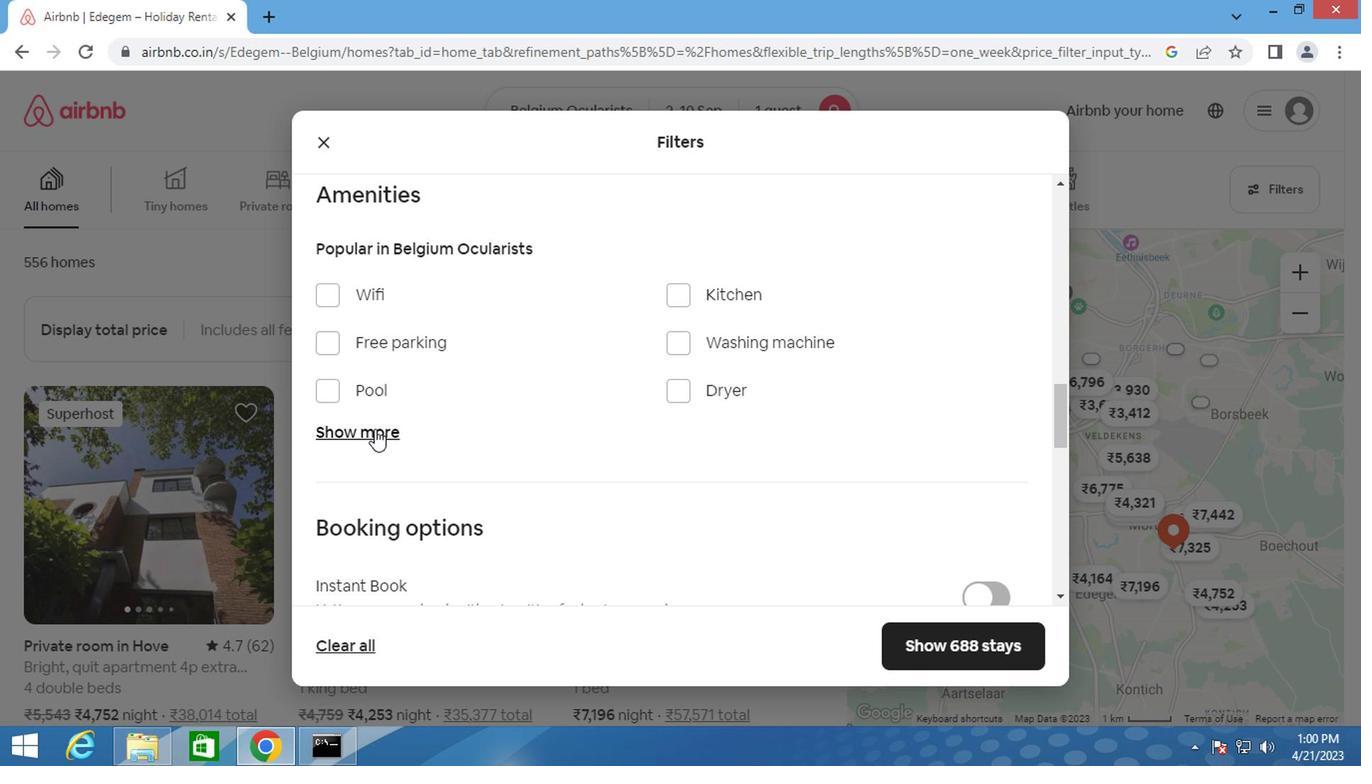 
Action: Mouse moved to (386, 424)
Screenshot: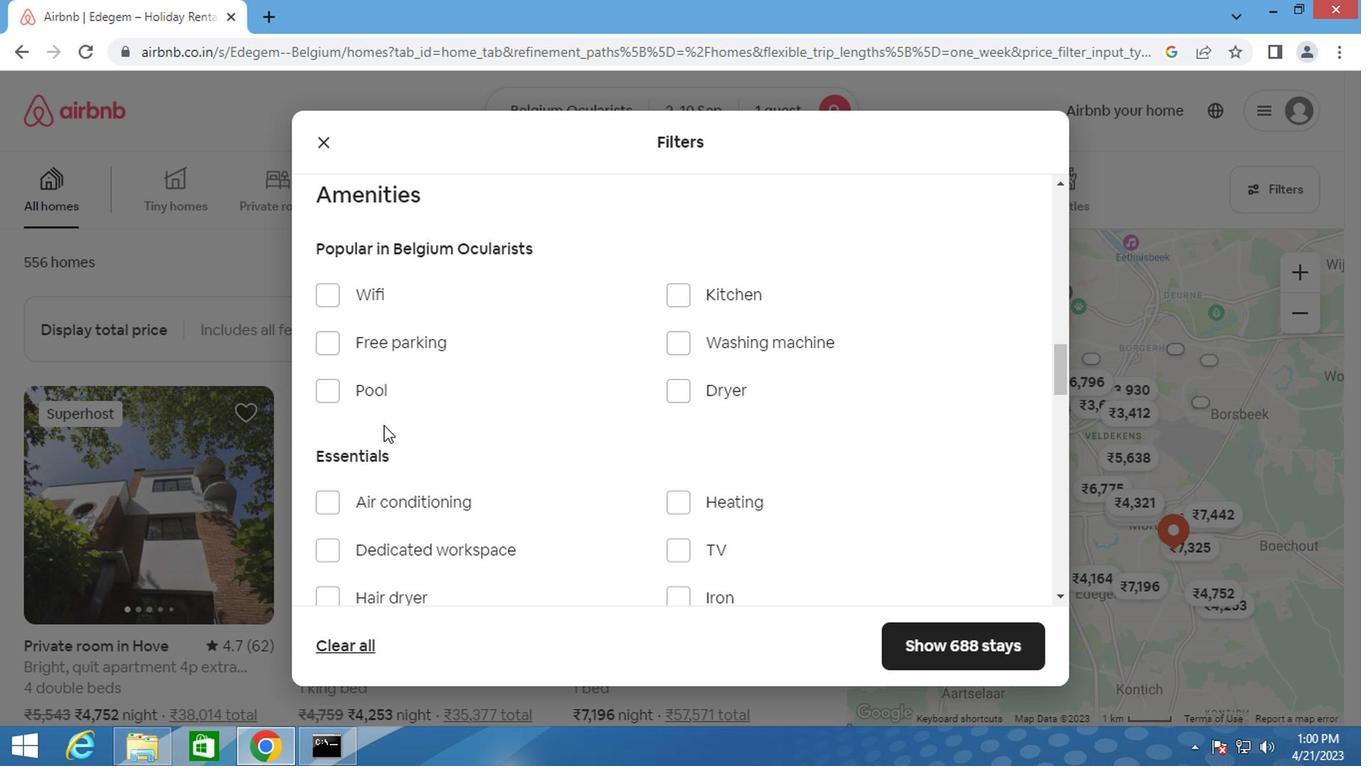 
Action: Mouse scrolled (386, 422) with delta (0, -1)
Screenshot: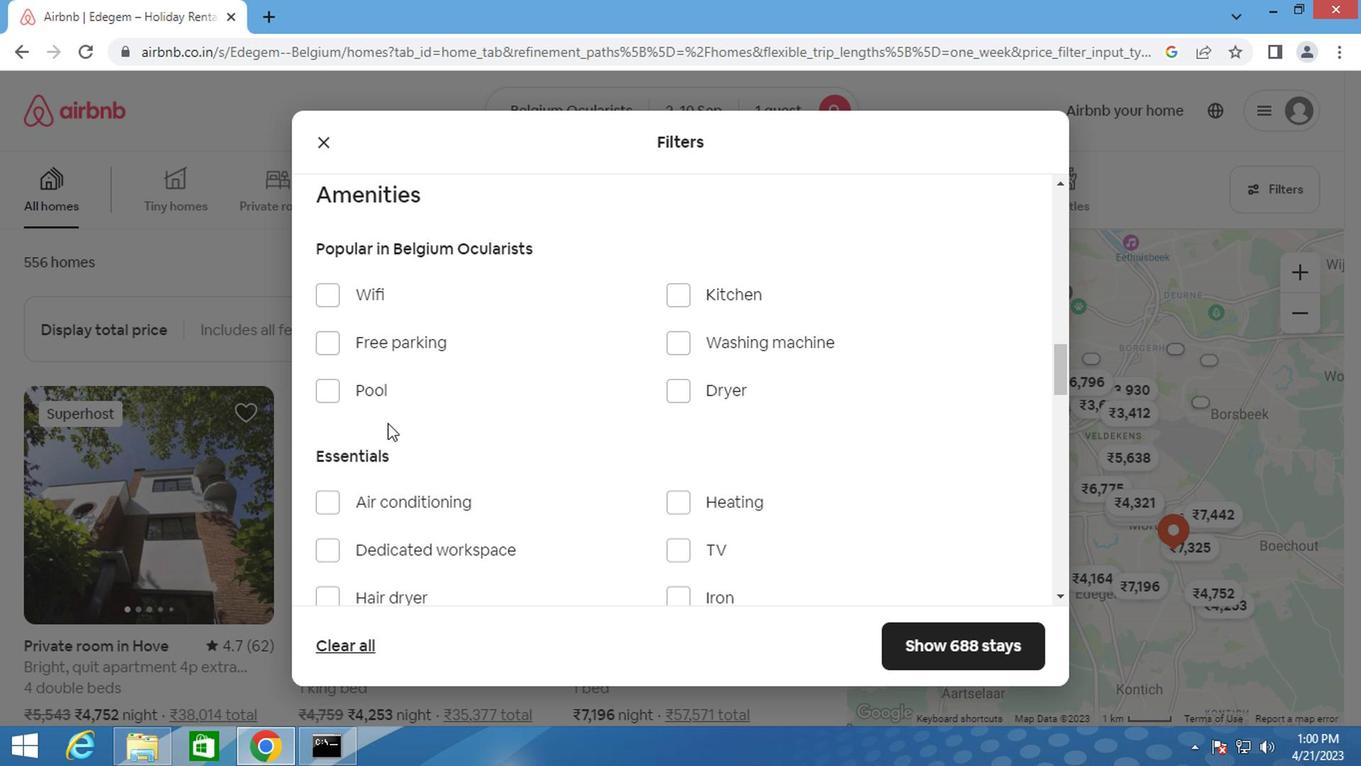 
Action: Mouse scrolled (386, 422) with delta (0, -1)
Screenshot: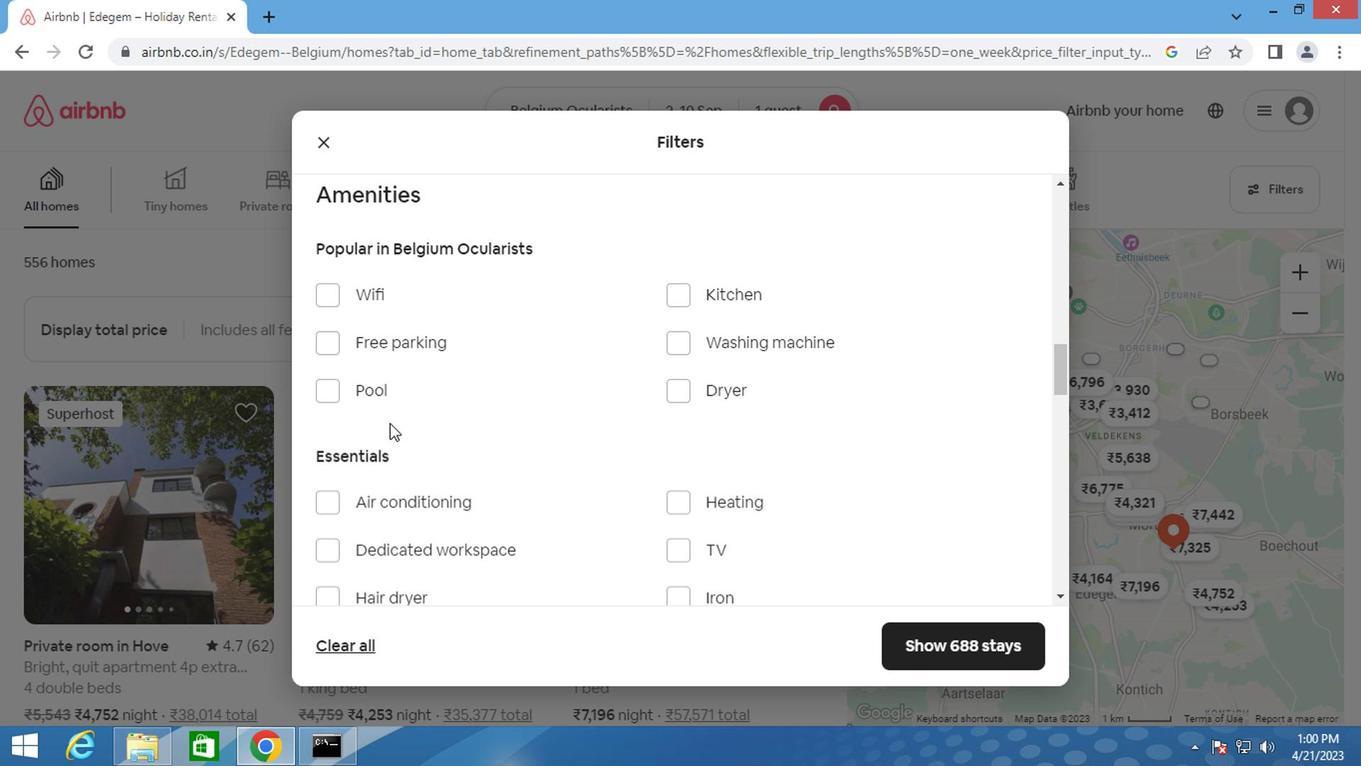 
Action: Mouse scrolled (386, 422) with delta (0, -1)
Screenshot: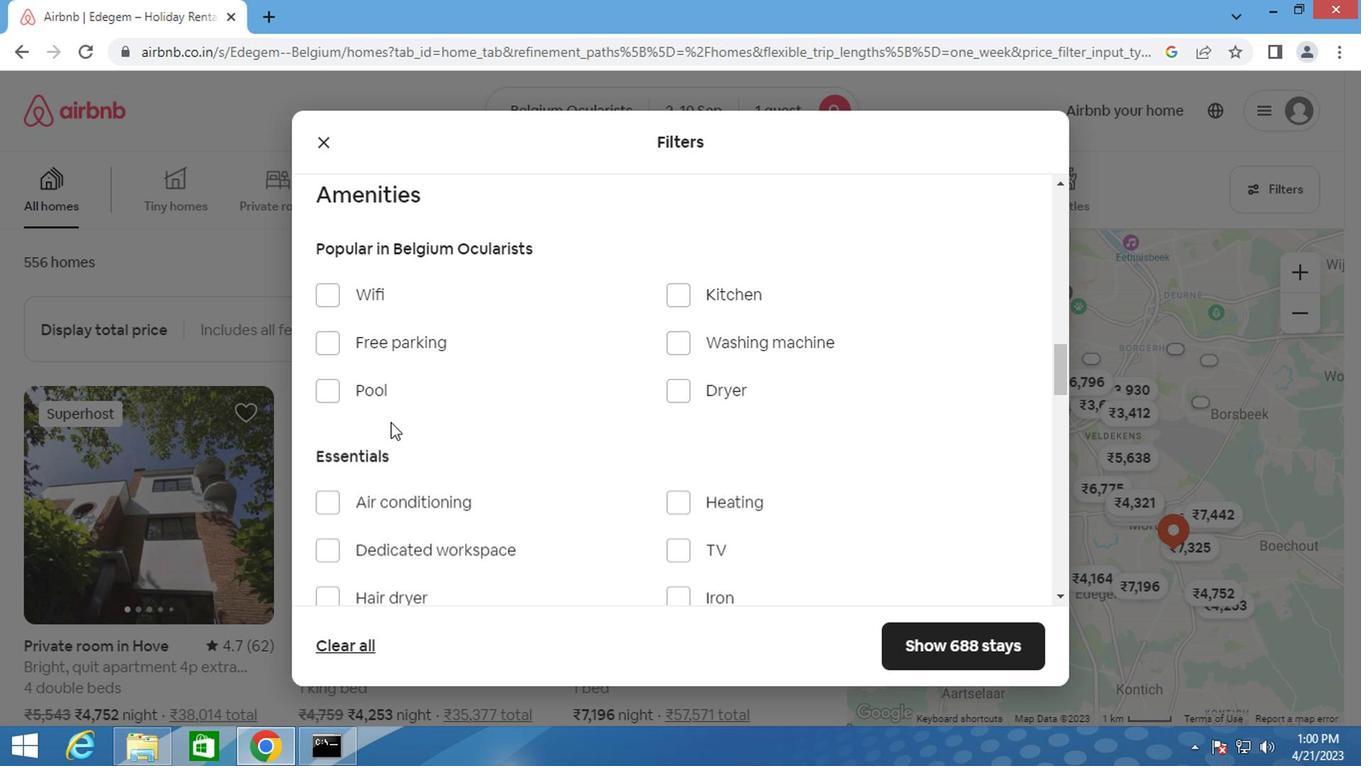 
Action: Mouse moved to (388, 421)
Screenshot: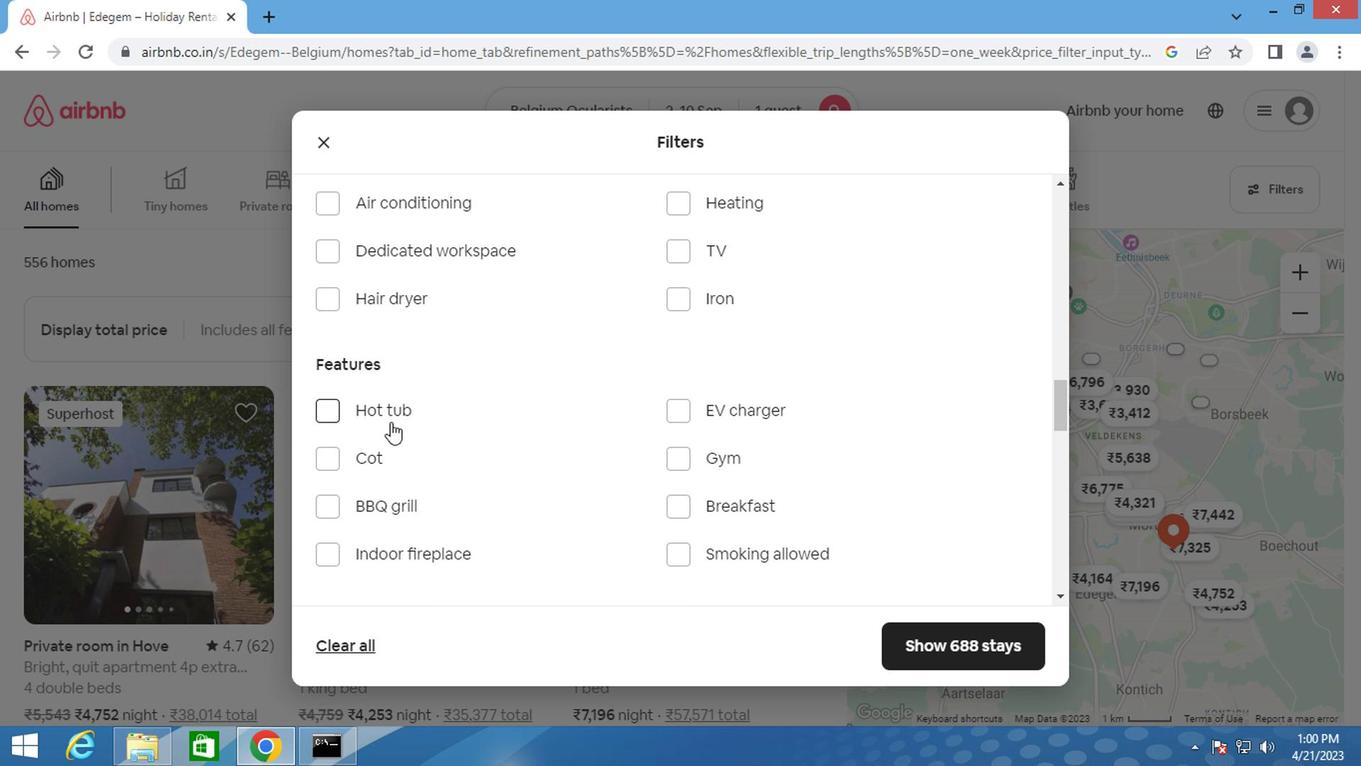 
Action: Mouse scrolled (388, 422) with delta (0, 0)
Screenshot: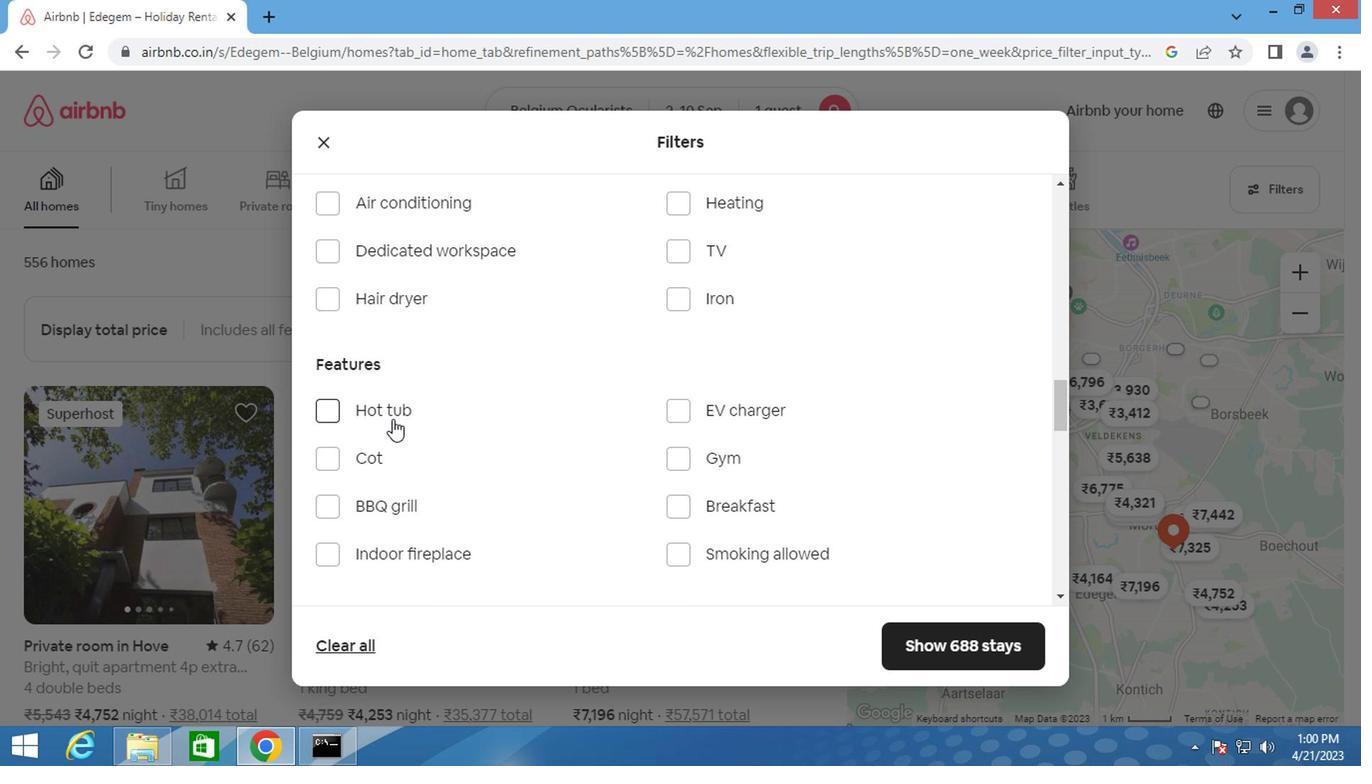 
Action: Mouse moved to (388, 419)
Screenshot: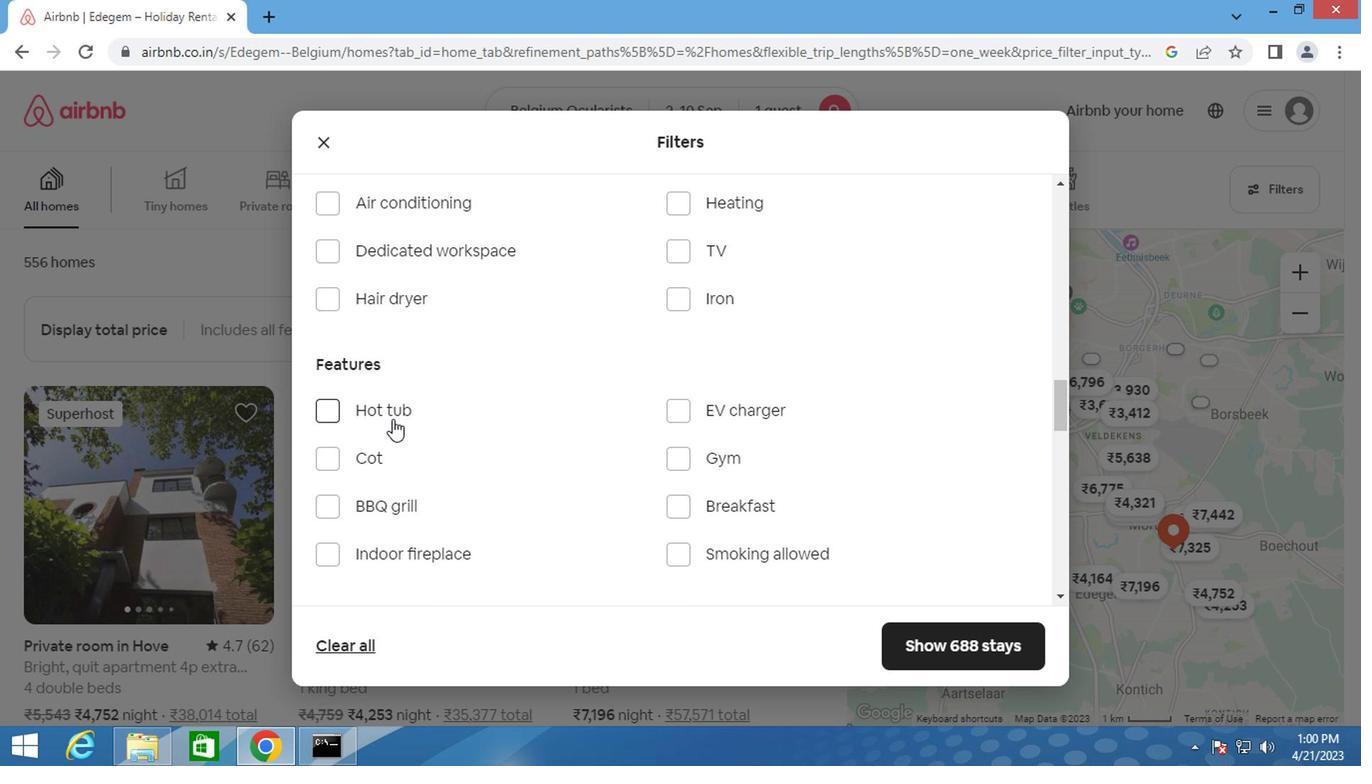 
Action: Mouse scrolled (388, 421) with delta (0, 1)
Screenshot: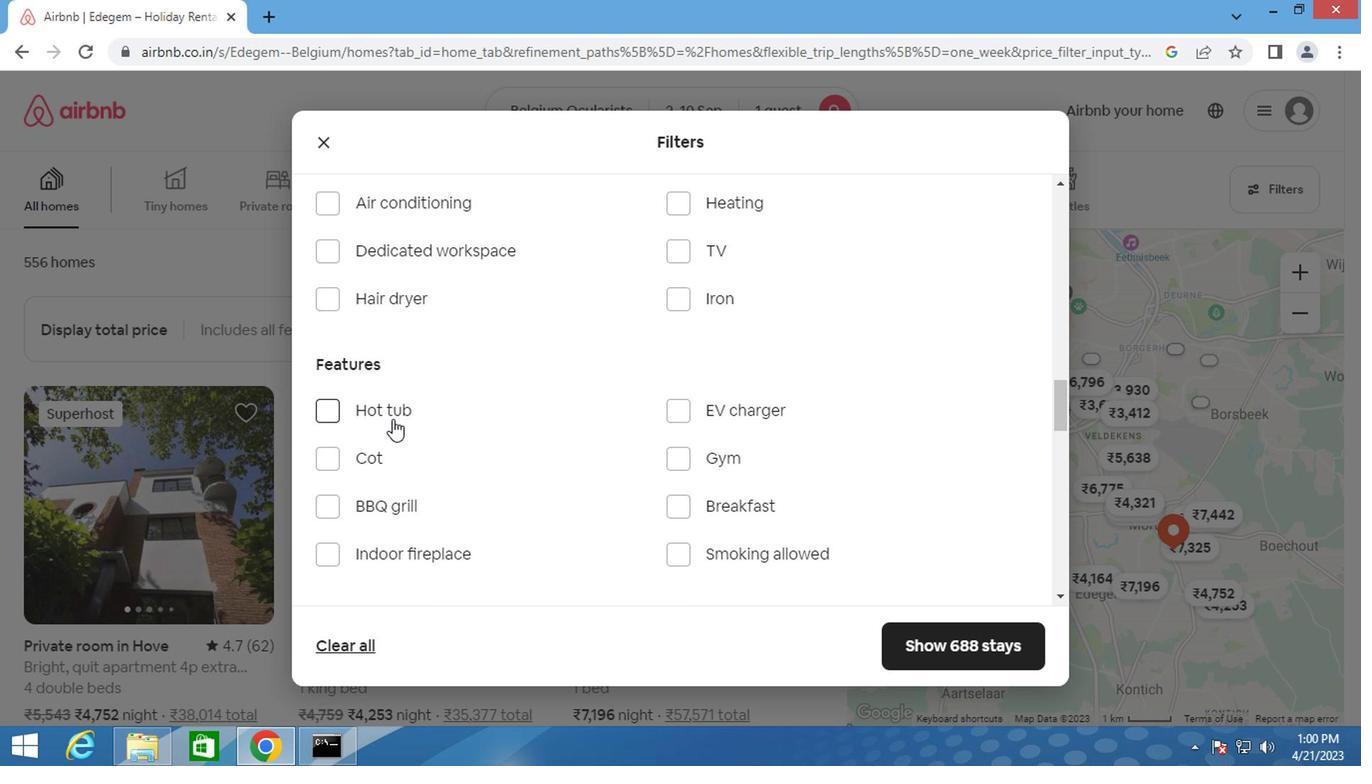 
Action: Mouse scrolled (388, 421) with delta (0, 1)
Screenshot: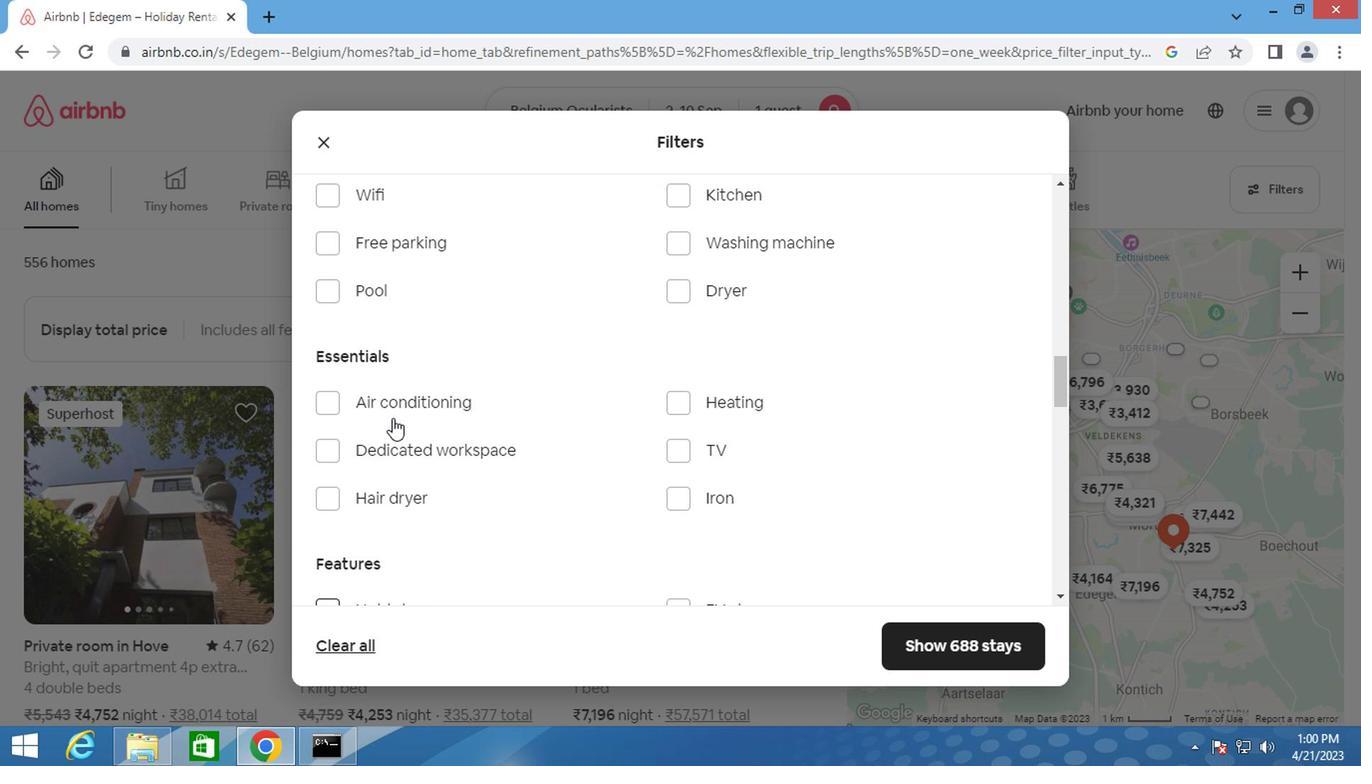
Action: Mouse scrolled (388, 421) with delta (0, 1)
Screenshot: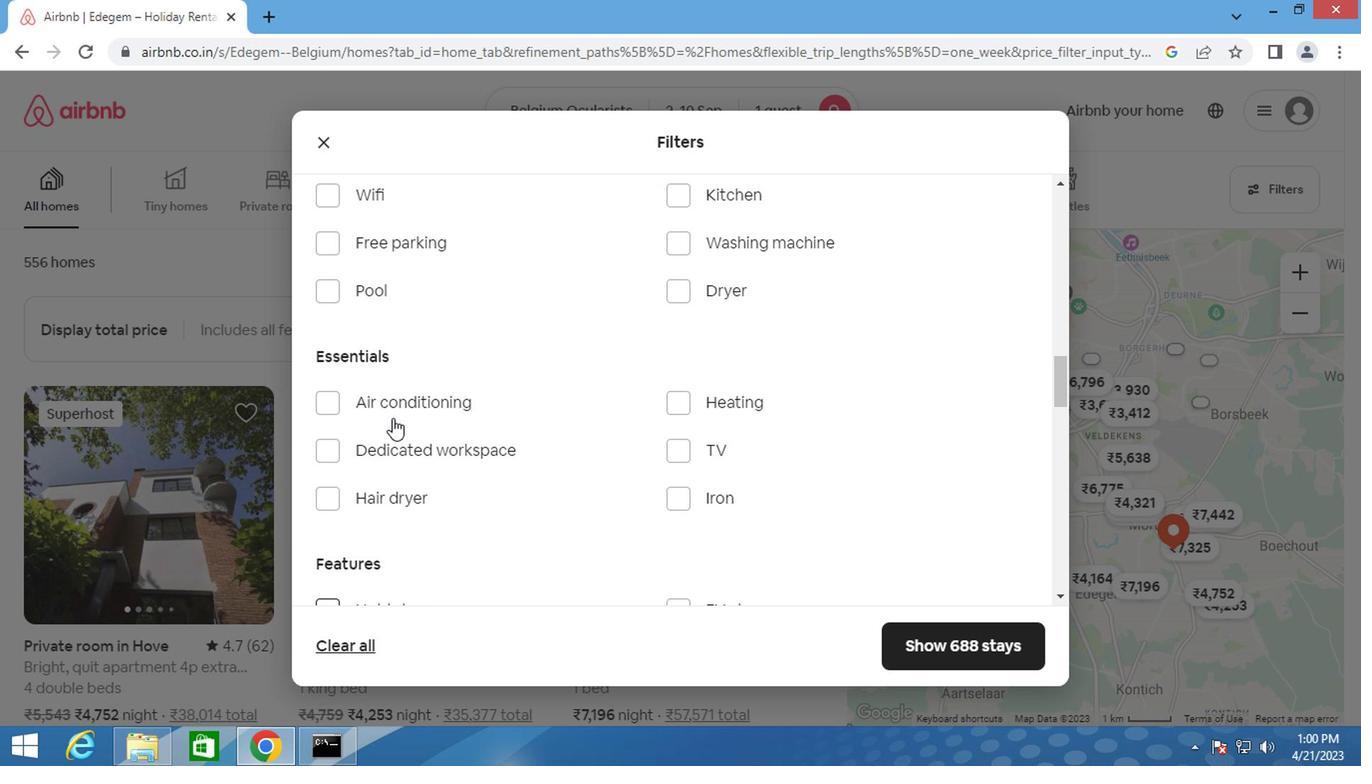 
Action: Mouse scrolled (388, 421) with delta (0, 1)
Screenshot: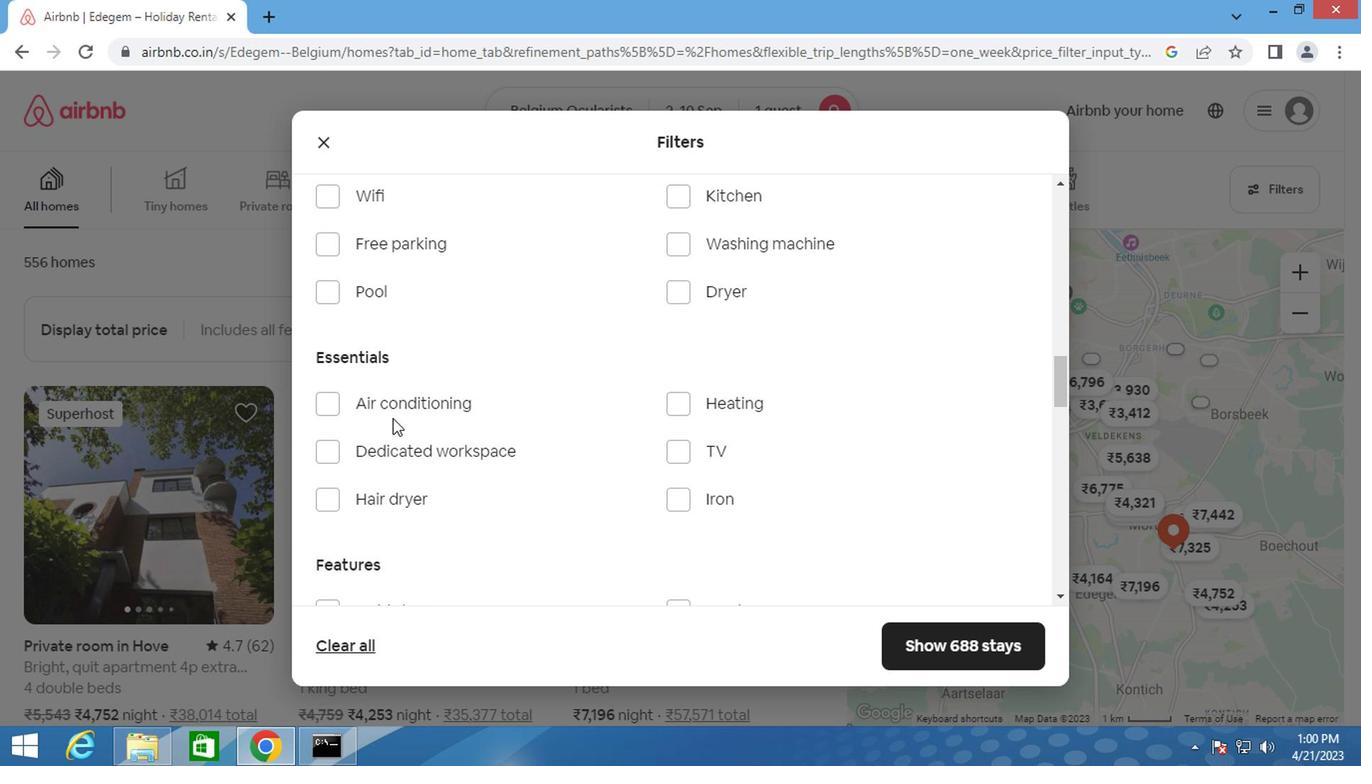 
Action: Mouse moved to (461, 470)
Screenshot: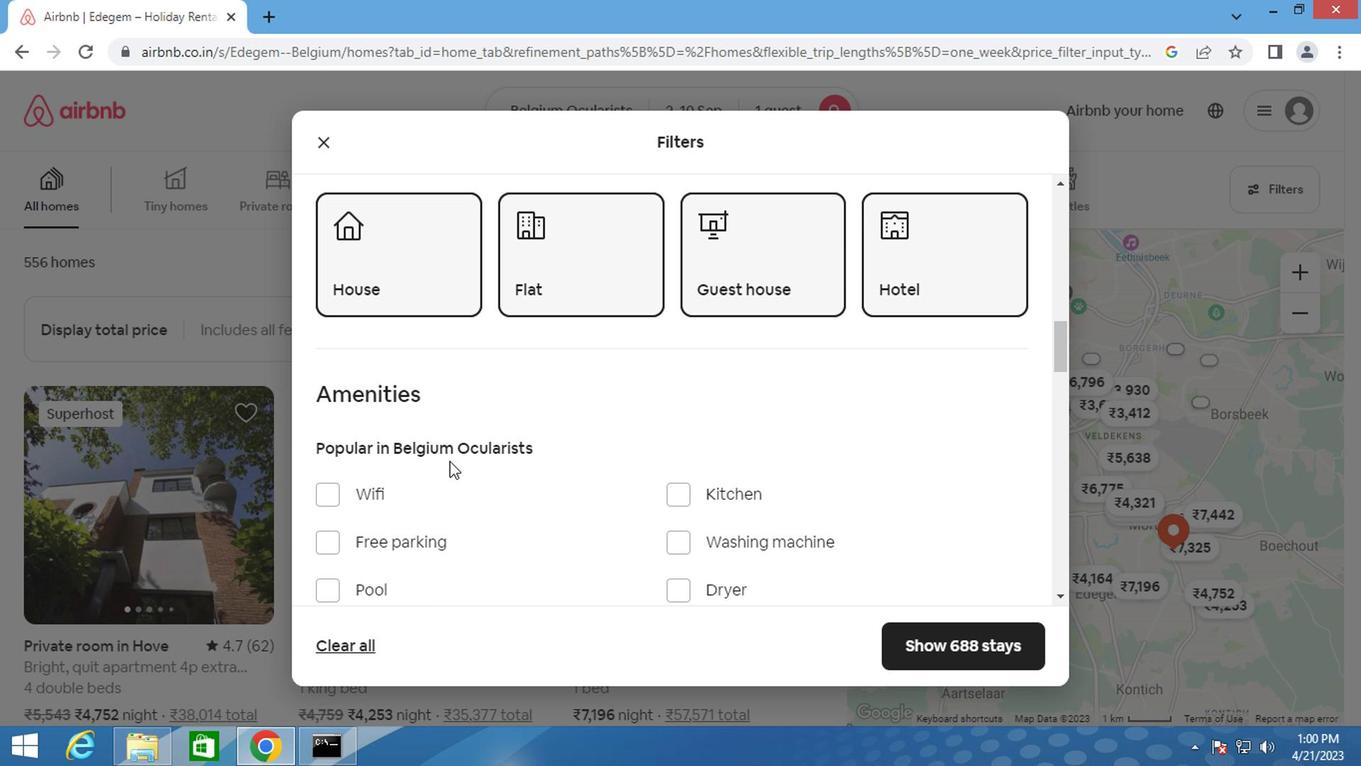 
Action: Mouse scrolled (461, 469) with delta (0, -1)
Screenshot: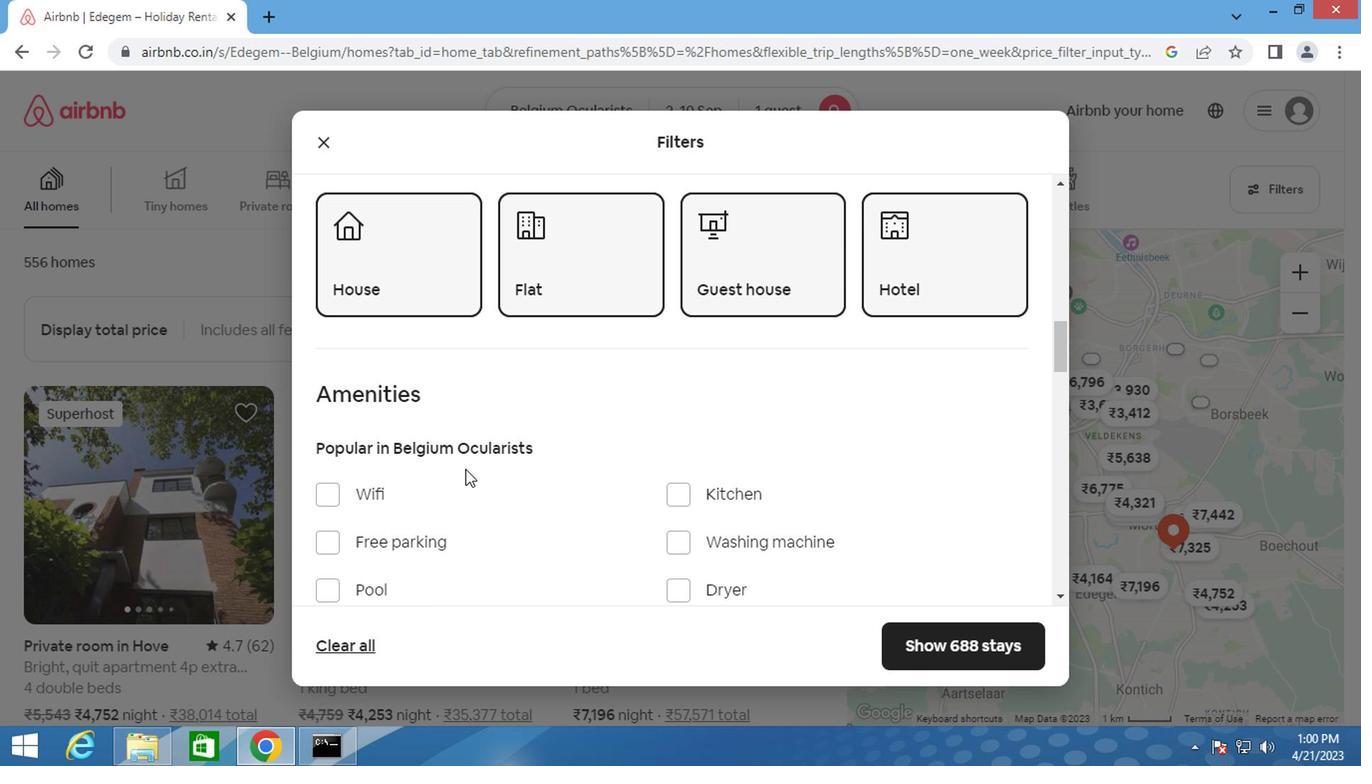 
Action: Mouse scrolled (461, 469) with delta (0, -1)
Screenshot: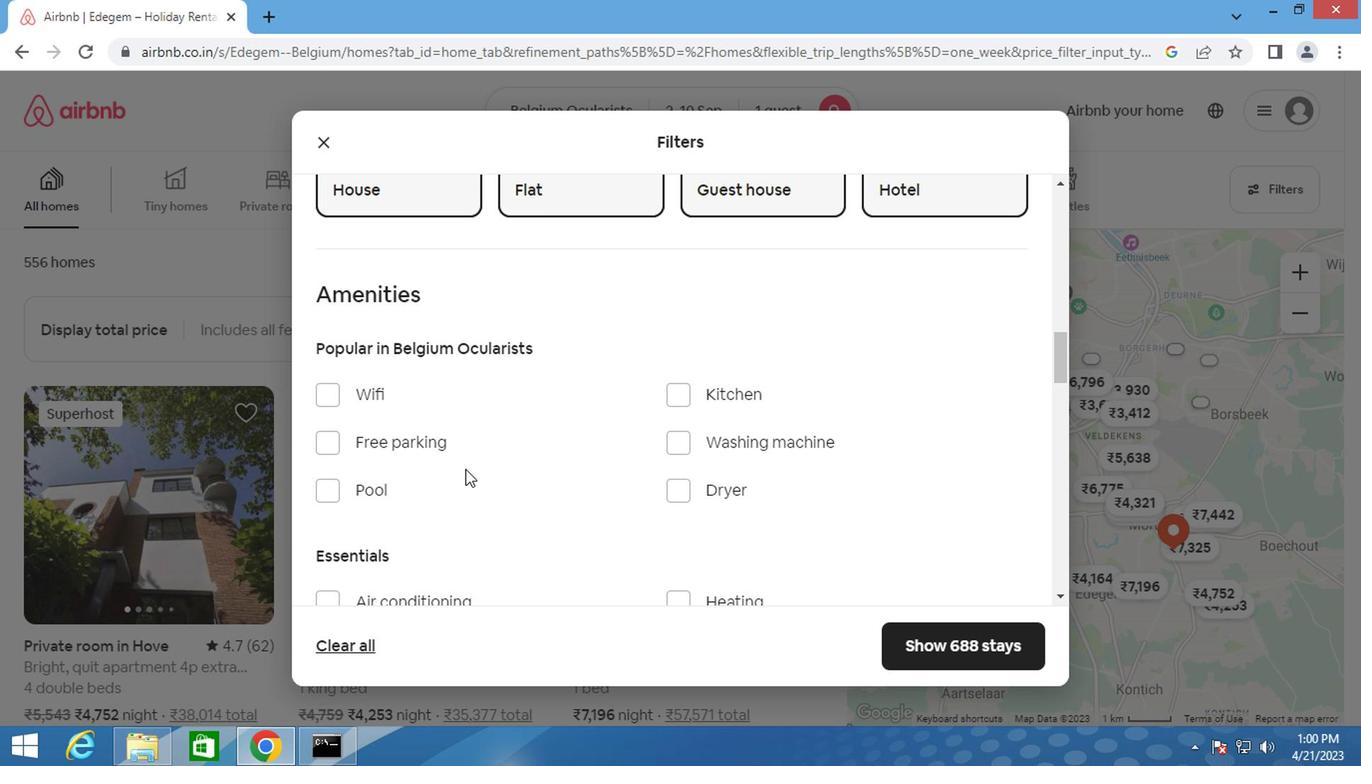 
Action: Mouse scrolled (461, 469) with delta (0, -1)
Screenshot: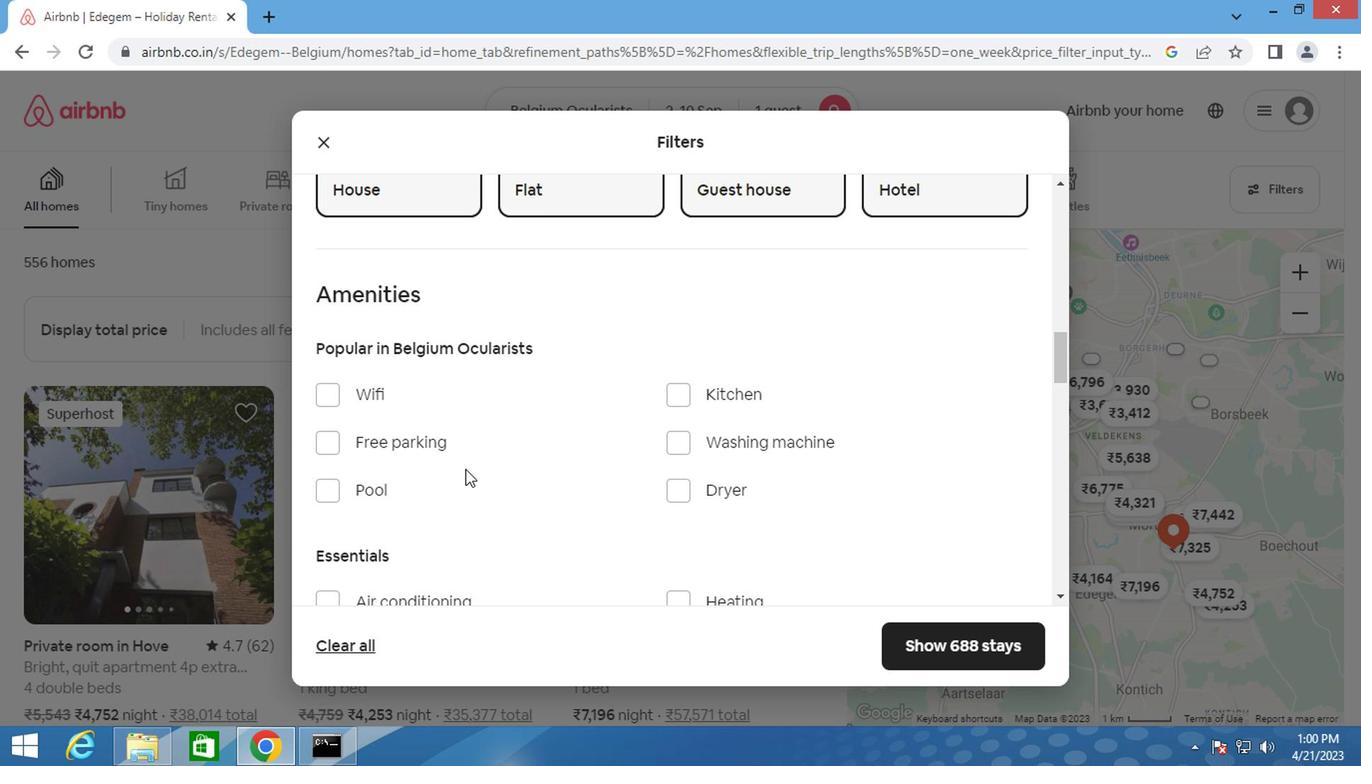 
Action: Mouse scrolled (461, 469) with delta (0, -1)
Screenshot: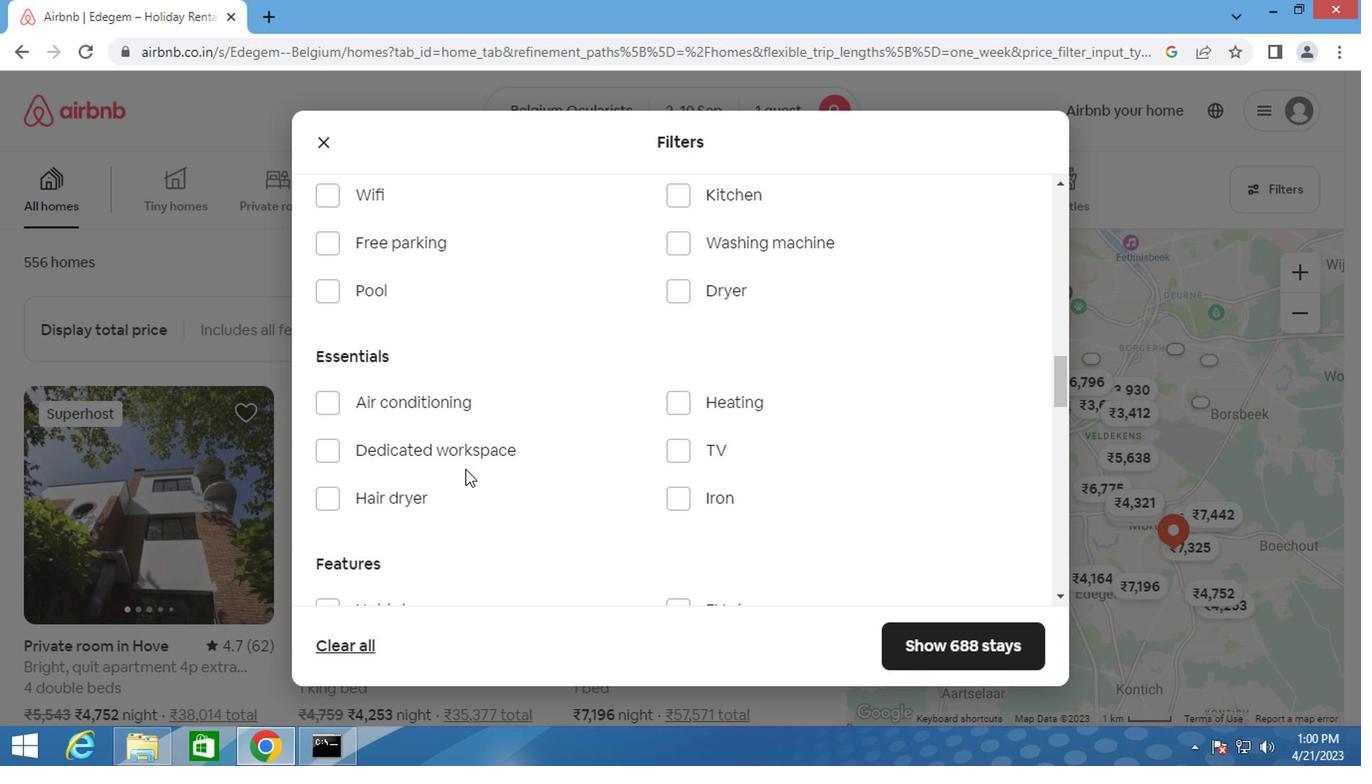 
Action: Mouse scrolled (461, 469) with delta (0, -1)
Screenshot: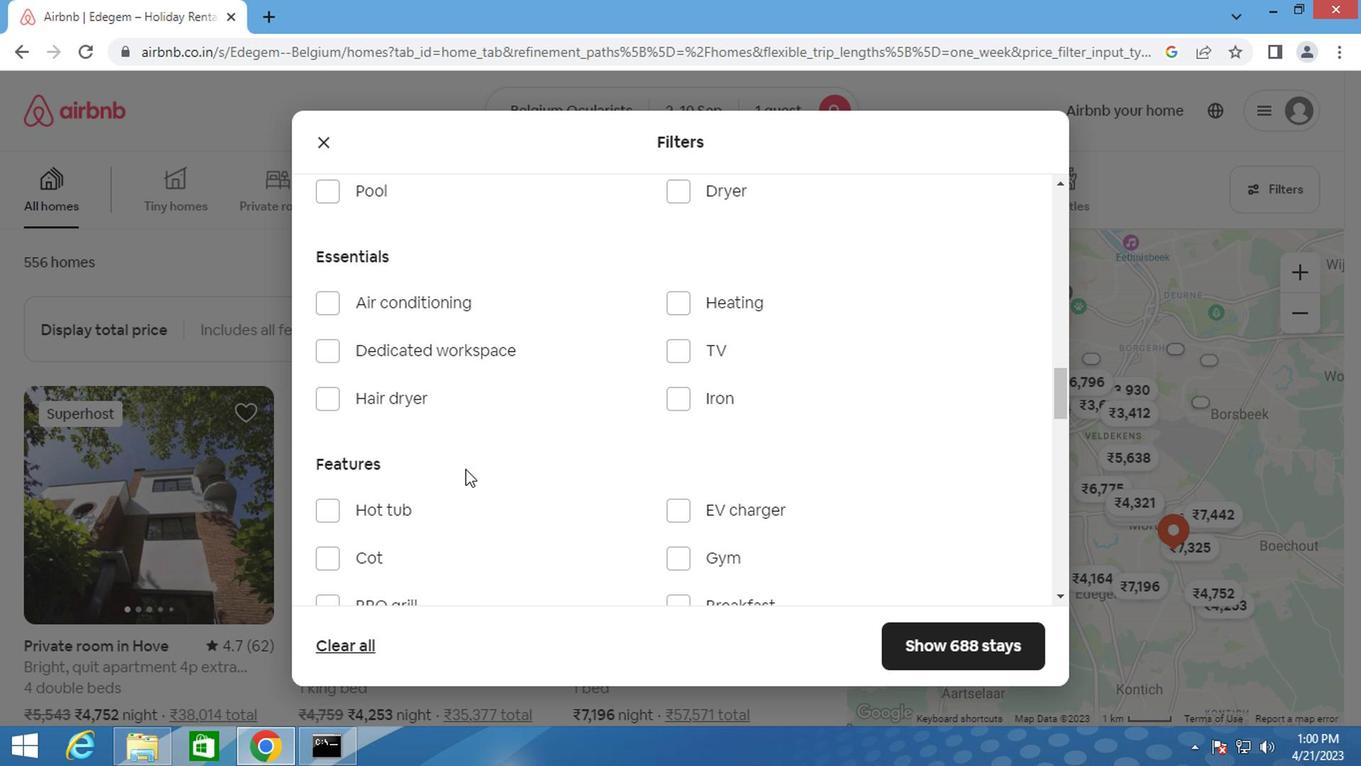 
Action: Mouse scrolled (461, 469) with delta (0, -1)
Screenshot: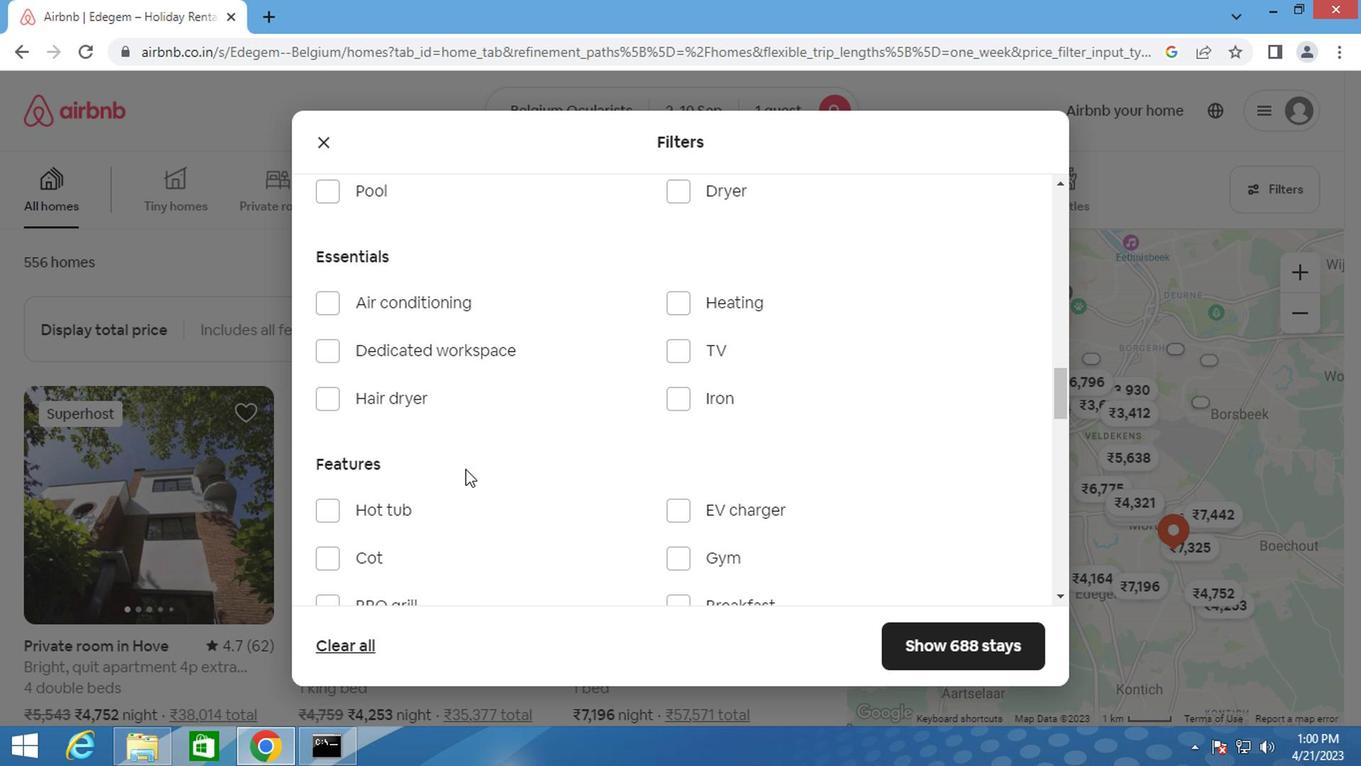 
Action: Mouse moved to (459, 467)
Screenshot: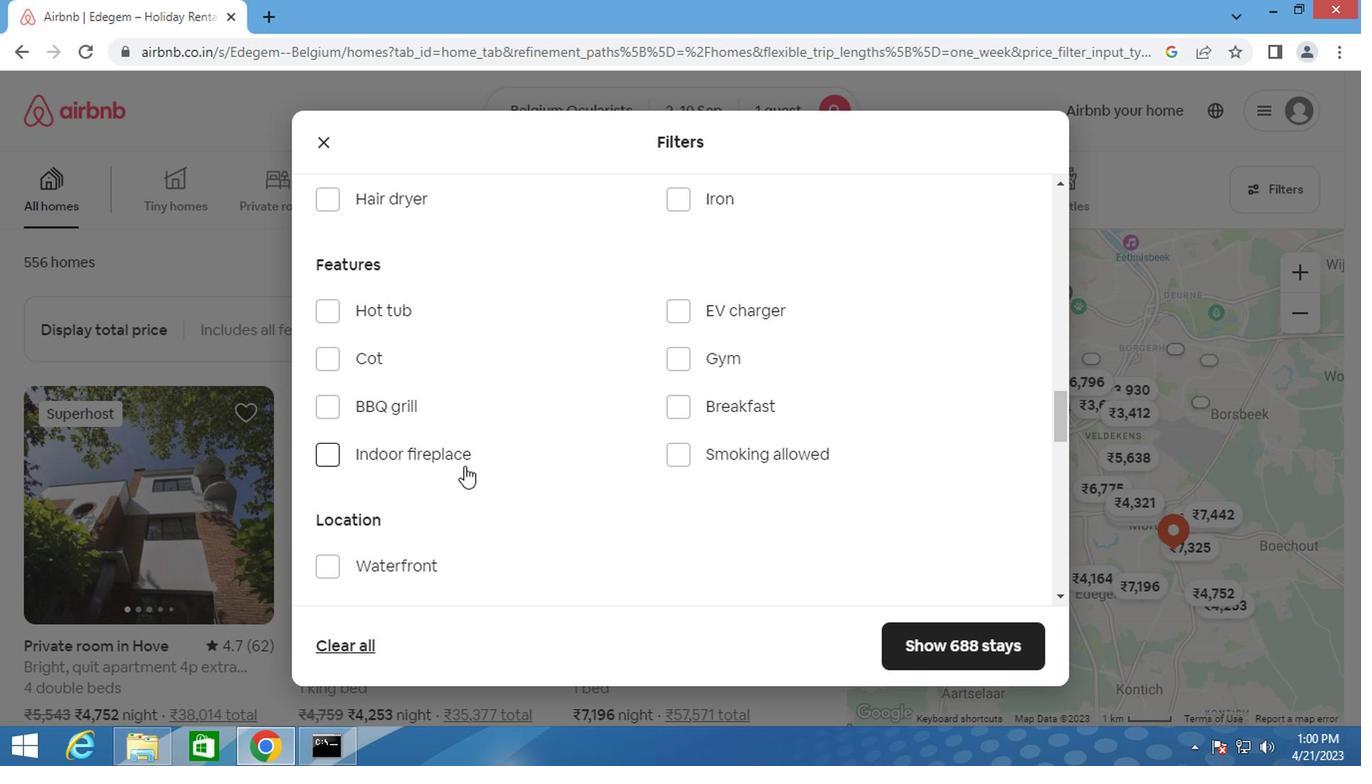 
Action: Mouse scrolled (459, 466) with delta (0, 0)
Screenshot: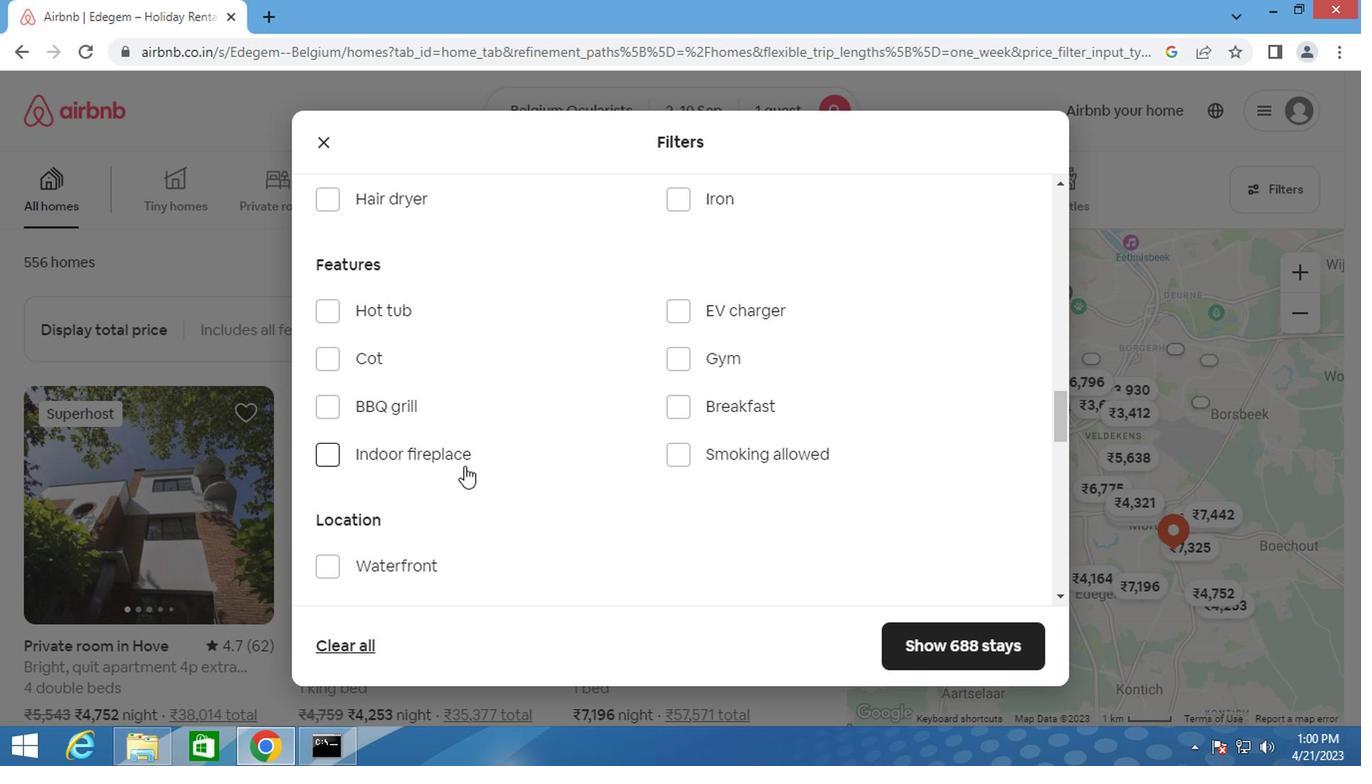 
Action: Mouse scrolled (459, 466) with delta (0, 0)
Screenshot: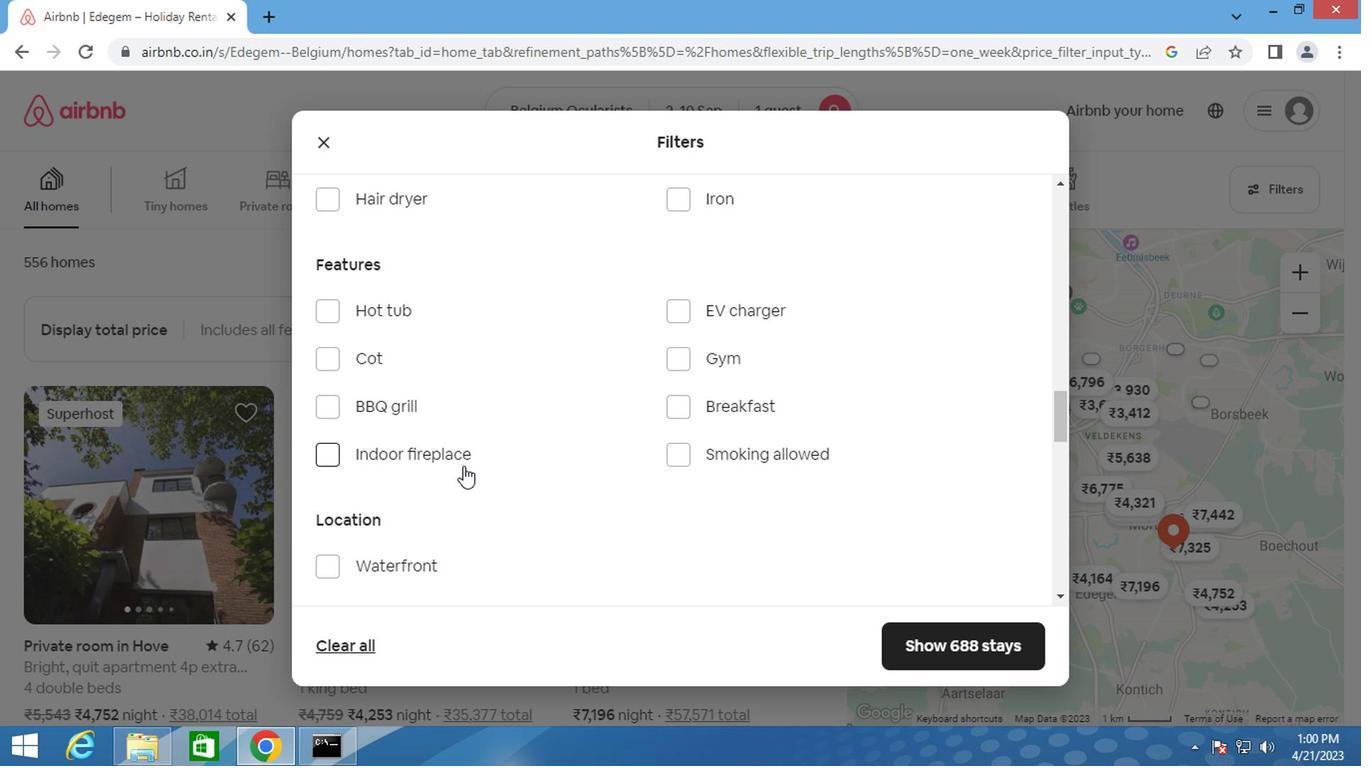 
Action: Mouse scrolled (459, 466) with delta (0, 0)
Screenshot: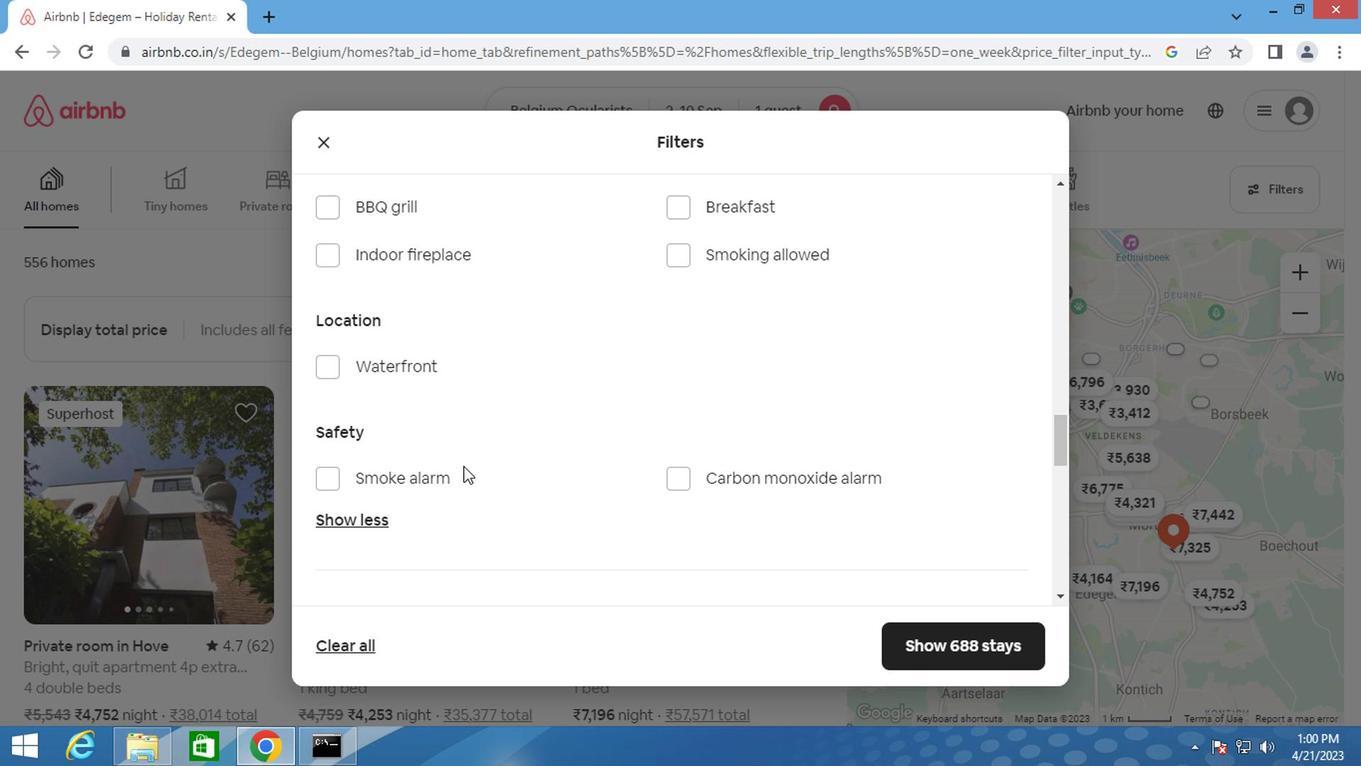 
Action: Mouse scrolled (459, 466) with delta (0, 0)
Screenshot: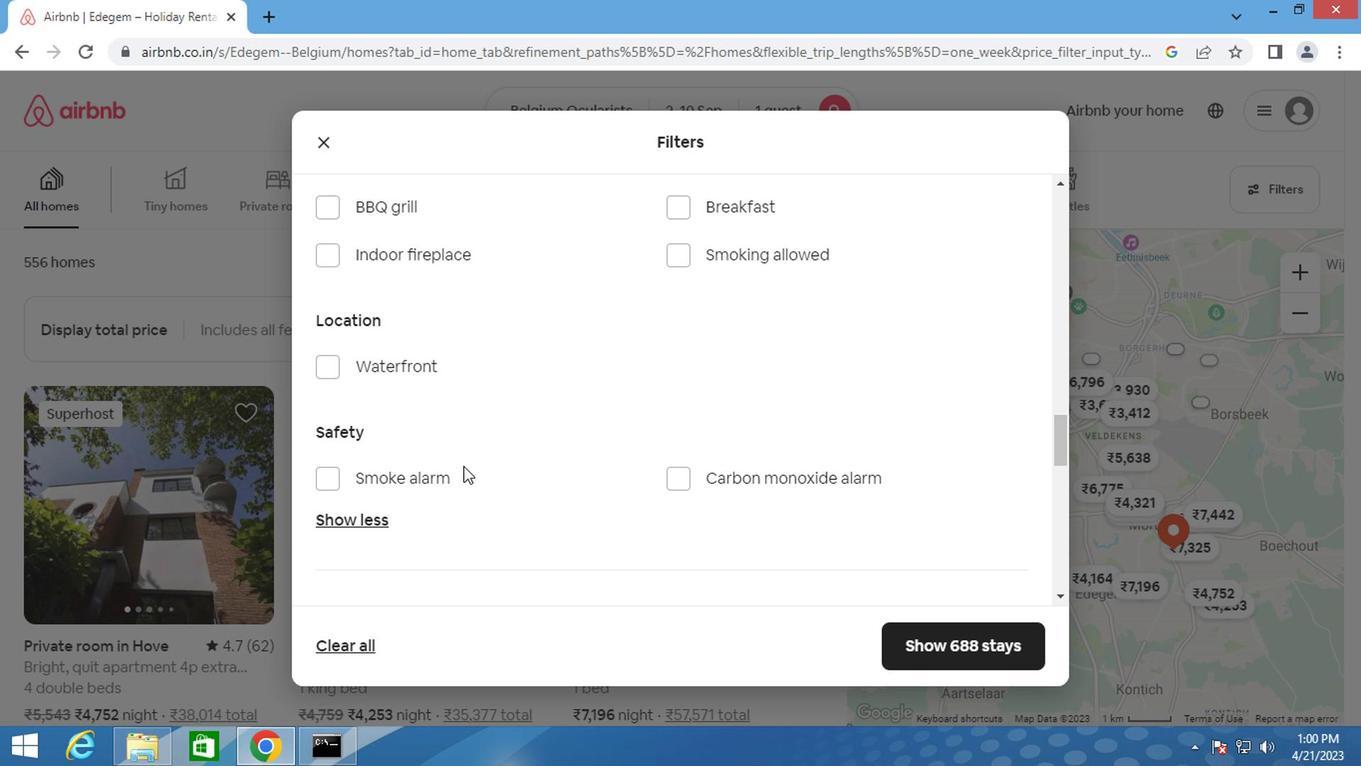 
Action: Mouse moved to (484, 335)
Screenshot: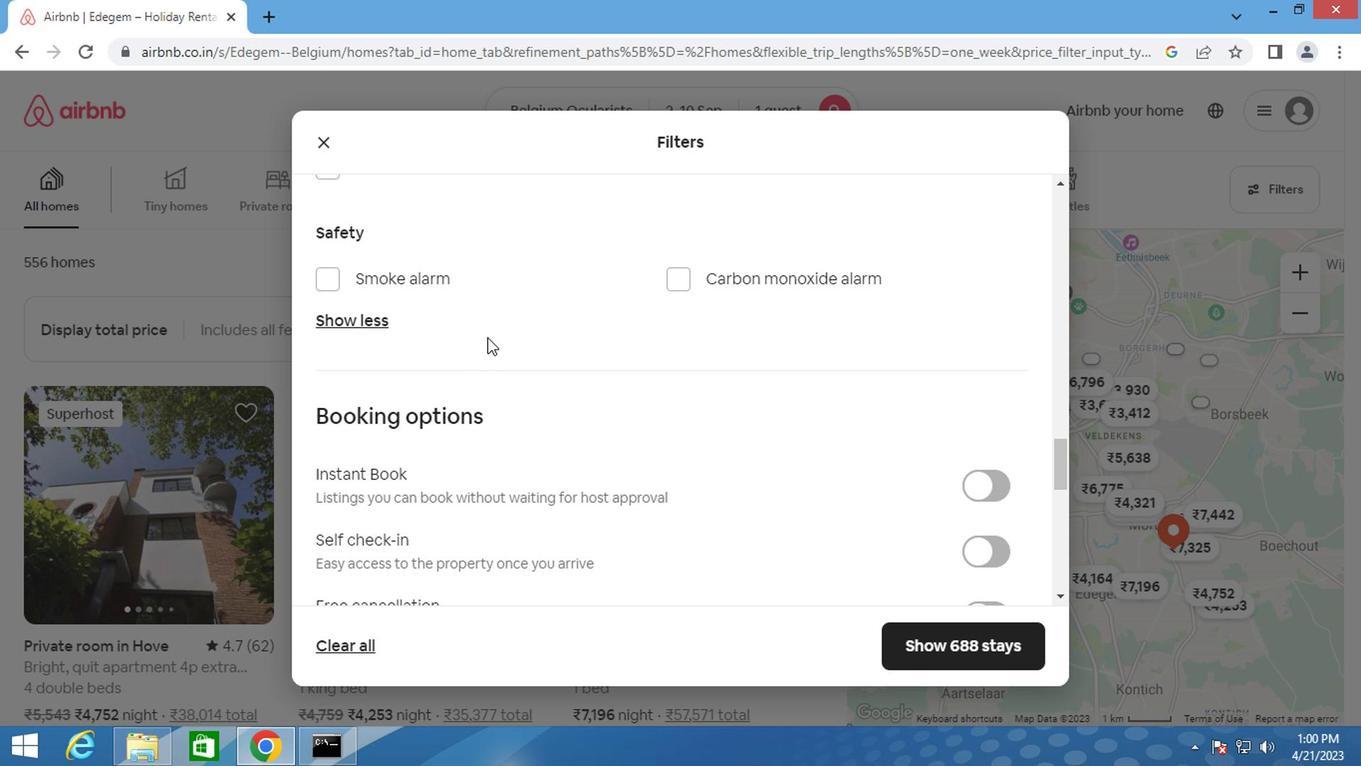
Action: Mouse scrolled (484, 336) with delta (0, 0)
Screenshot: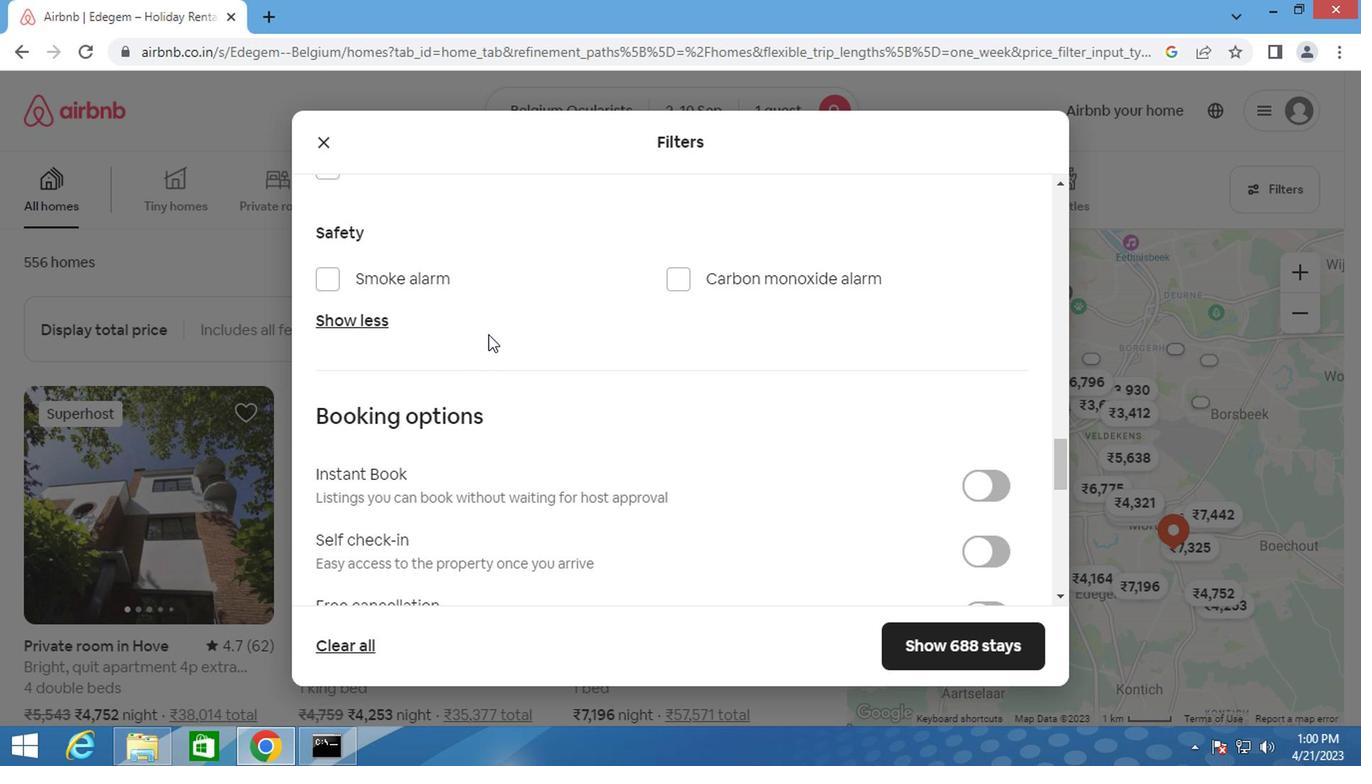 
Action: Mouse scrolled (484, 336) with delta (0, 0)
Screenshot: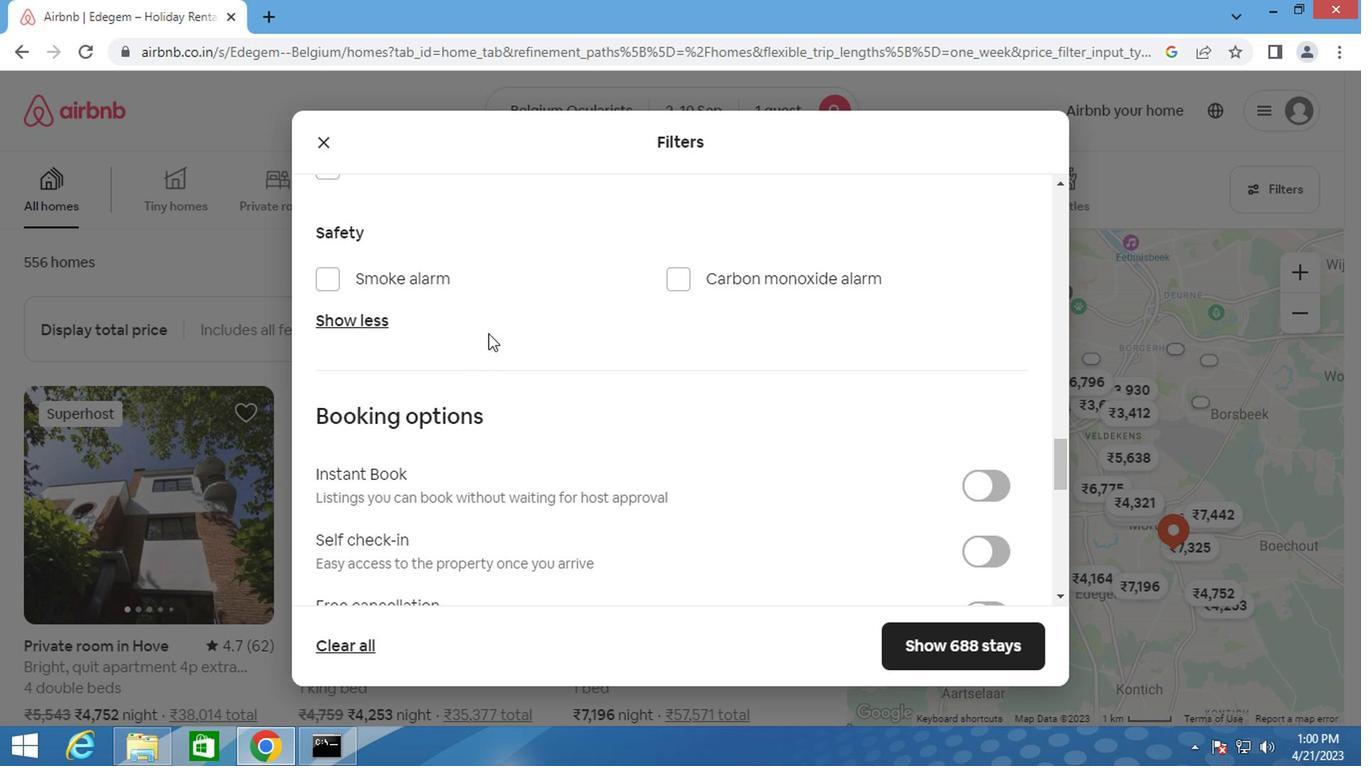 
Action: Mouse scrolled (484, 336) with delta (0, 0)
Screenshot: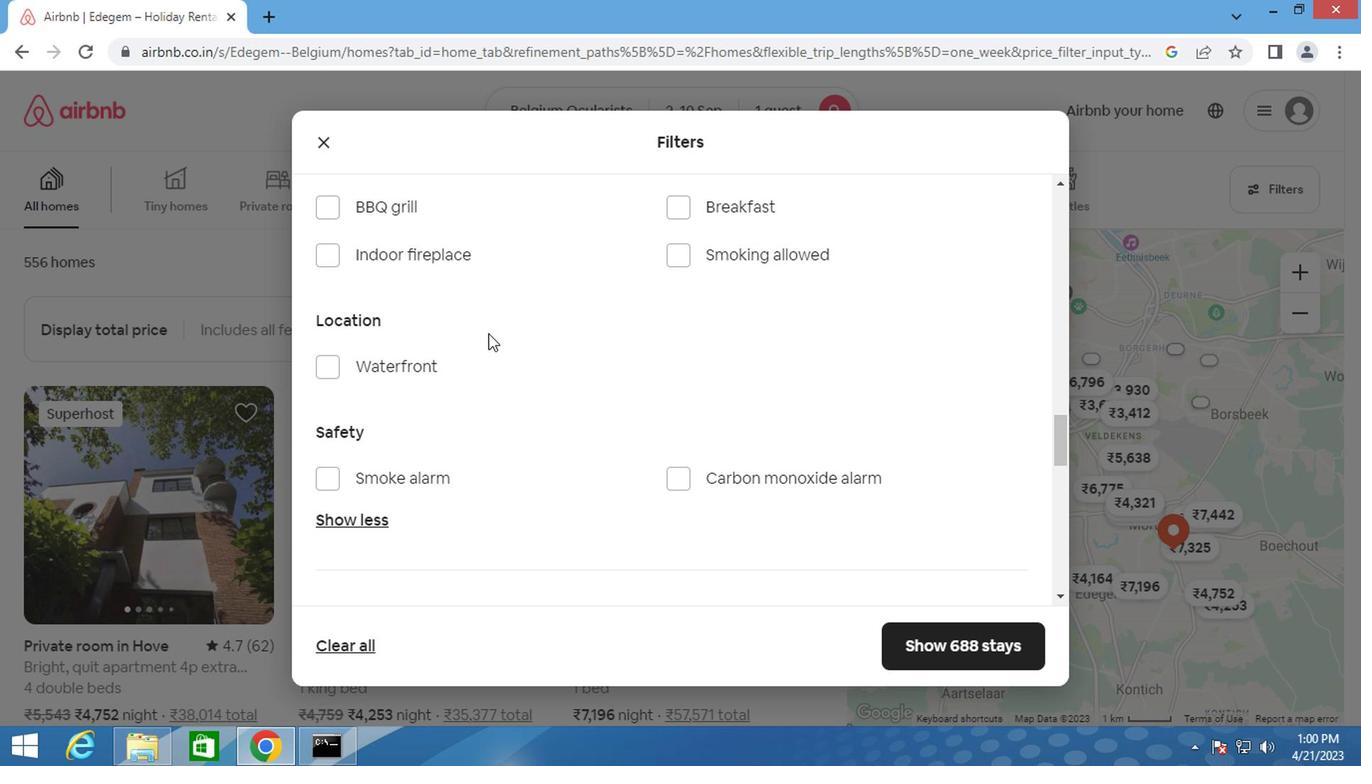 
Action: Mouse scrolled (484, 336) with delta (0, 0)
Screenshot: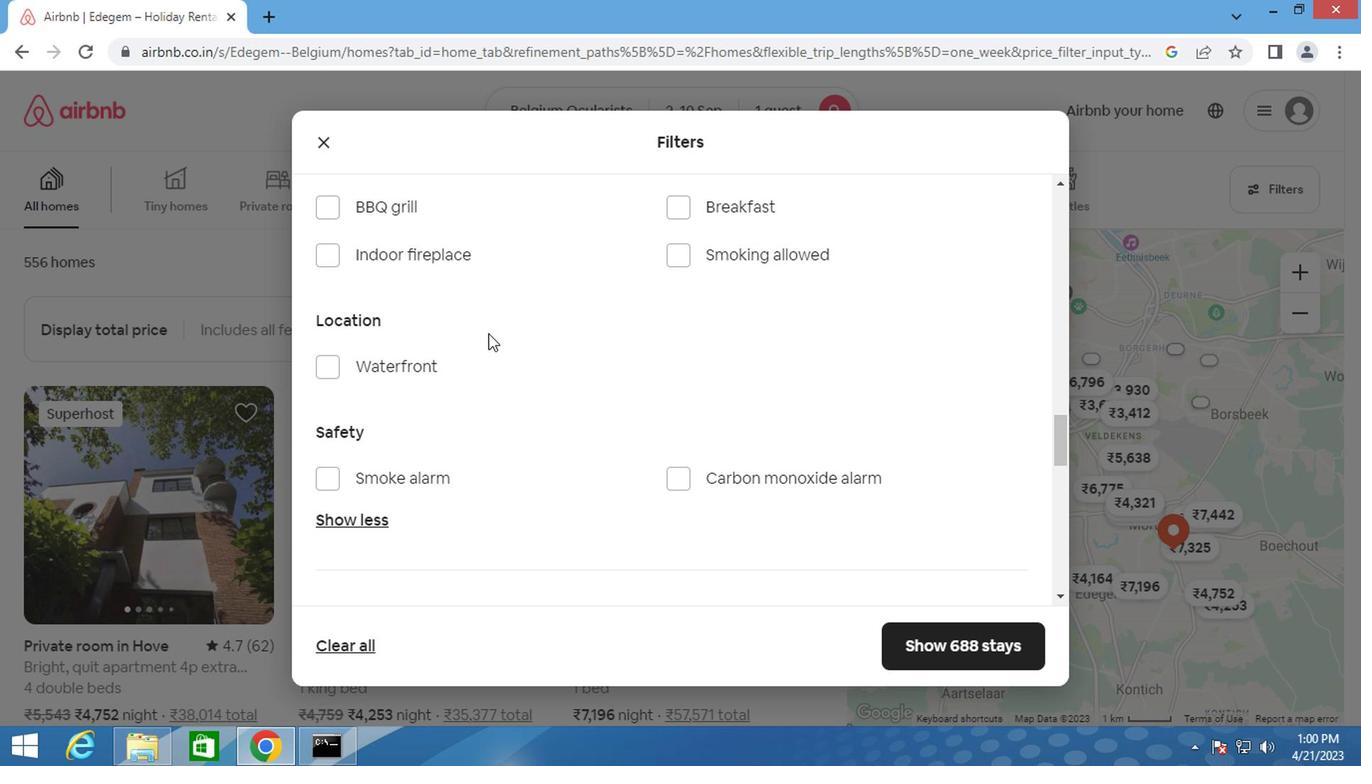 
Action: Mouse moved to (319, 312)
Screenshot: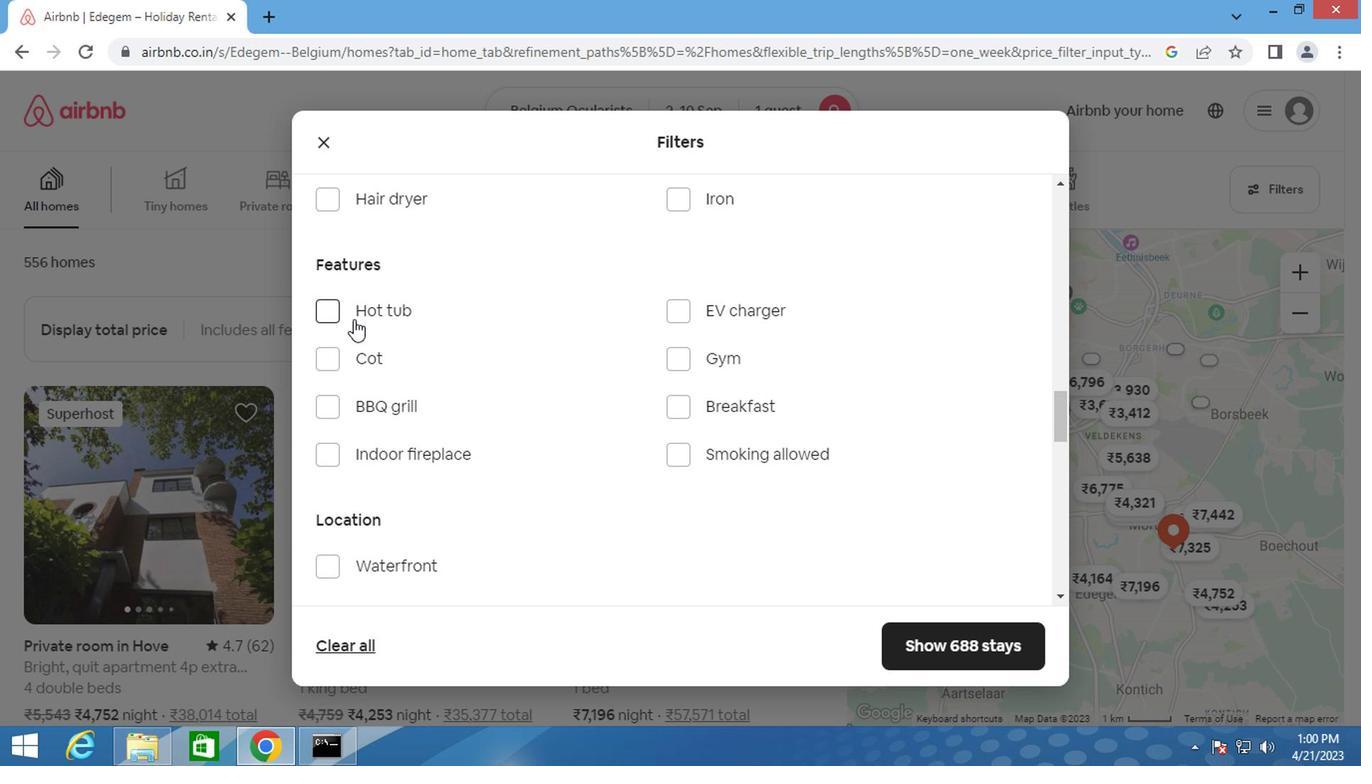 
Action: Mouse pressed left at (319, 312)
Screenshot: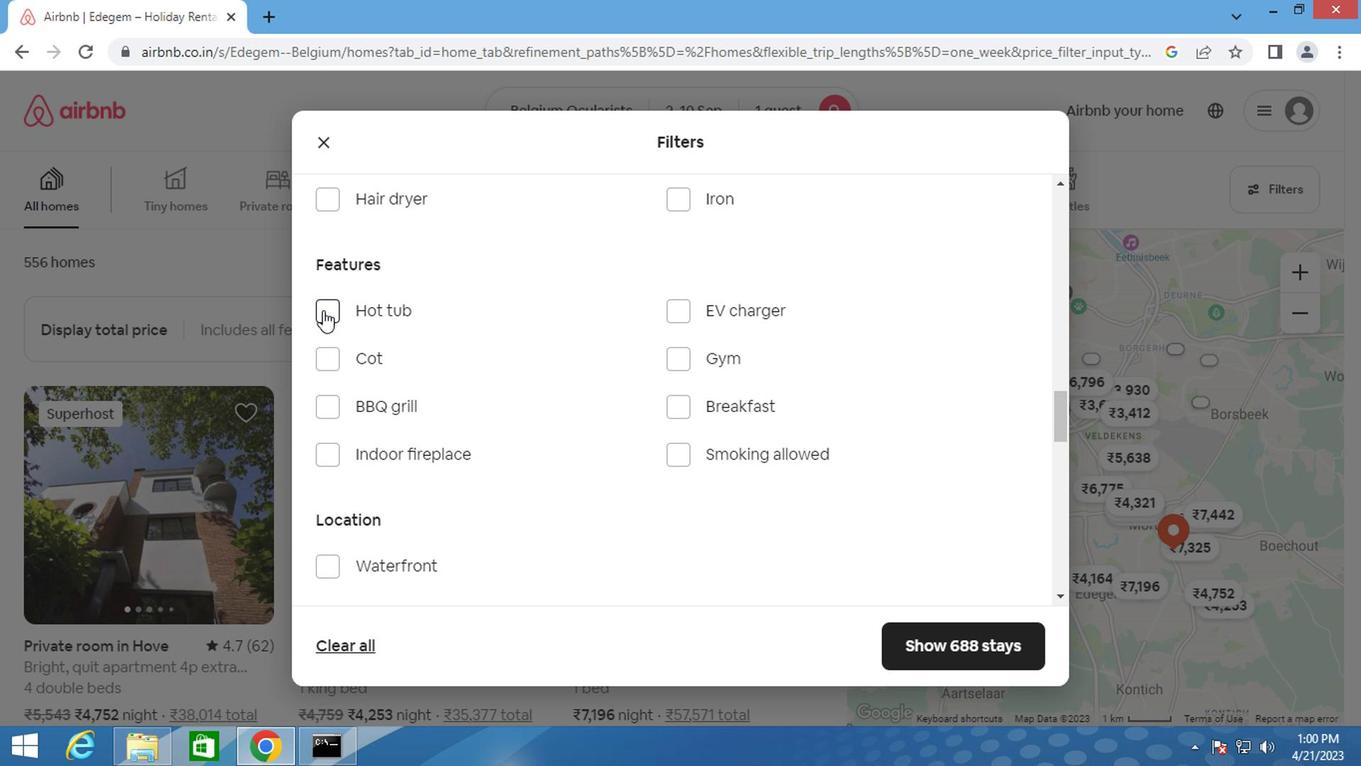 
Action: Mouse moved to (426, 300)
Screenshot: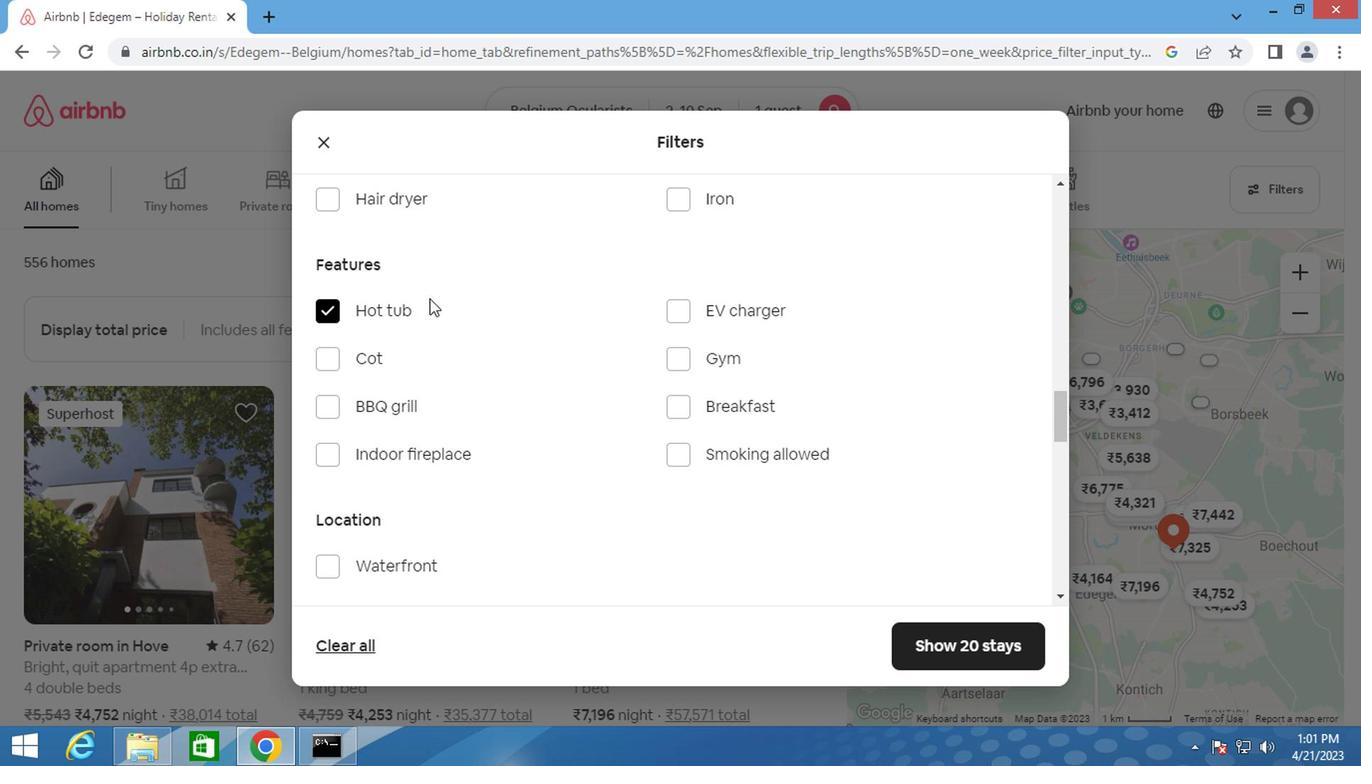 
Action: Mouse scrolled (426, 301) with delta (0, 0)
Screenshot: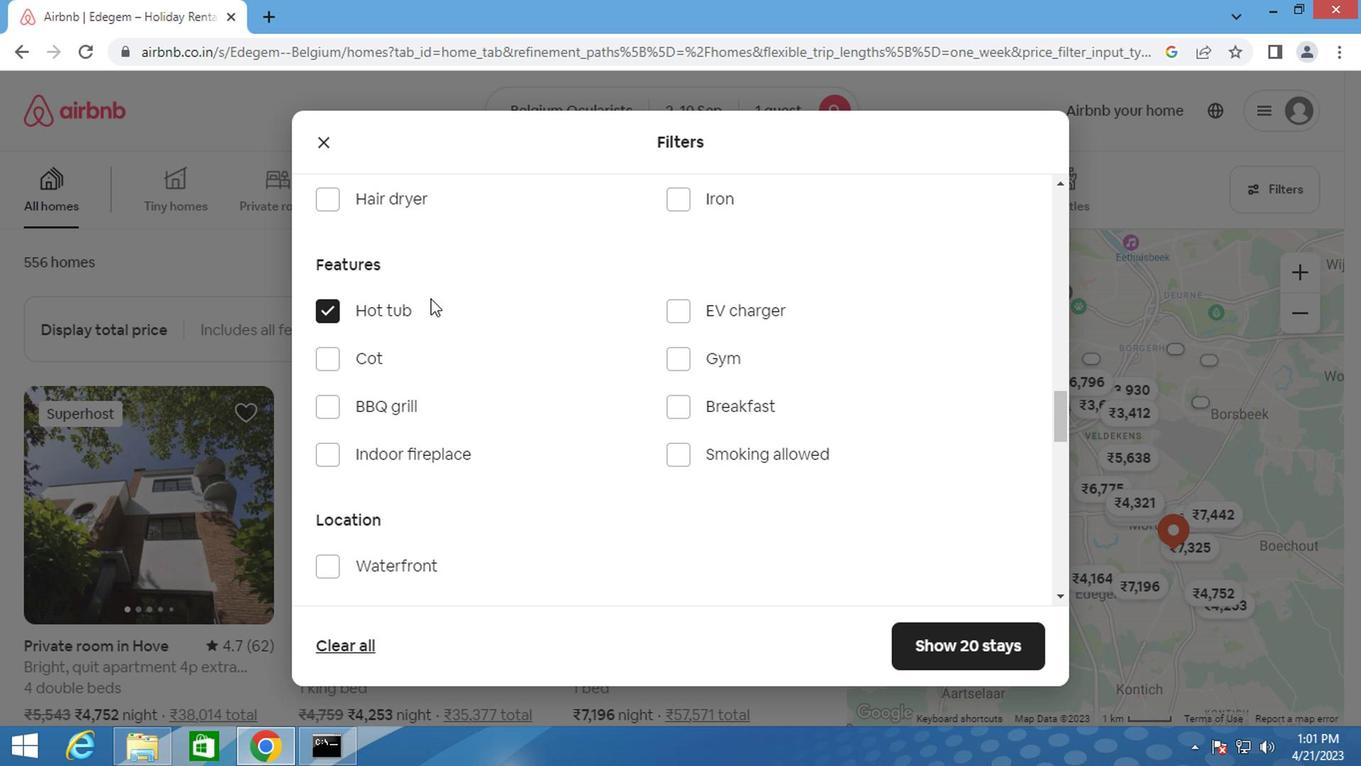 
Action: Mouse scrolled (426, 301) with delta (0, 0)
Screenshot: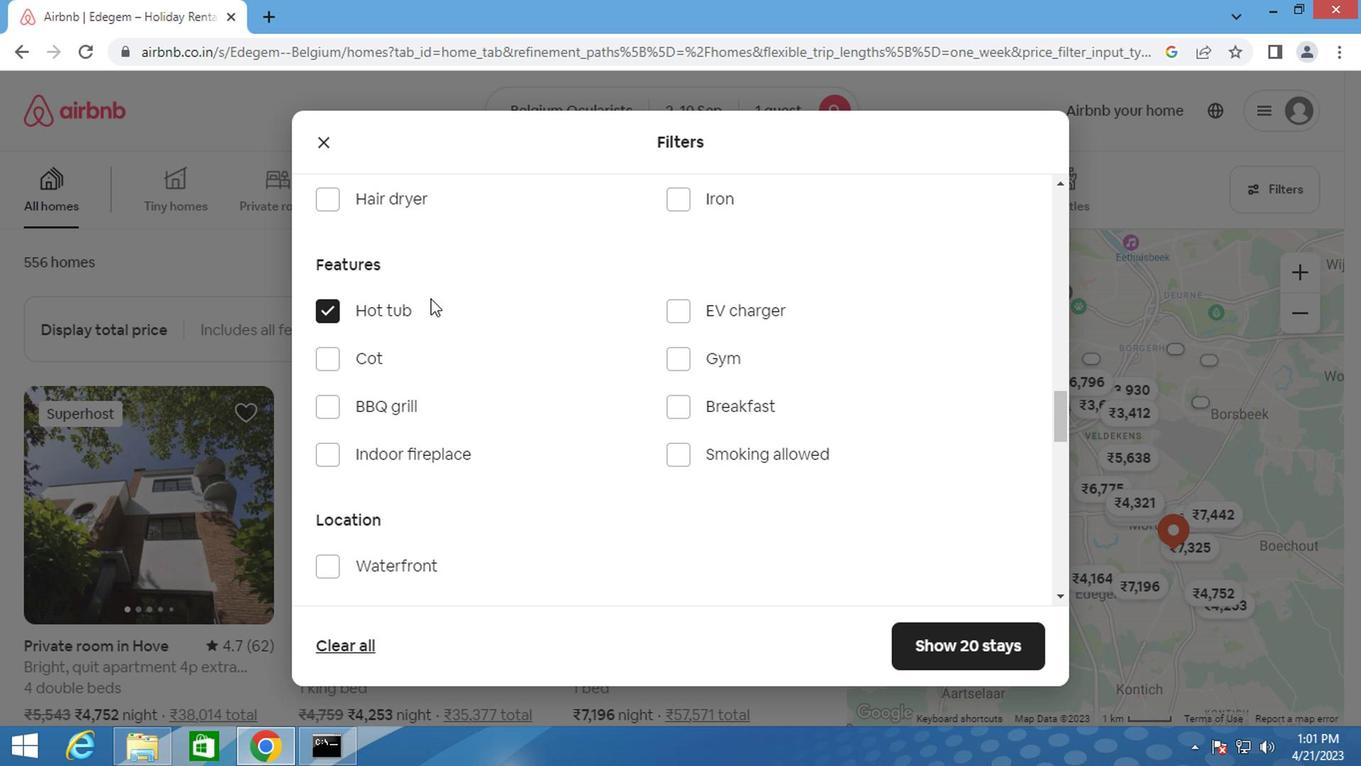 
Action: Mouse moved to (675, 304)
Screenshot: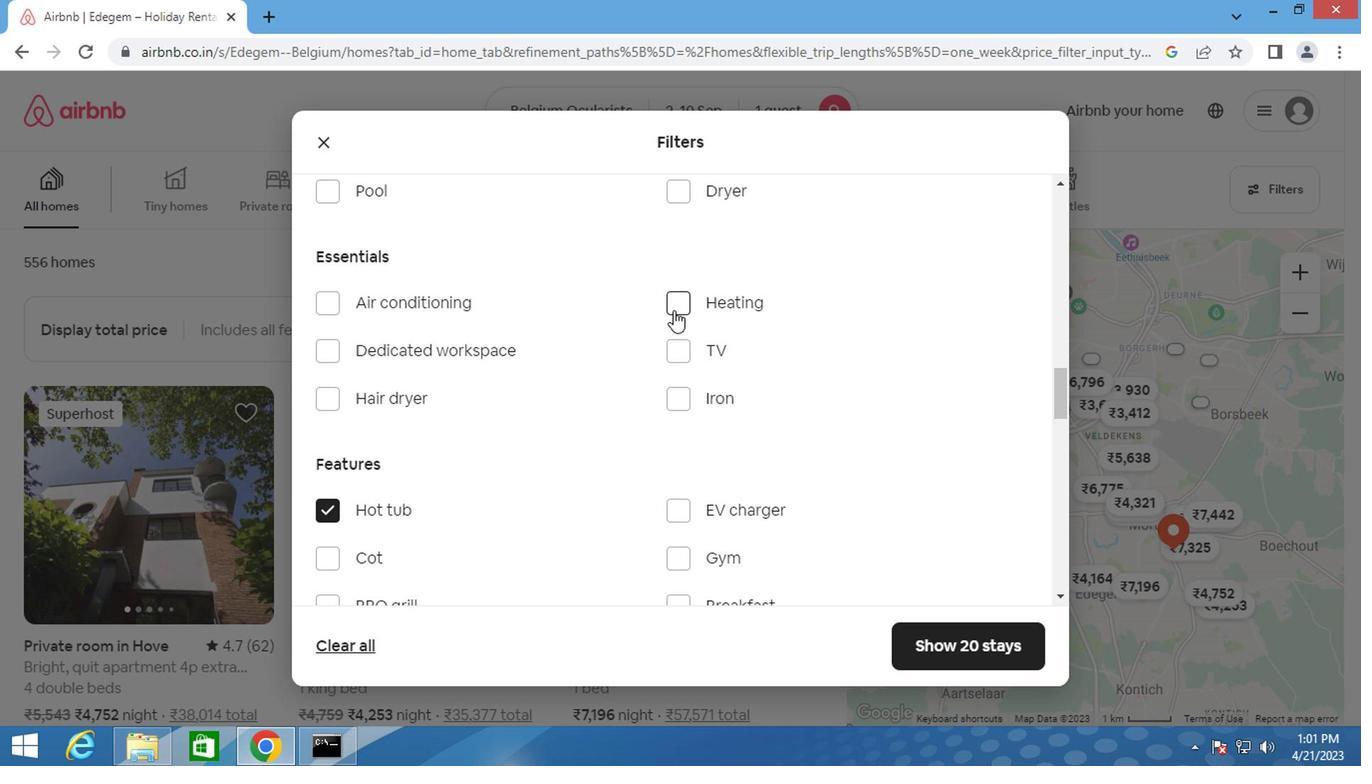 
Action: Mouse pressed left at (675, 304)
Screenshot: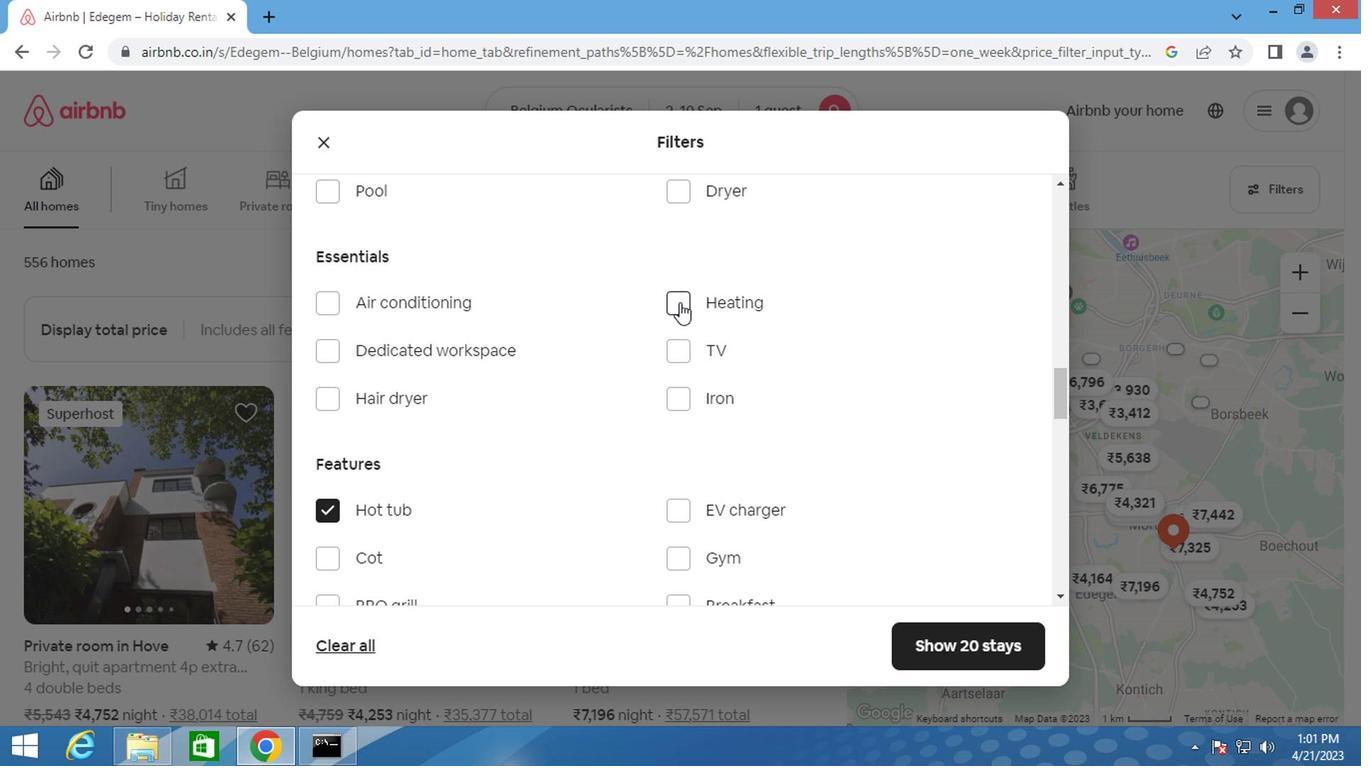 
Action: Mouse moved to (530, 377)
Screenshot: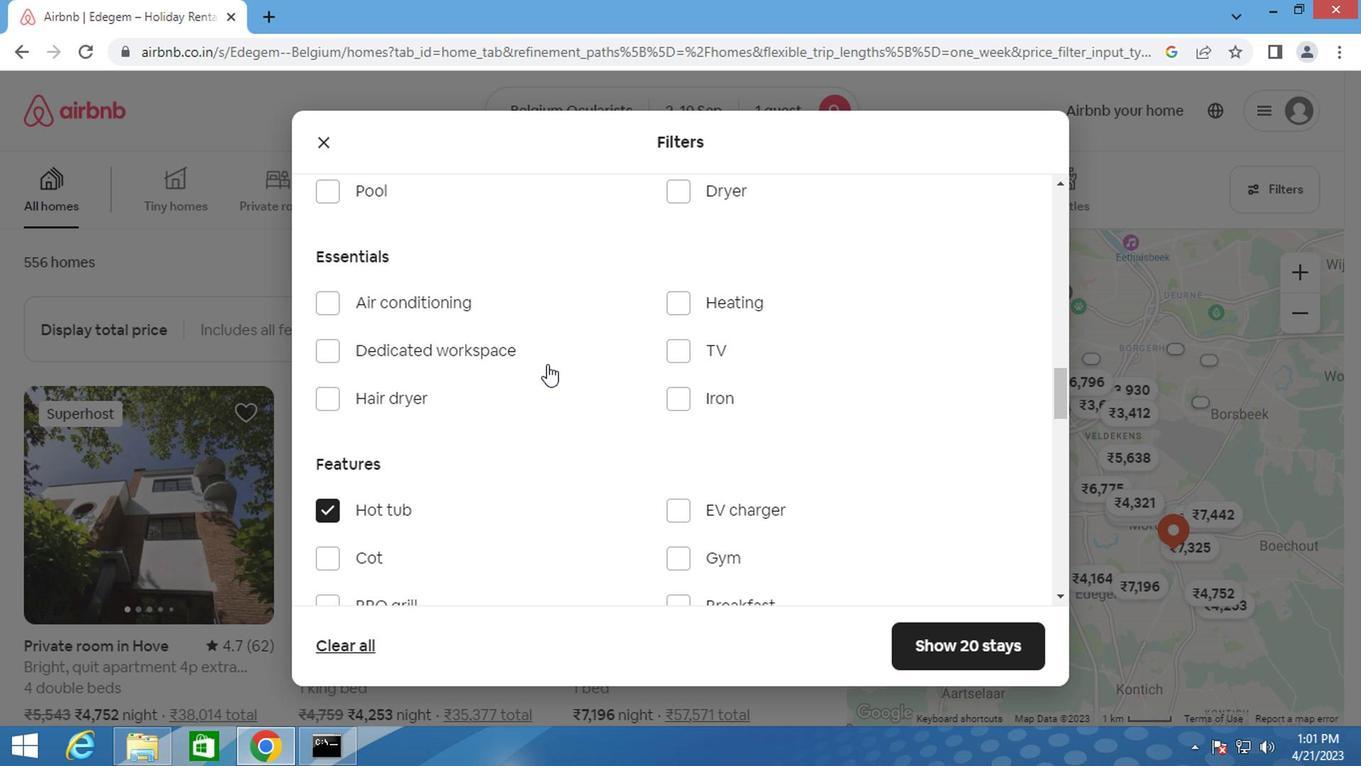
Action: Mouse scrolled (530, 375) with delta (0, -1)
Screenshot: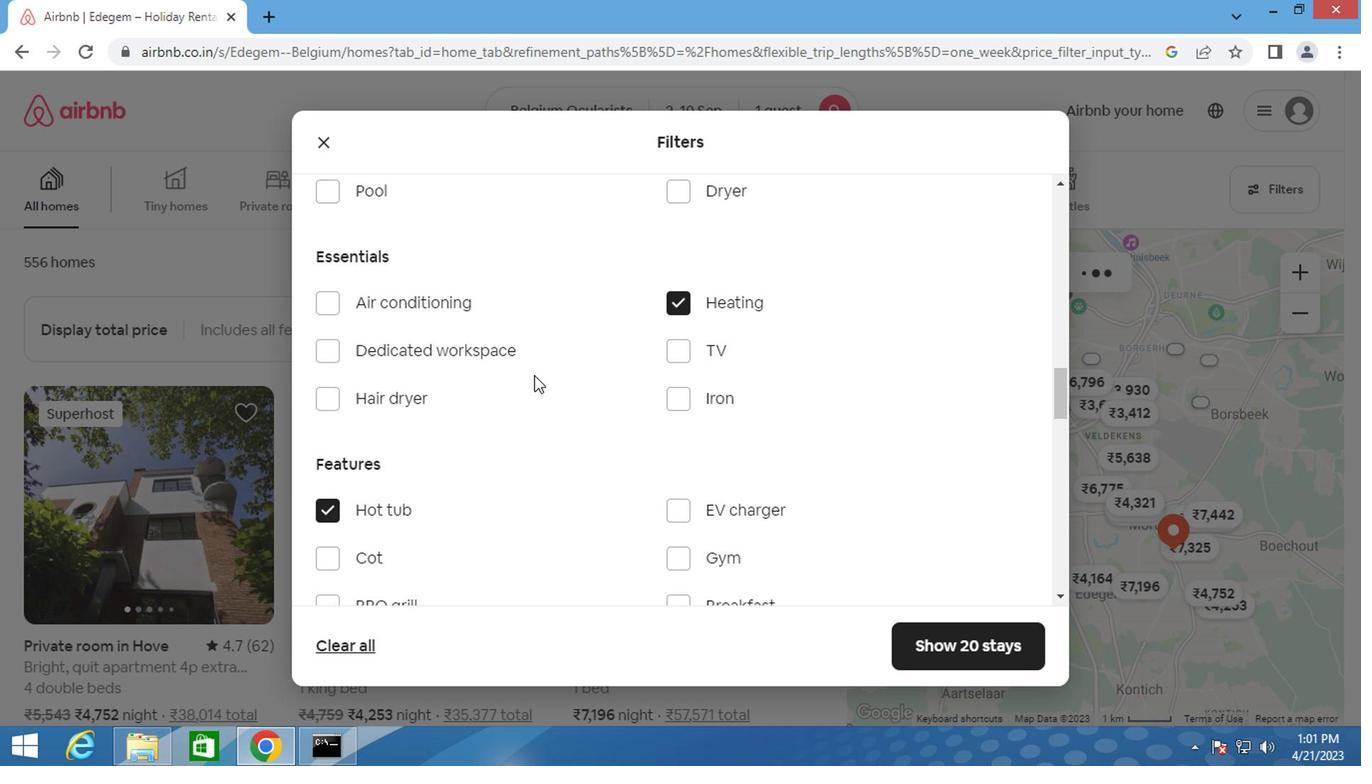 
Action: Mouse scrolled (530, 375) with delta (0, -1)
Screenshot: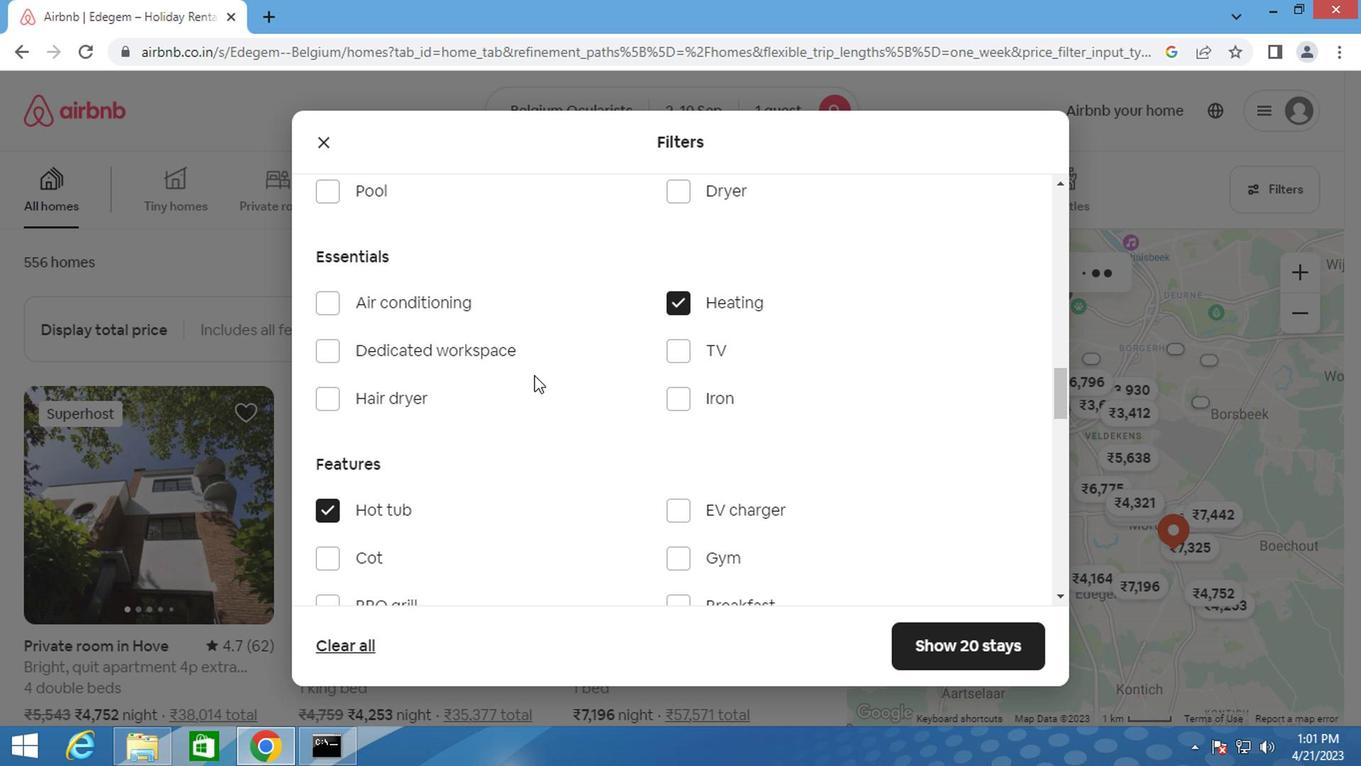 
Action: Mouse scrolled (530, 375) with delta (0, -1)
Screenshot: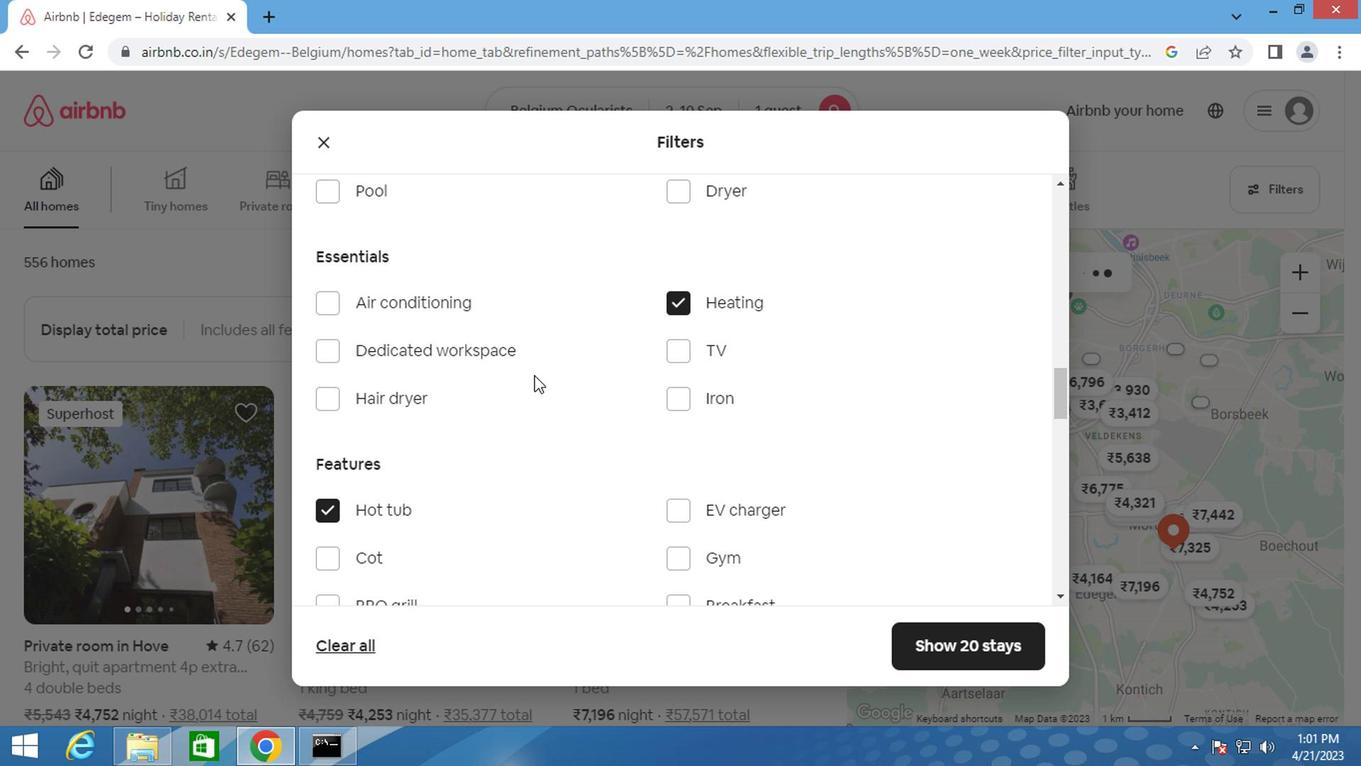 
Action: Mouse scrolled (530, 375) with delta (0, -1)
Screenshot: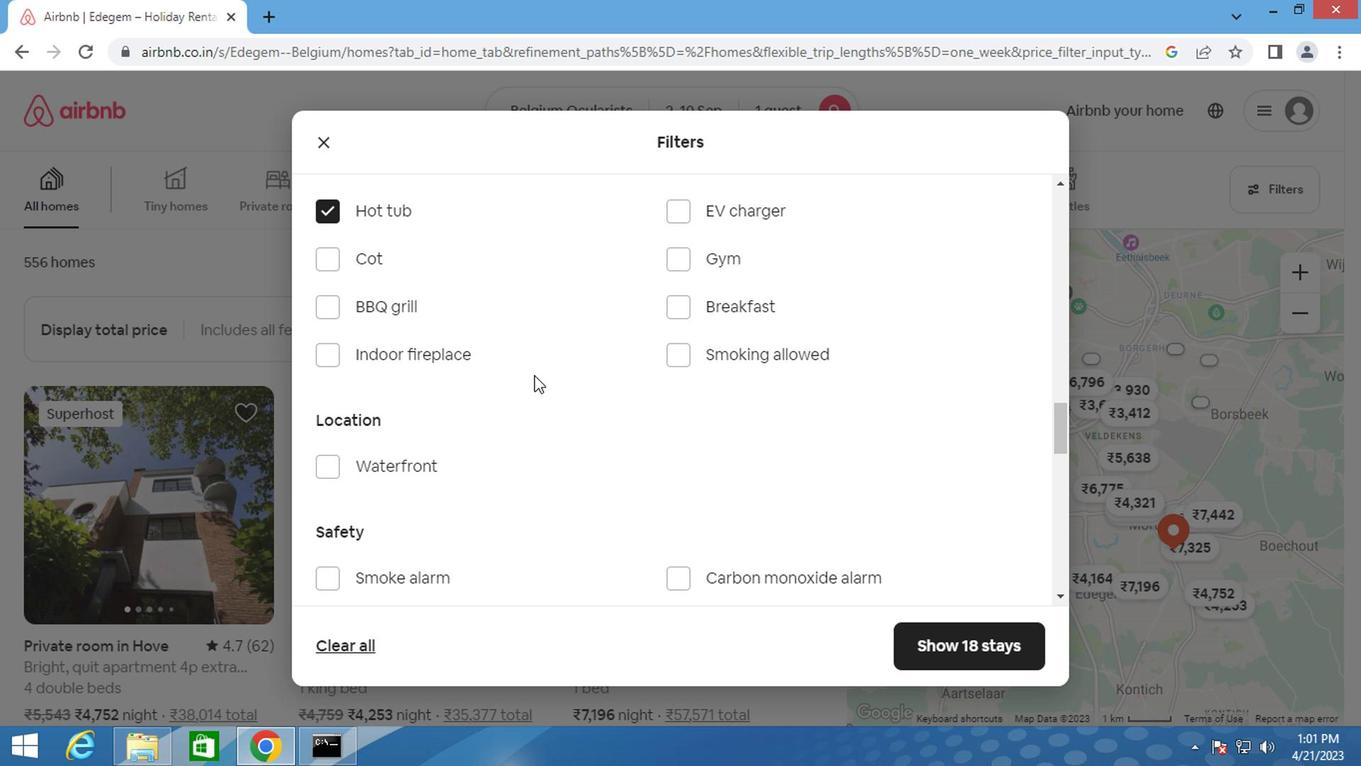 
Action: Mouse scrolled (530, 375) with delta (0, -1)
Screenshot: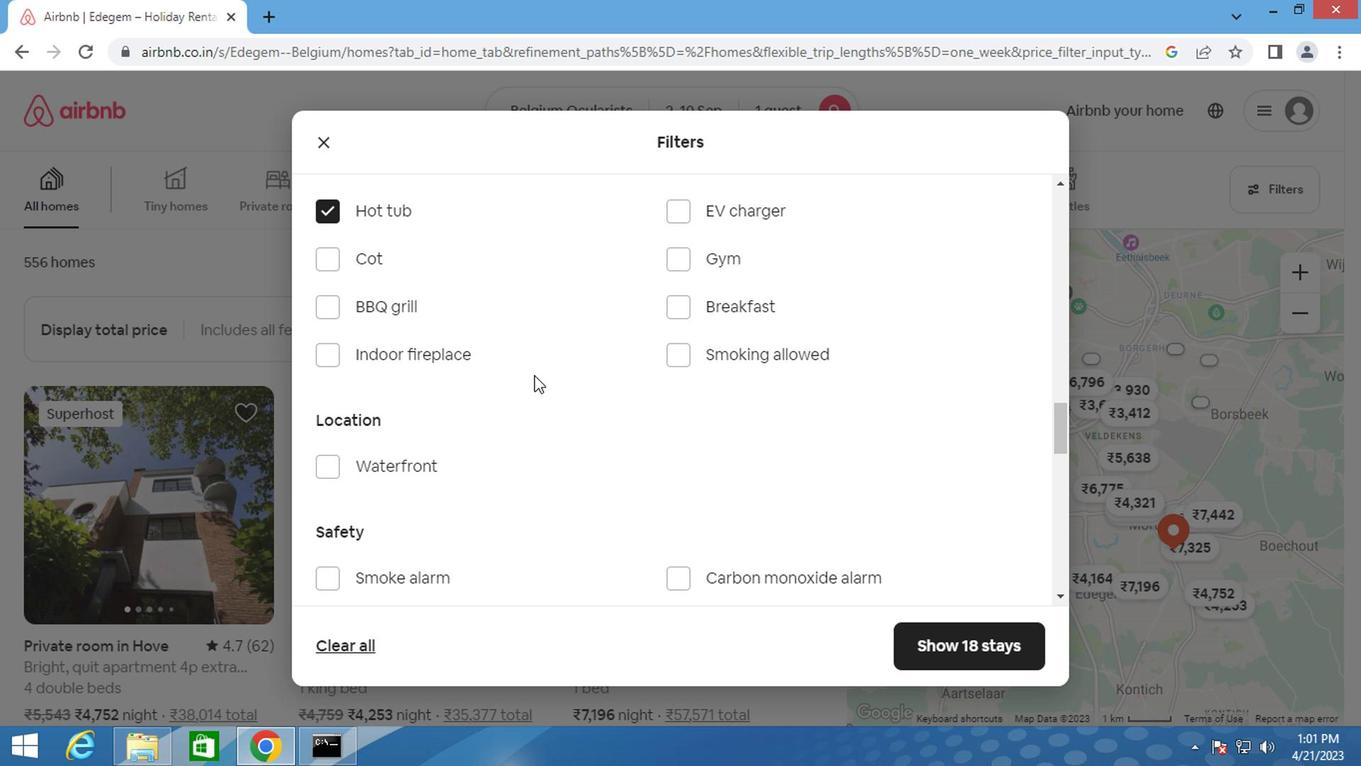 
Action: Mouse scrolled (530, 375) with delta (0, -1)
Screenshot: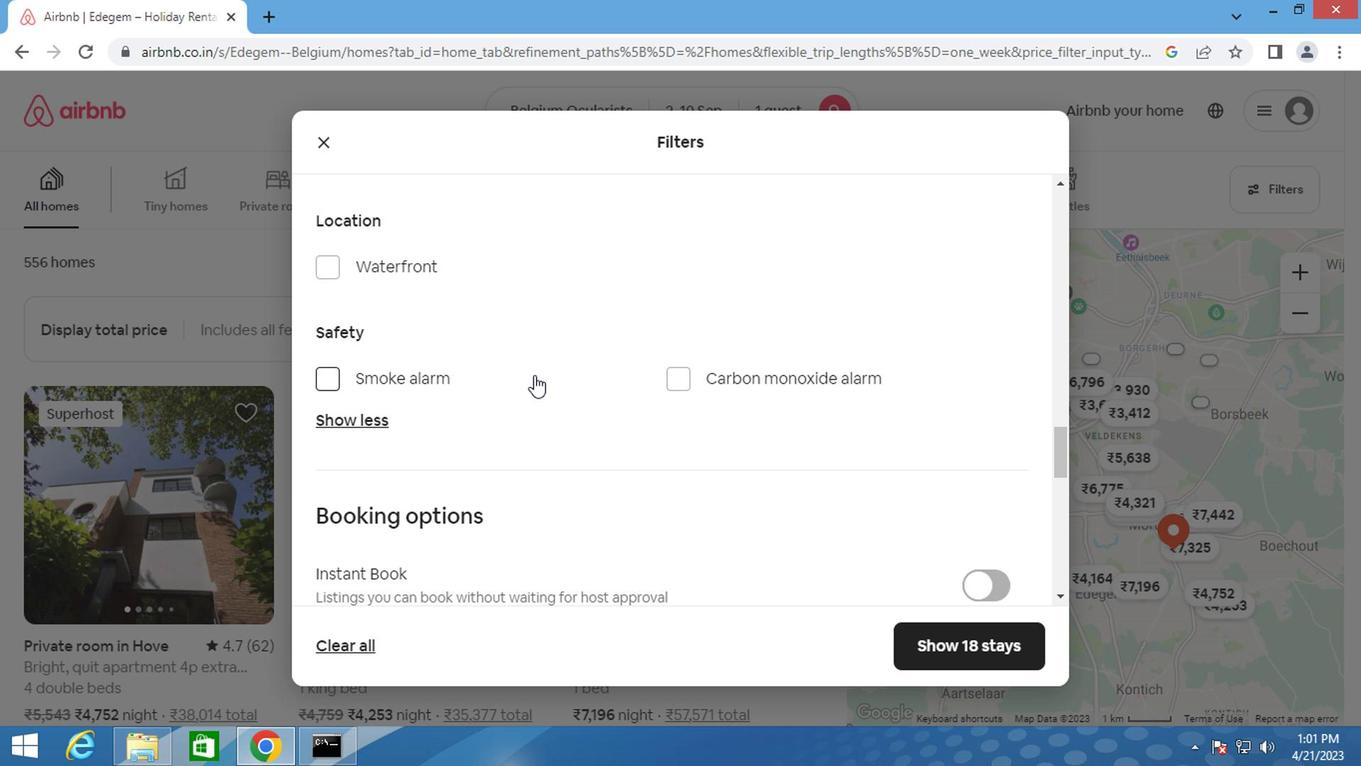 
Action: Mouse scrolled (530, 375) with delta (0, -1)
Screenshot: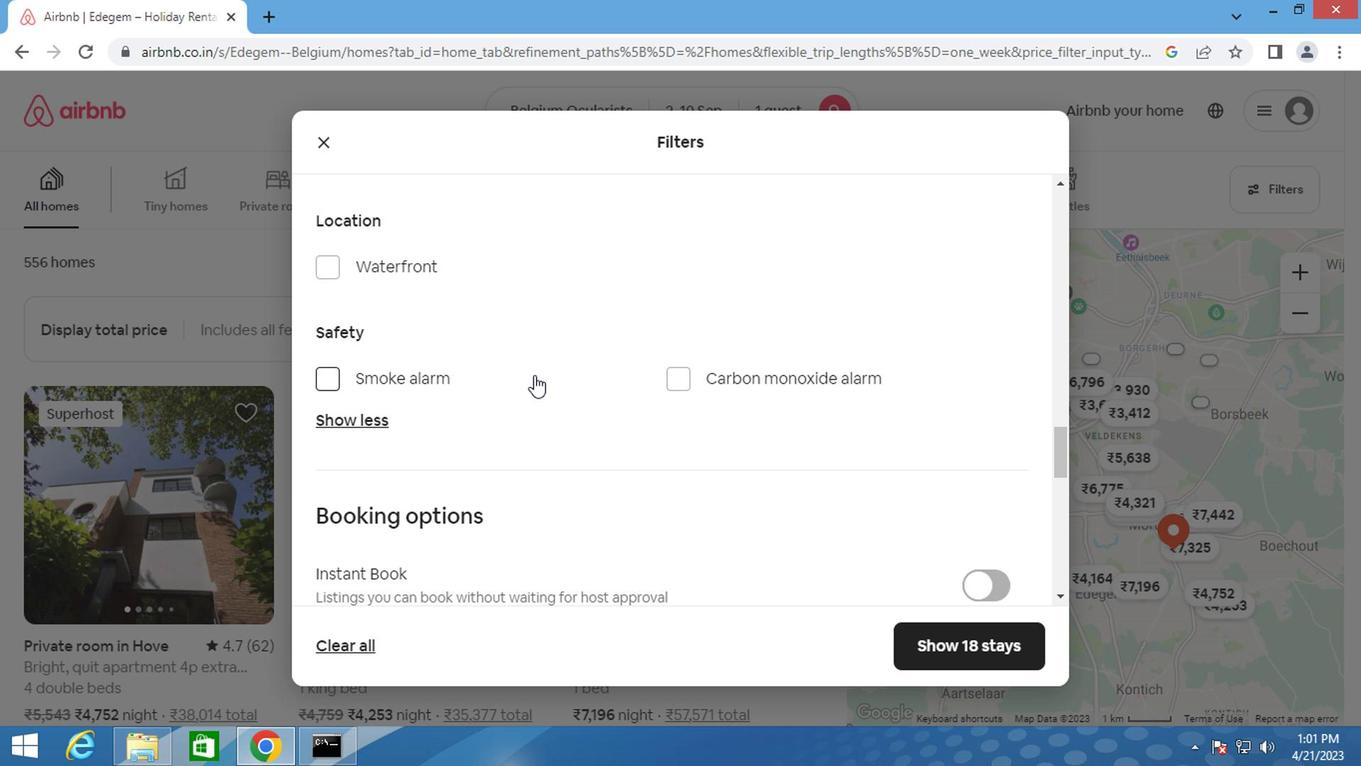
Action: Mouse scrolled (530, 375) with delta (0, -1)
Screenshot: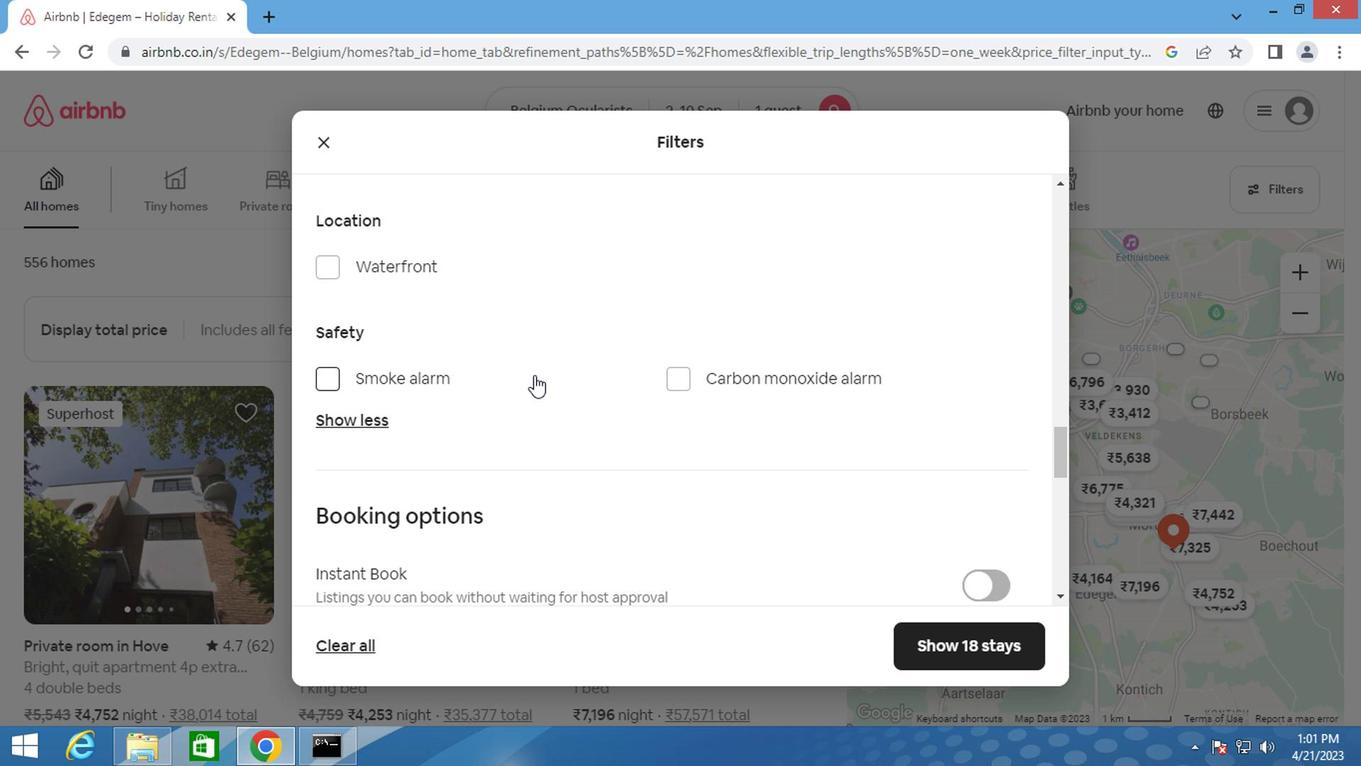 
Action: Mouse moved to (997, 365)
Screenshot: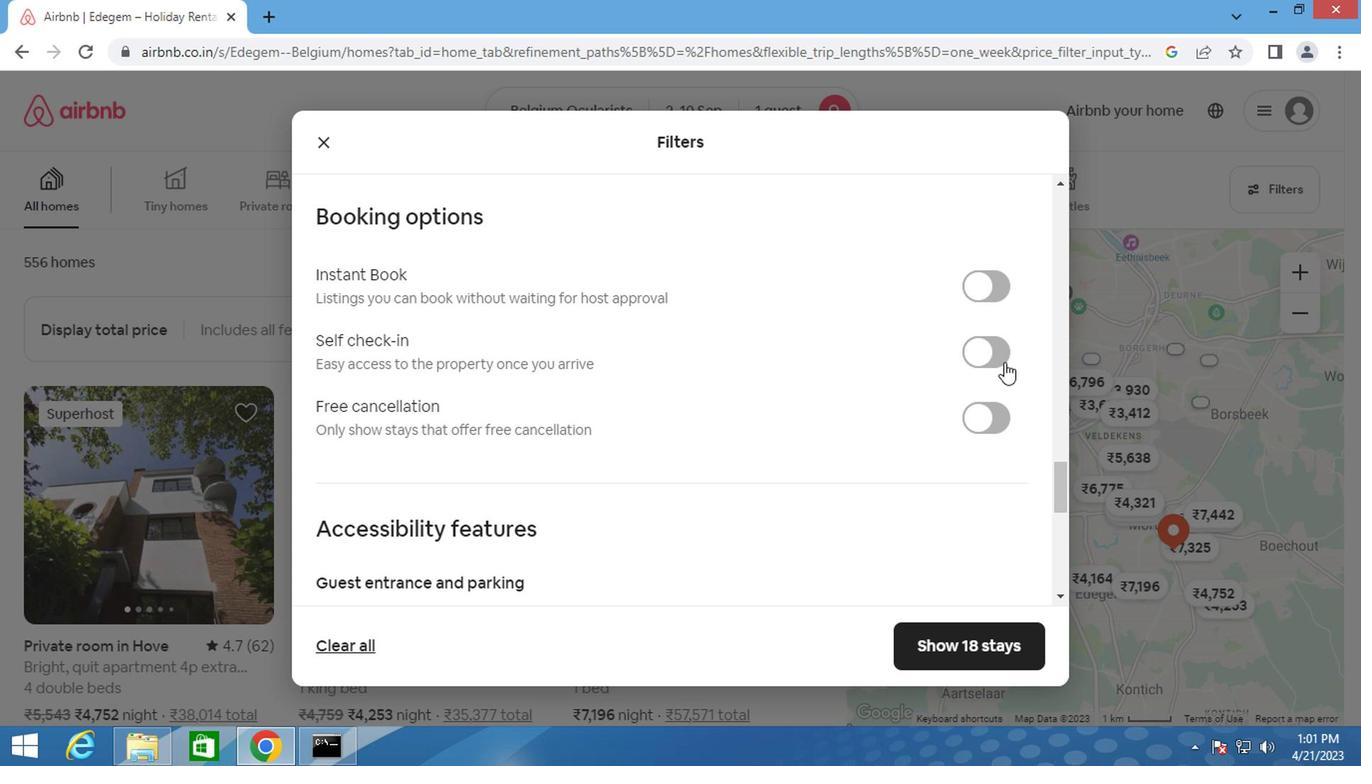 
Action: Mouse pressed left at (997, 365)
Screenshot: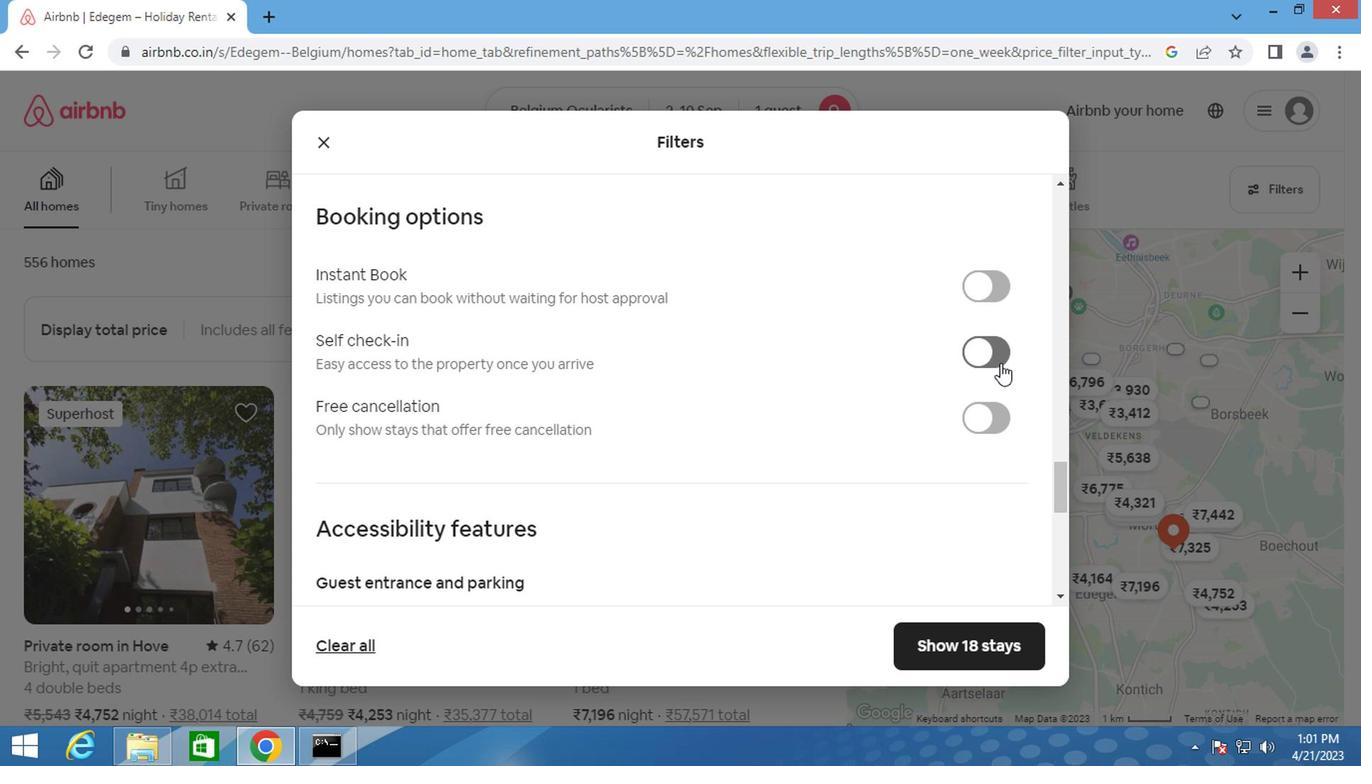 
Action: Mouse moved to (583, 411)
Screenshot: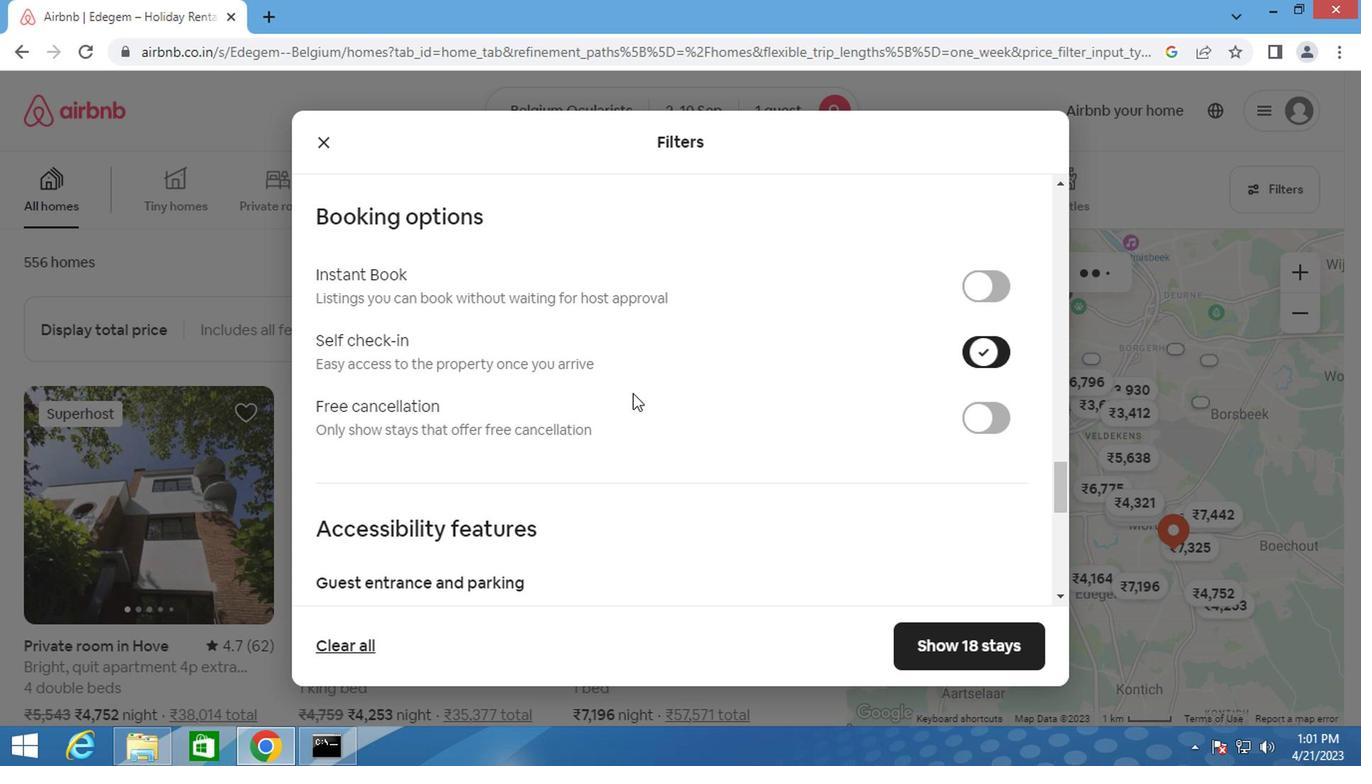 
Action: Mouse scrolled (583, 409) with delta (0, -1)
Screenshot: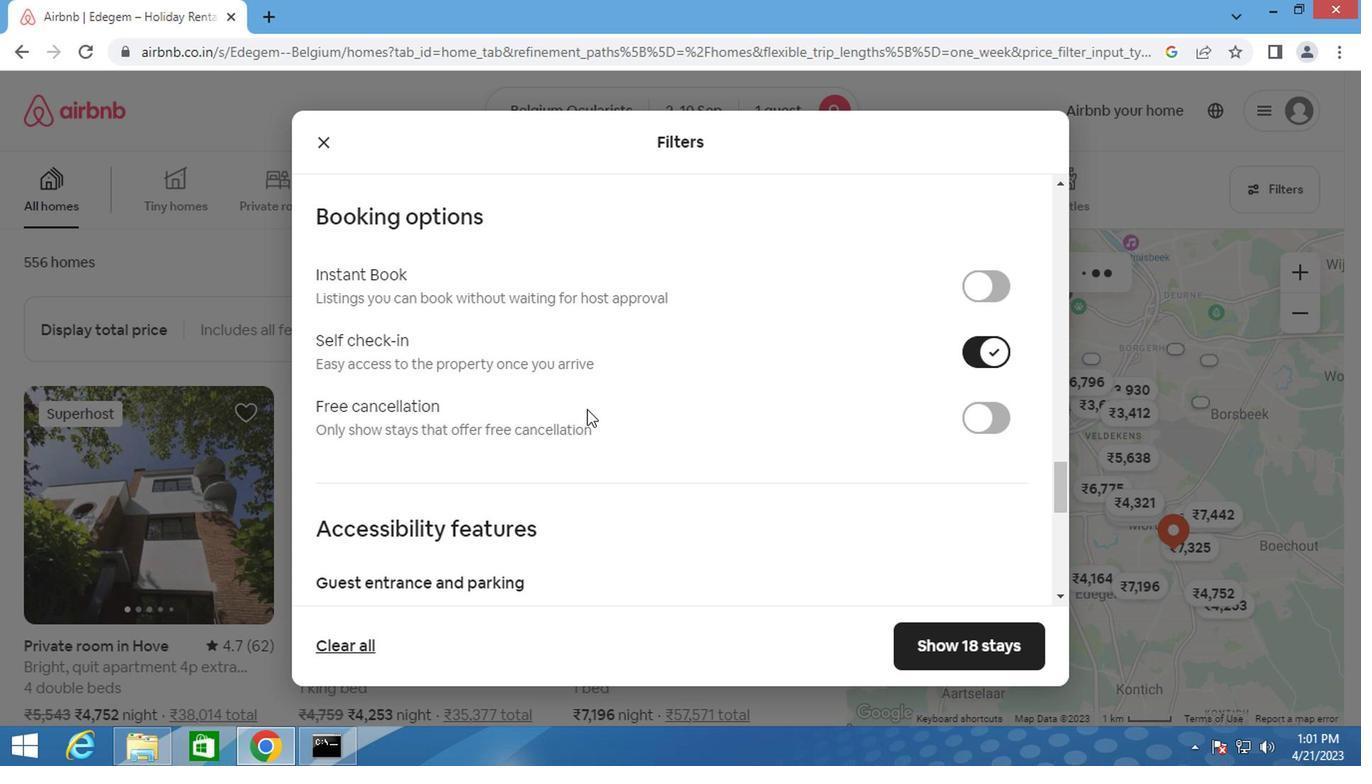
Action: Mouse scrolled (583, 409) with delta (0, -1)
Screenshot: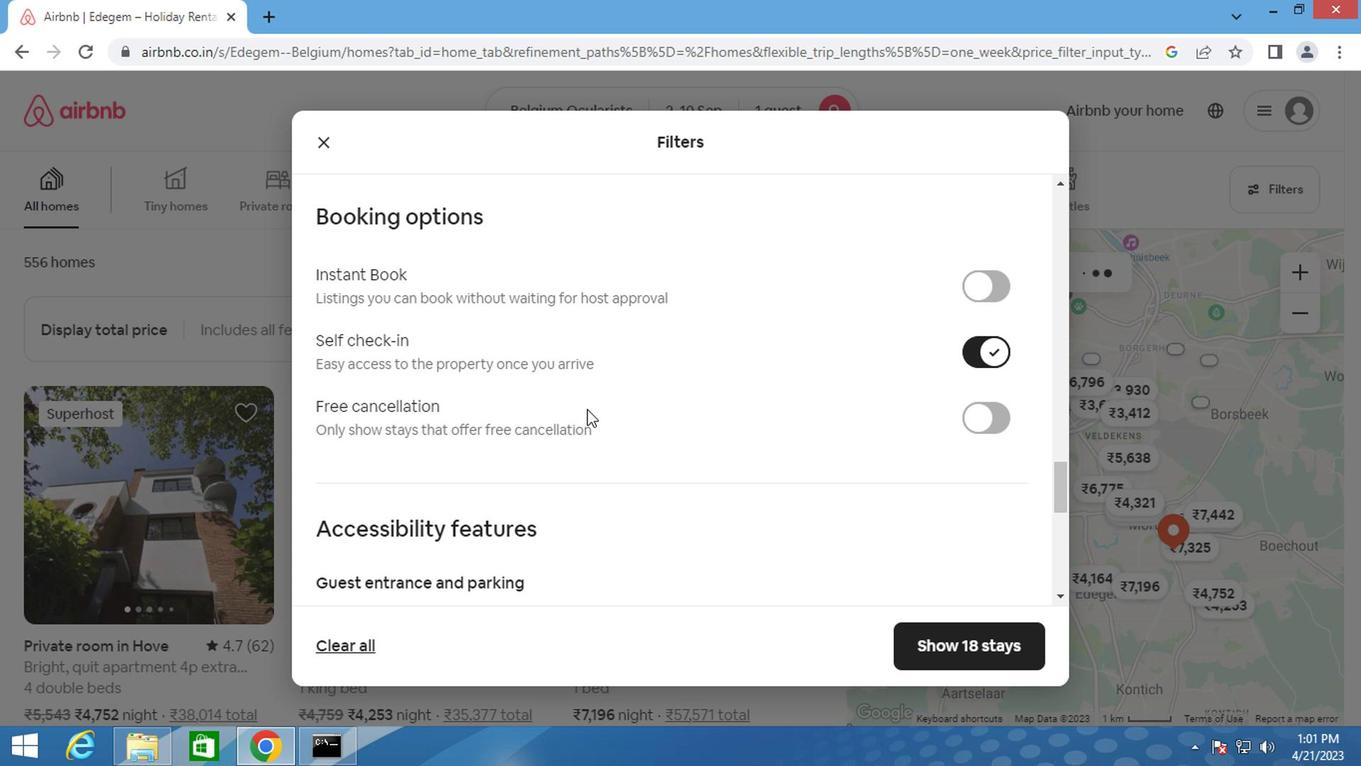 
Action: Mouse scrolled (583, 409) with delta (0, -1)
Screenshot: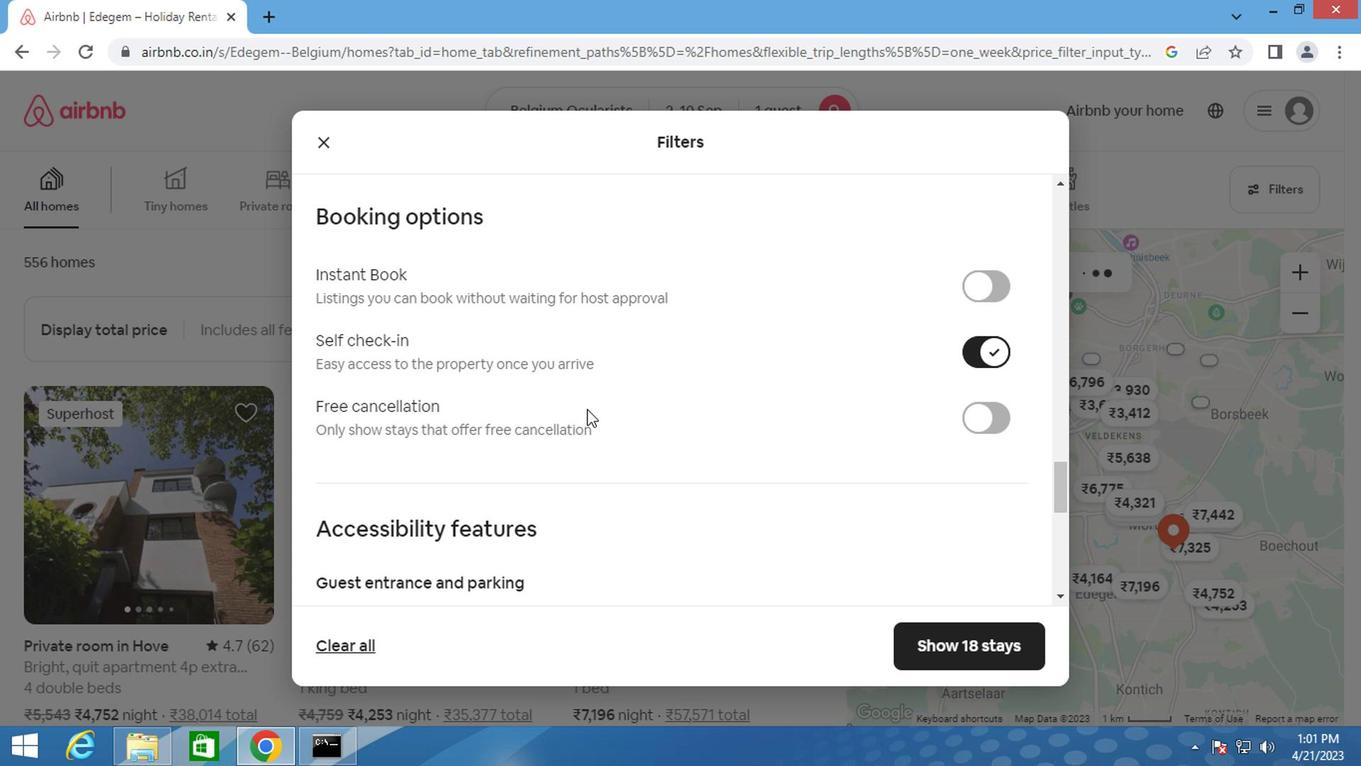 
Action: Mouse scrolled (583, 409) with delta (0, -1)
Screenshot: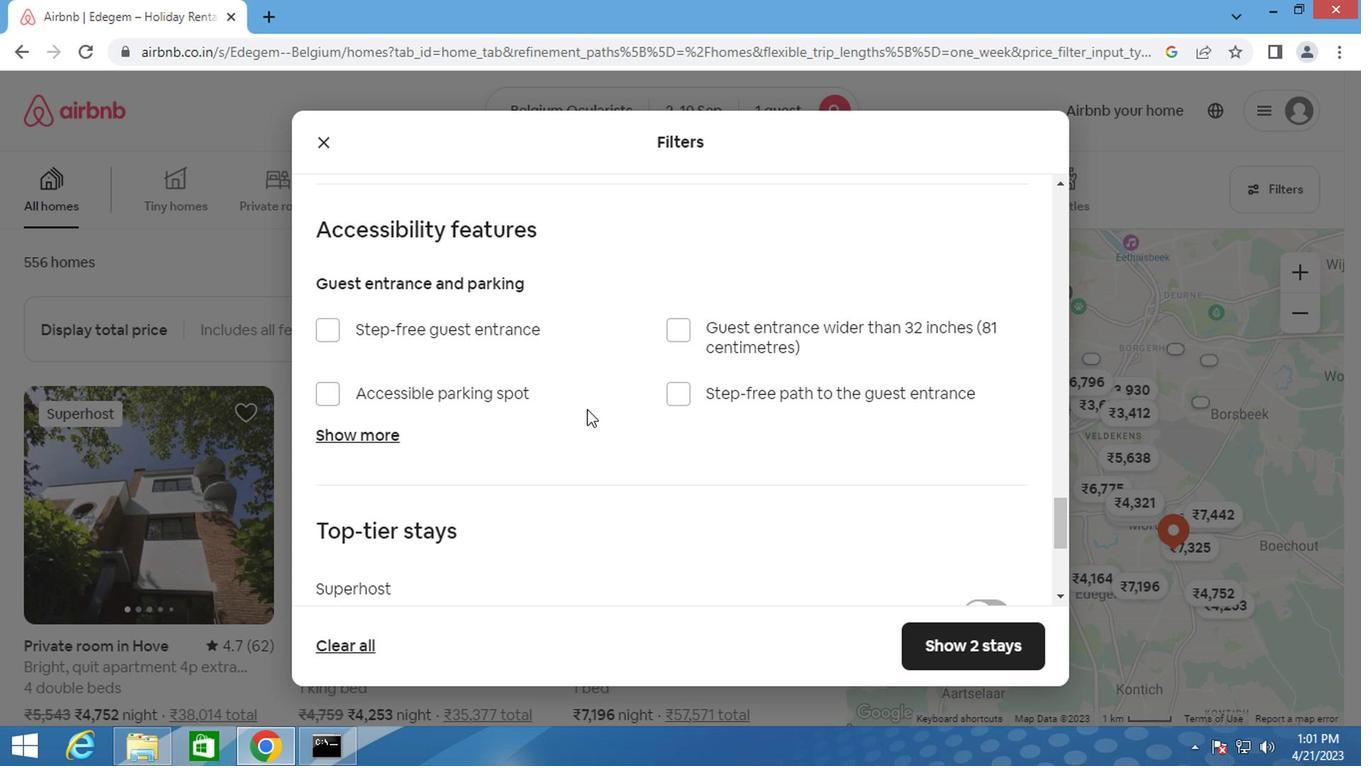 
Action: Mouse scrolled (583, 409) with delta (0, -1)
Screenshot: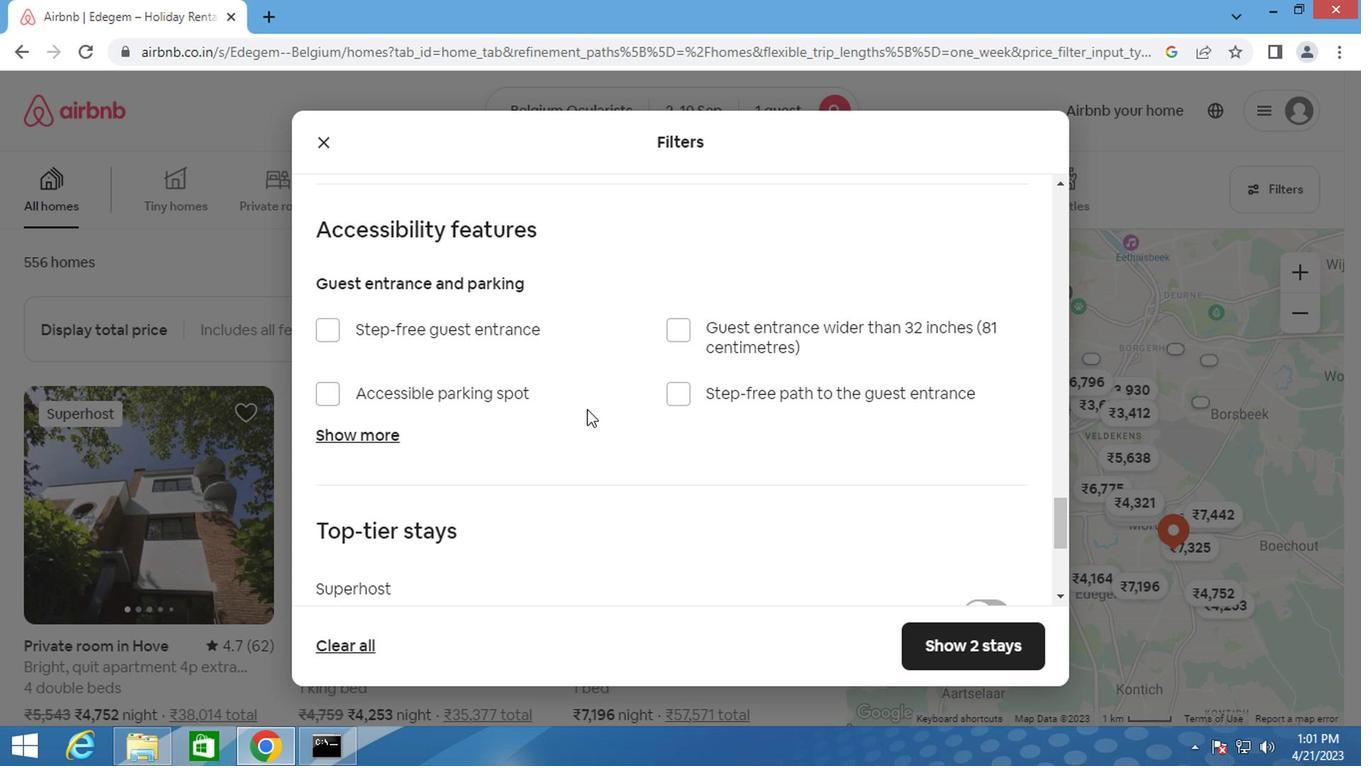
Action: Mouse scrolled (583, 409) with delta (0, -1)
Screenshot: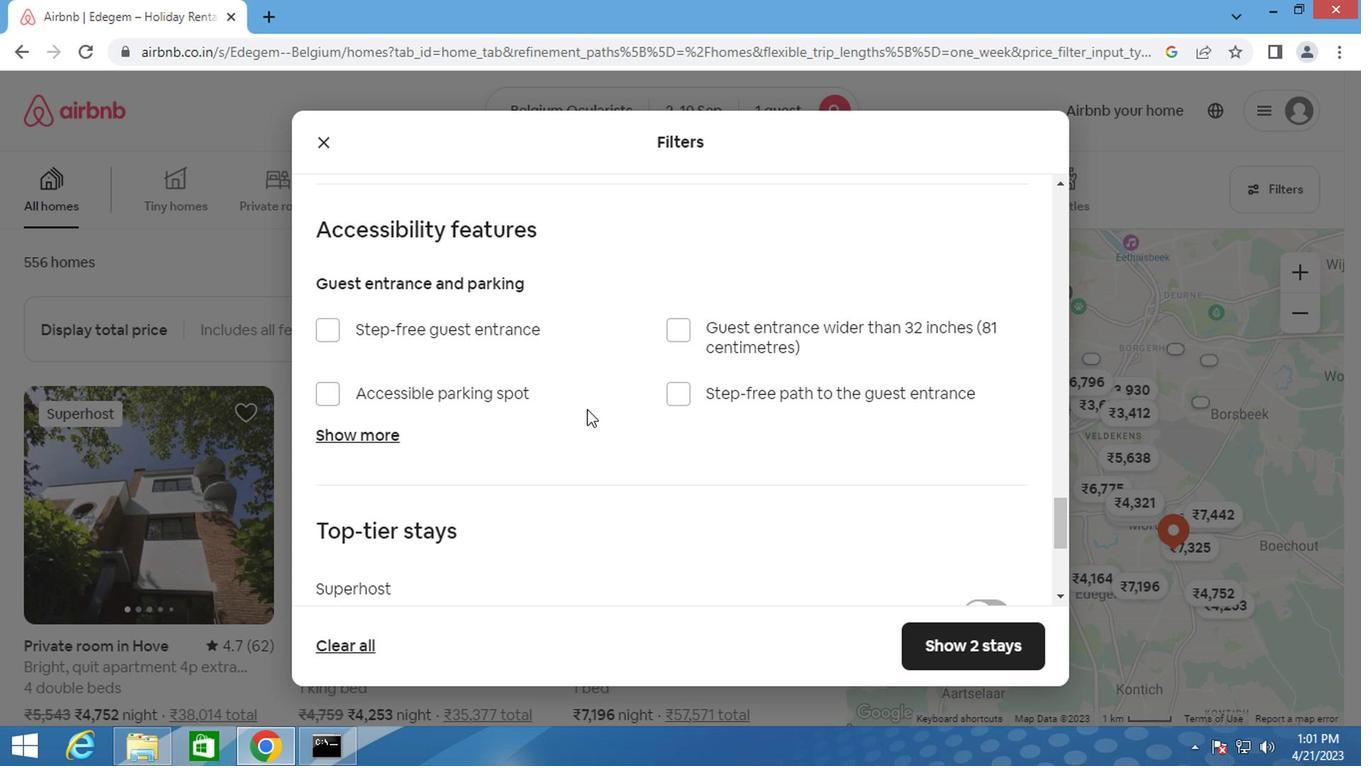 
Action: Mouse scrolled (583, 409) with delta (0, -1)
Screenshot: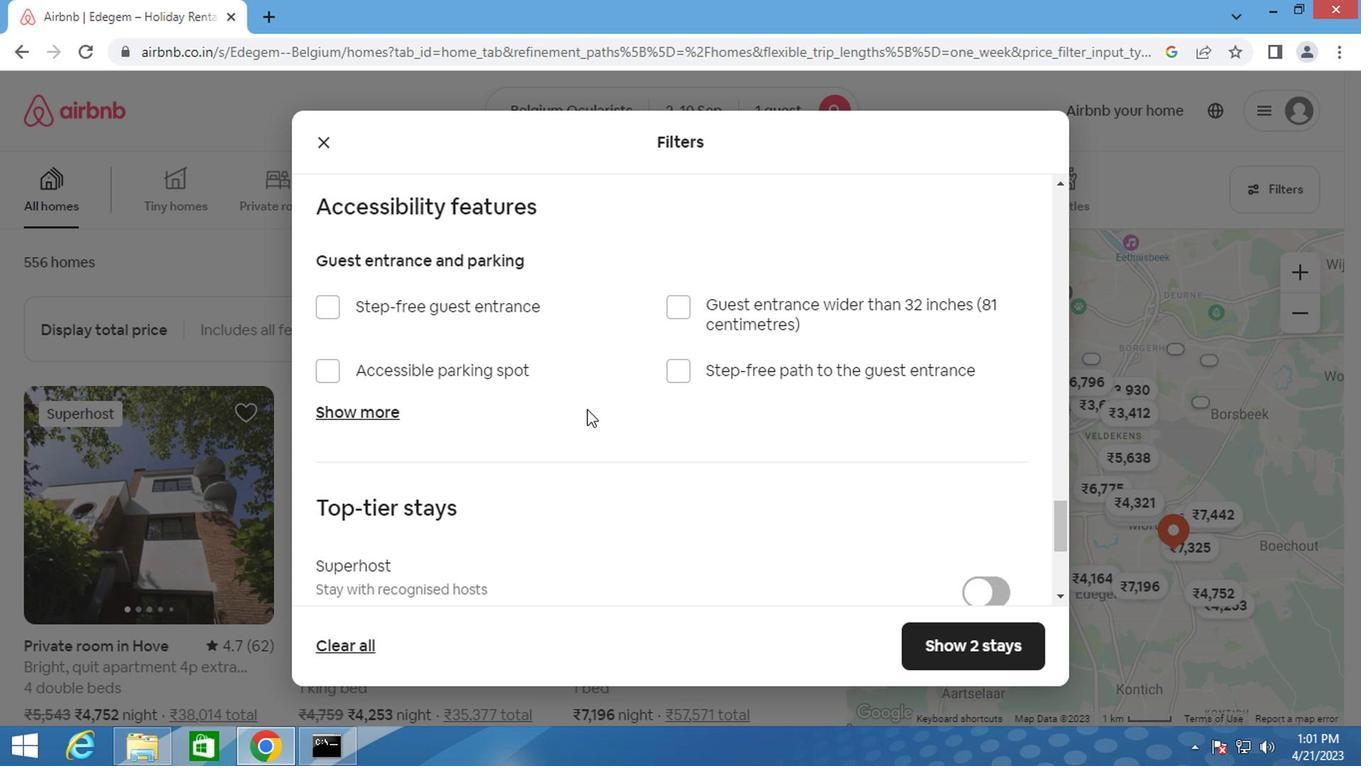 
Action: Mouse moved to (329, 471)
Screenshot: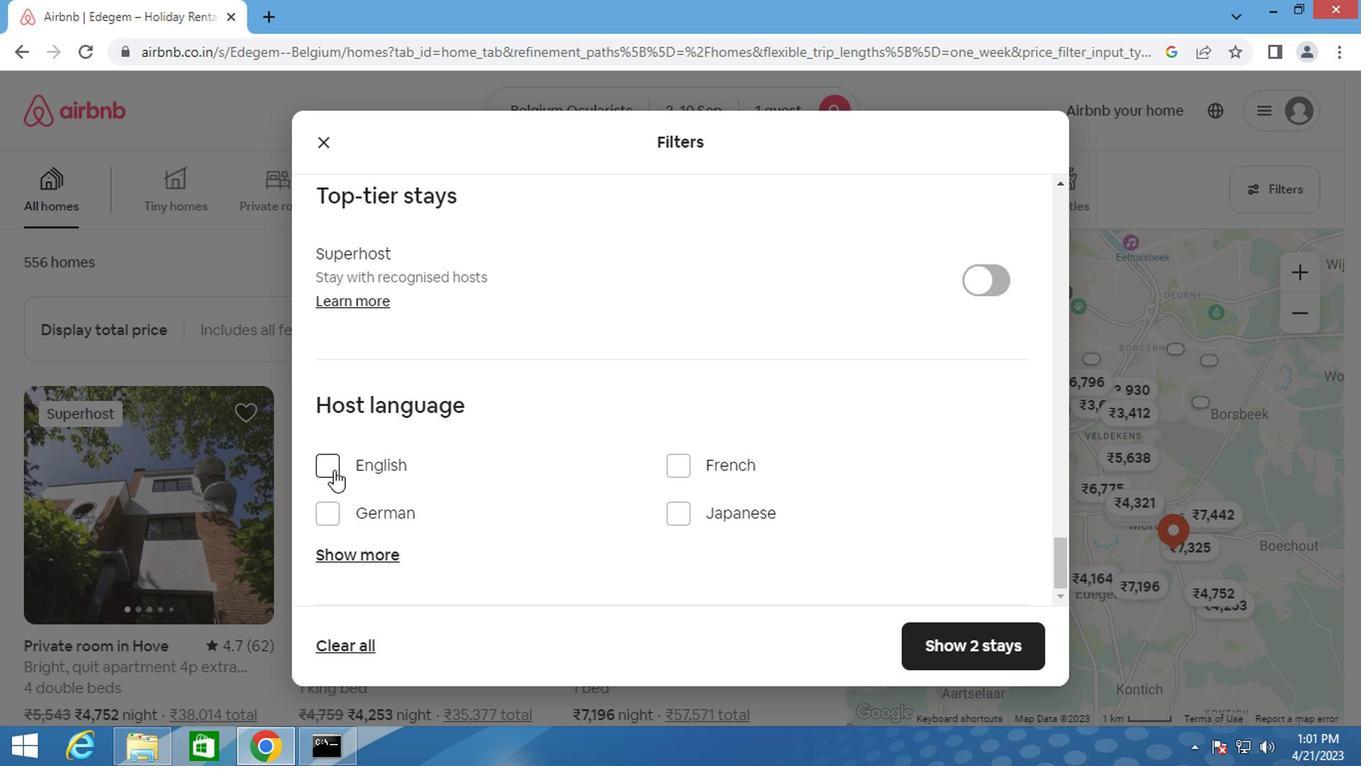 
Action: Mouse pressed left at (329, 471)
Screenshot: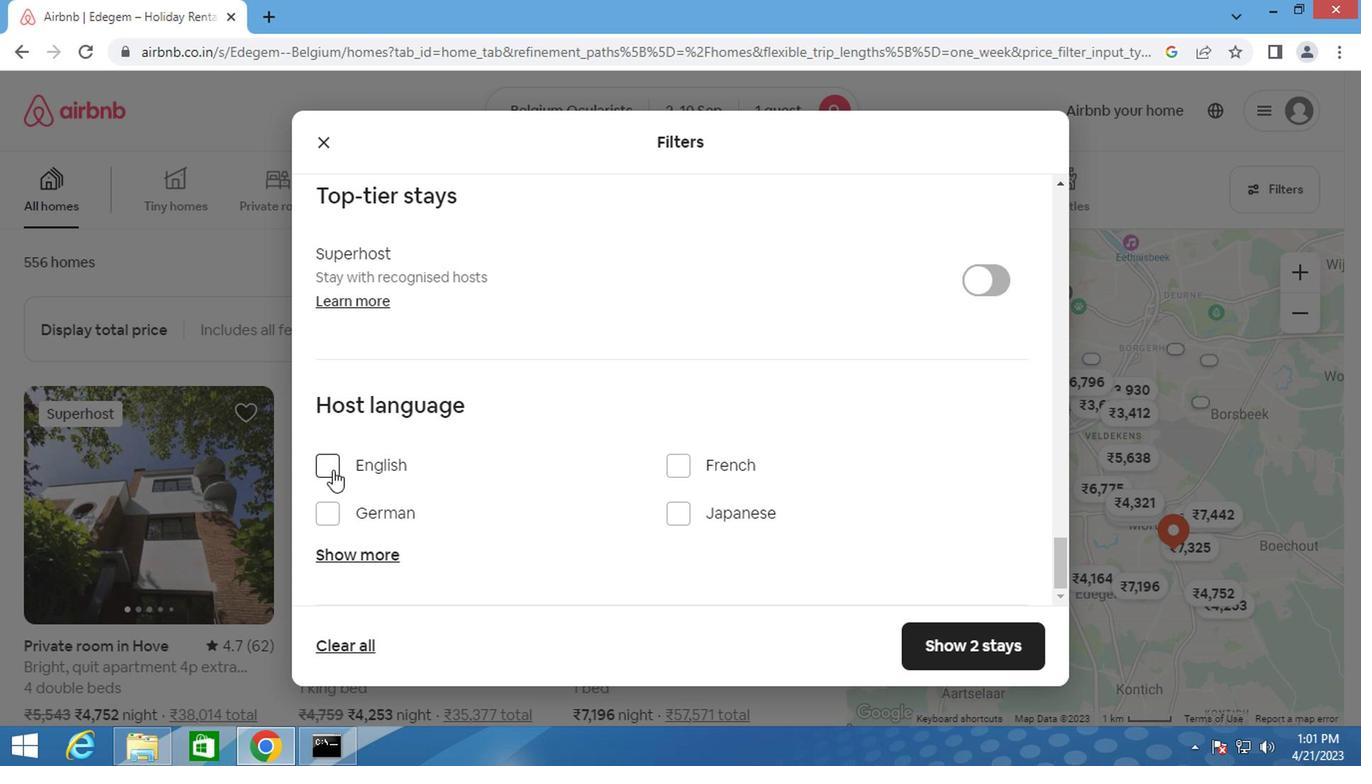 
Action: Mouse moved to (967, 654)
Screenshot: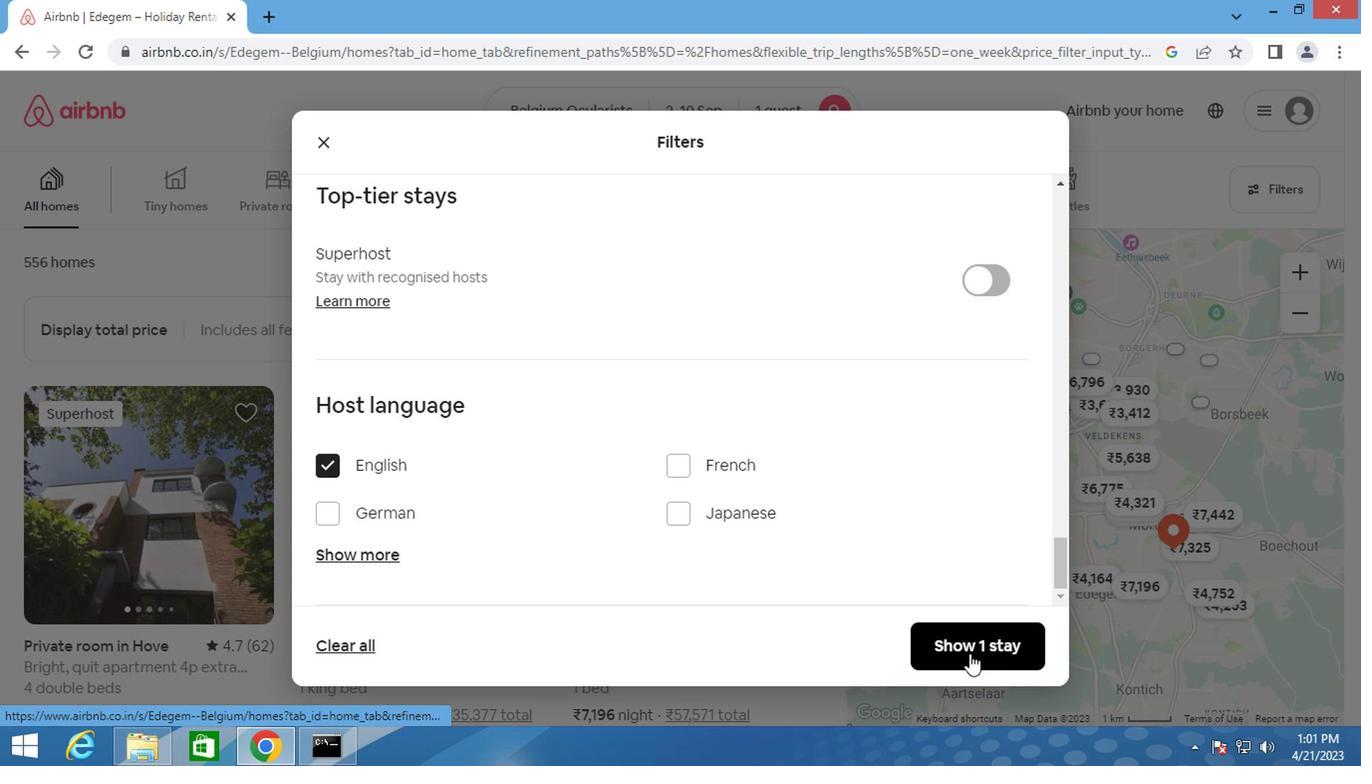 
Action: Mouse pressed left at (967, 654)
Screenshot: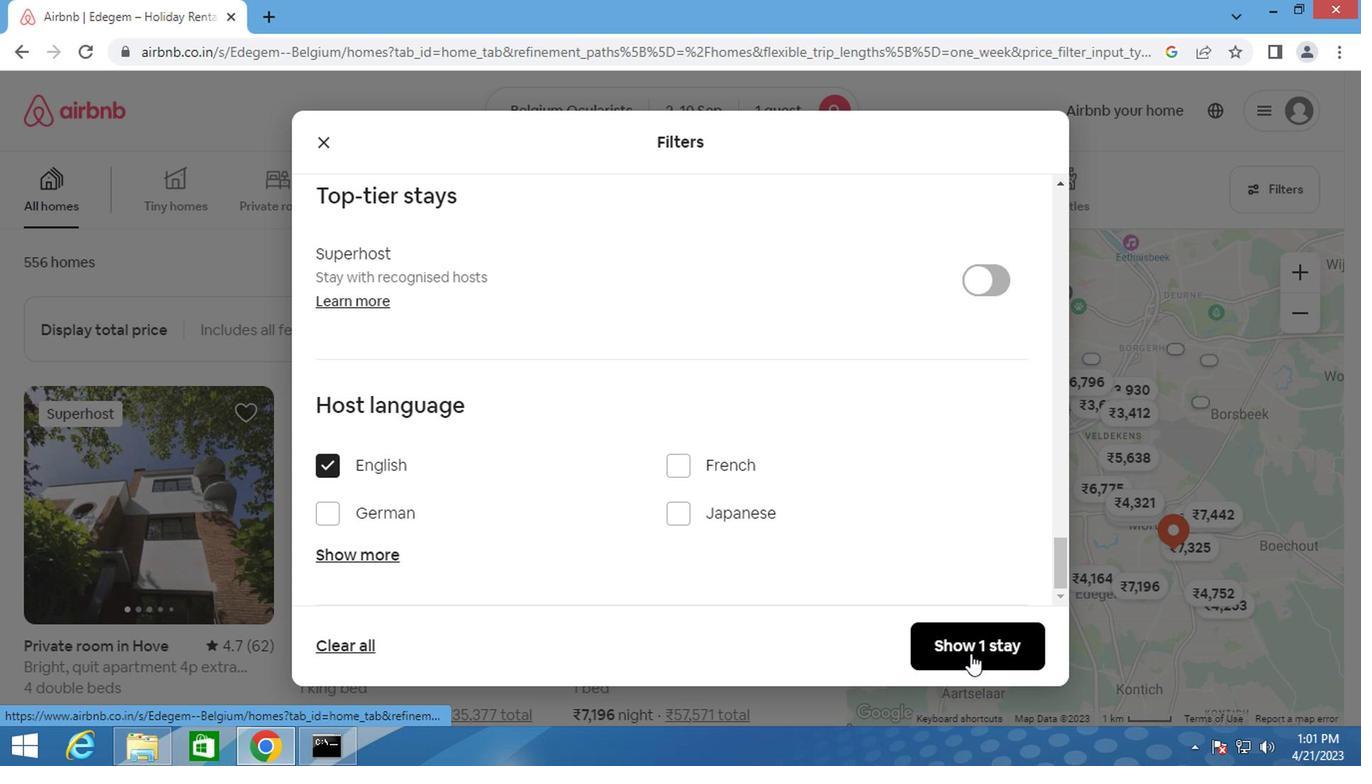 
Action: Key pressed <Key.f8>
Screenshot: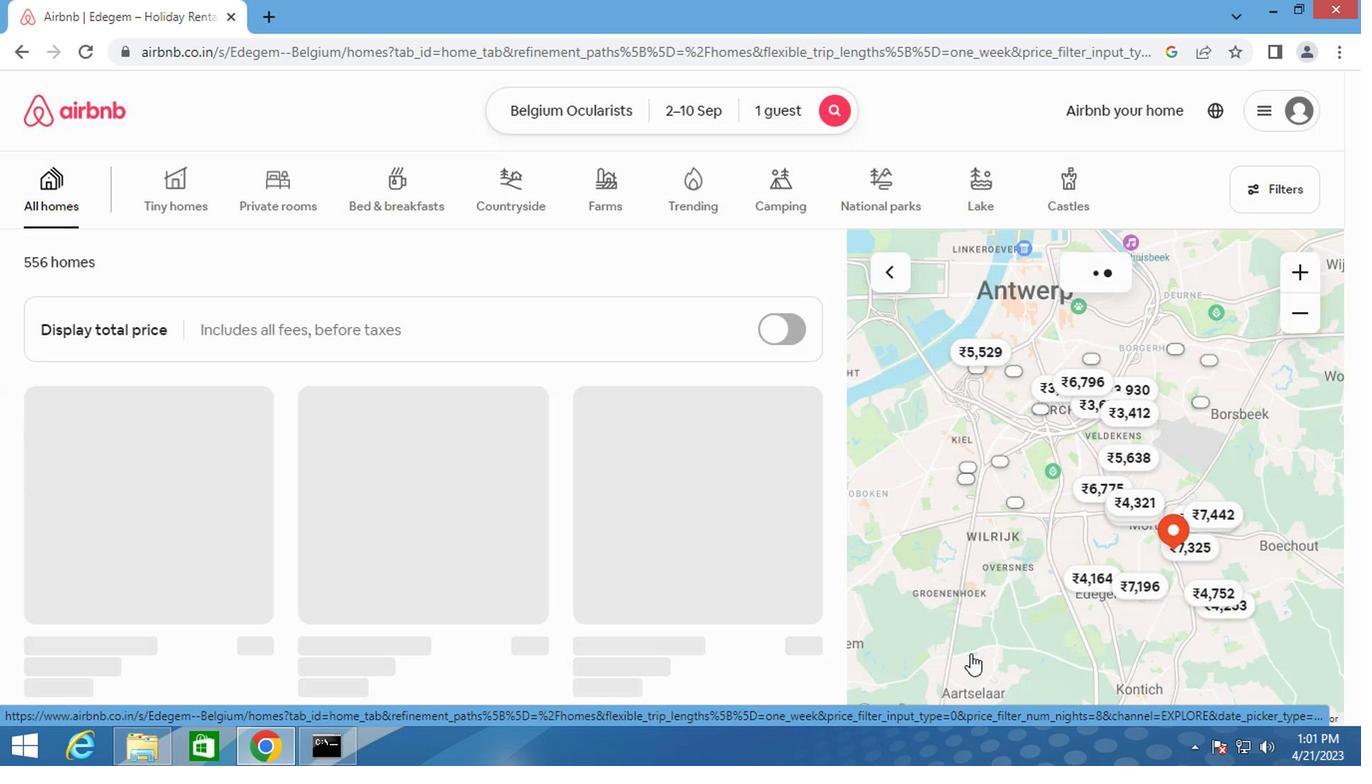 
